 Task: Look for space in Tucker, United States from 10th July, 2023 to 25th July, 2023 for 3 adults, 1 child in price range Rs.15000 to Rs.25000. Place can be shared room with 2 bedrooms having 3 beds and 2 bathrooms. Property type can be house, flat, guest house. Amenities needed are: wifi, TV, free parkinig on premises, gym, breakfast. Booking option can be shelf check-in. Required host language is English.
Action: Mouse moved to (530, 130)
Screenshot: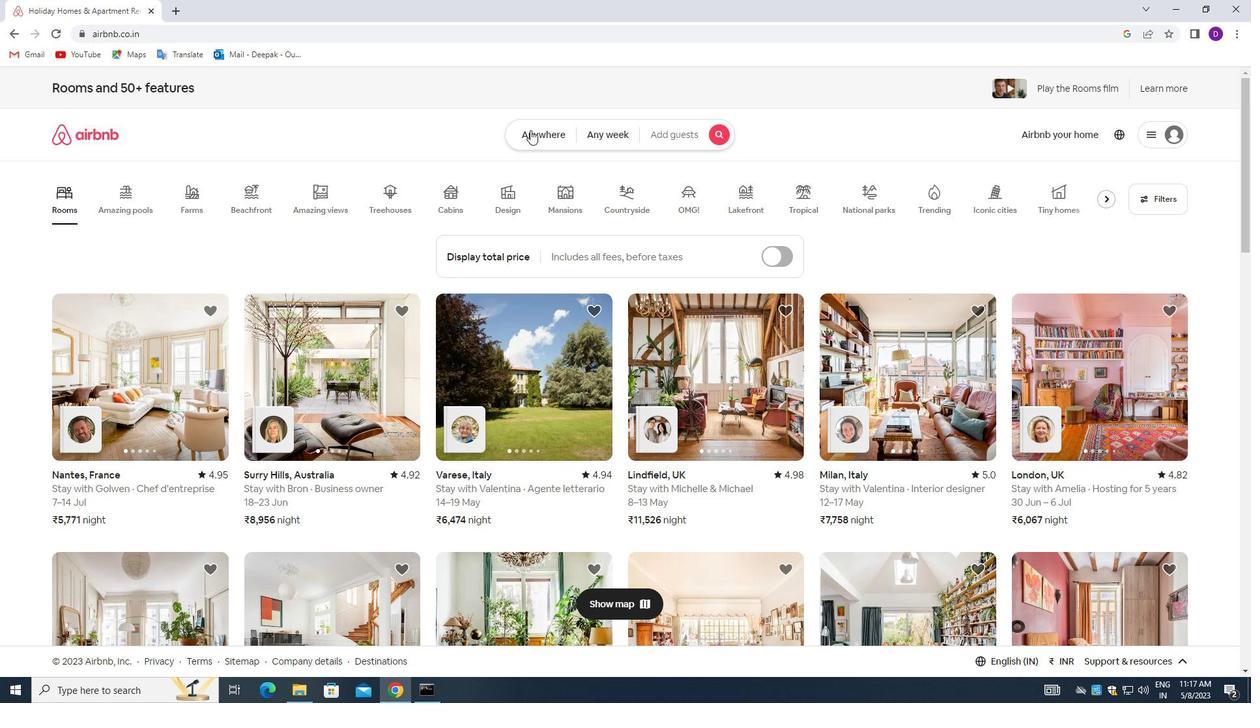 
Action: Mouse pressed left at (530, 130)
Screenshot: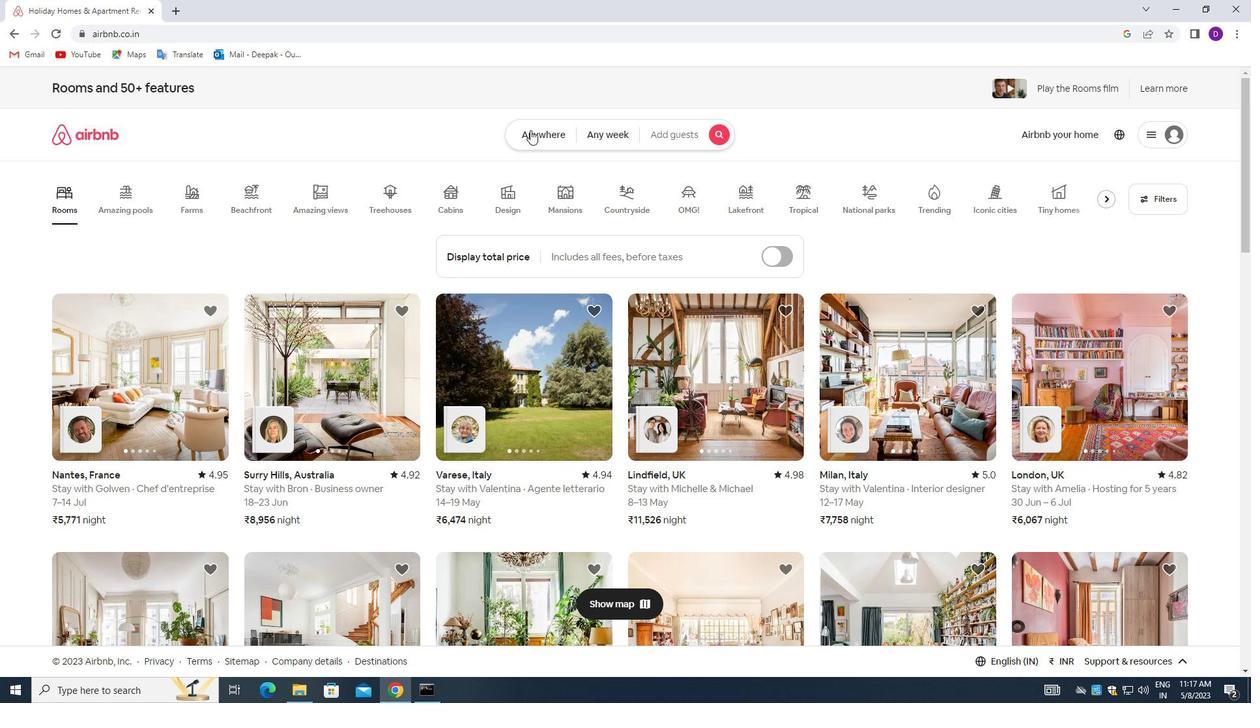 
Action: Mouse moved to (482, 183)
Screenshot: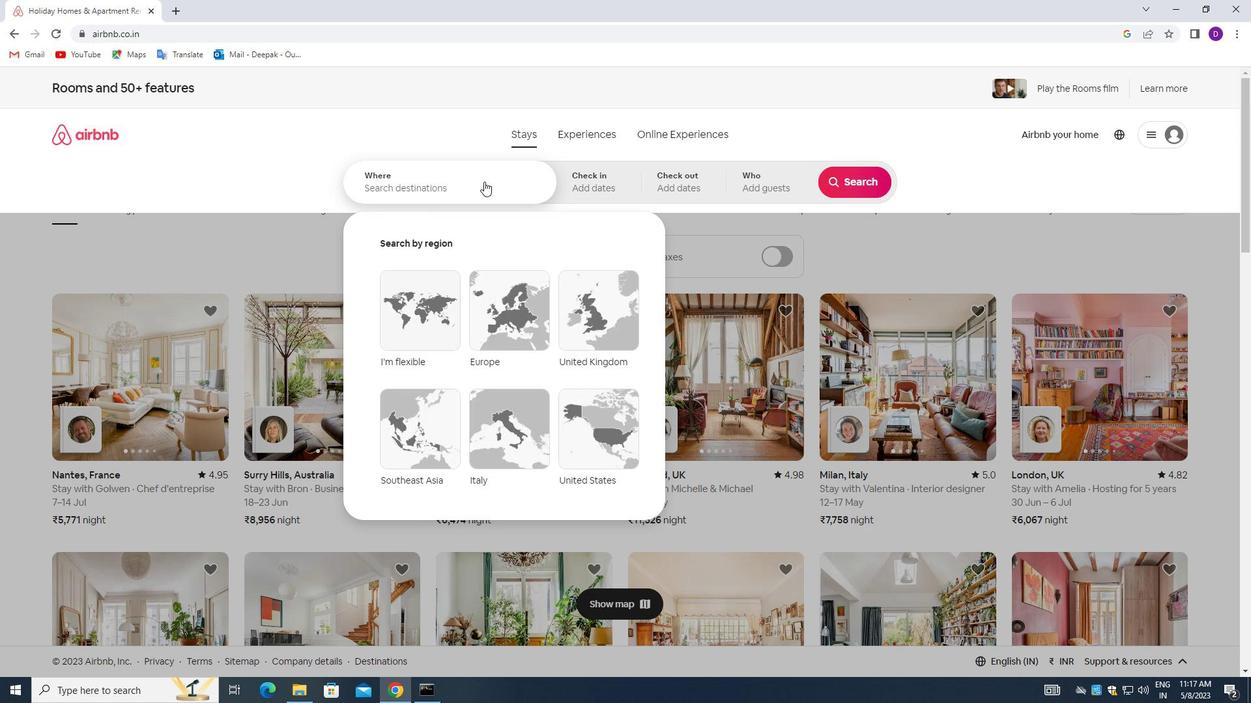 
Action: Mouse pressed left at (482, 183)
Screenshot: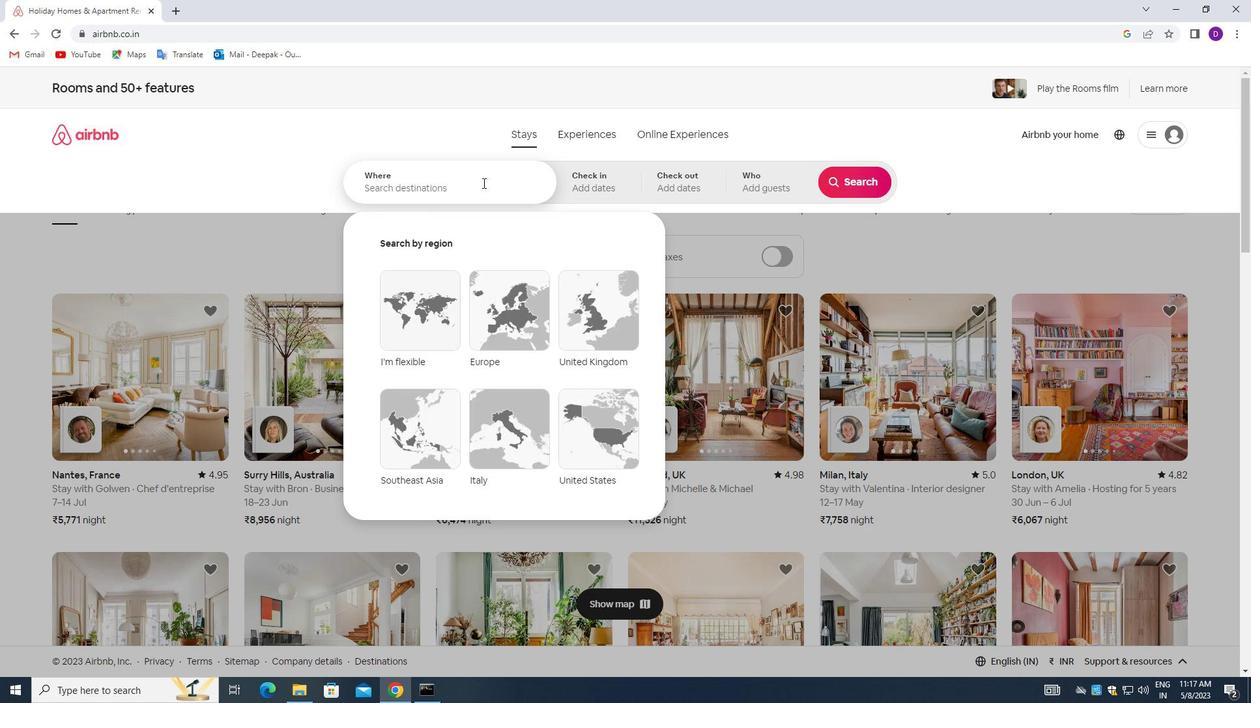 
Action: Mouse moved to (318, 240)
Screenshot: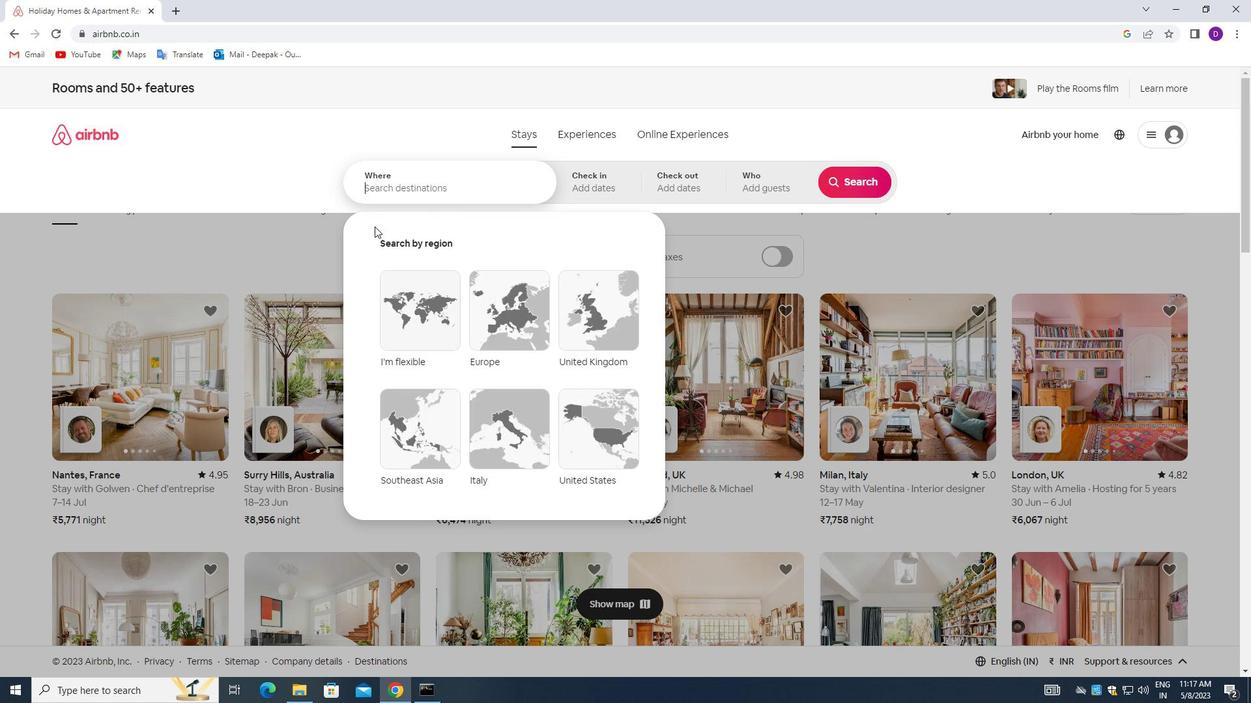 
Action: Key pressed <Key.shift_r>Tucker,<Key.space><Key.shift>UNITED<Key.space><Key.shift_r>STATES<Key.enter>
Screenshot: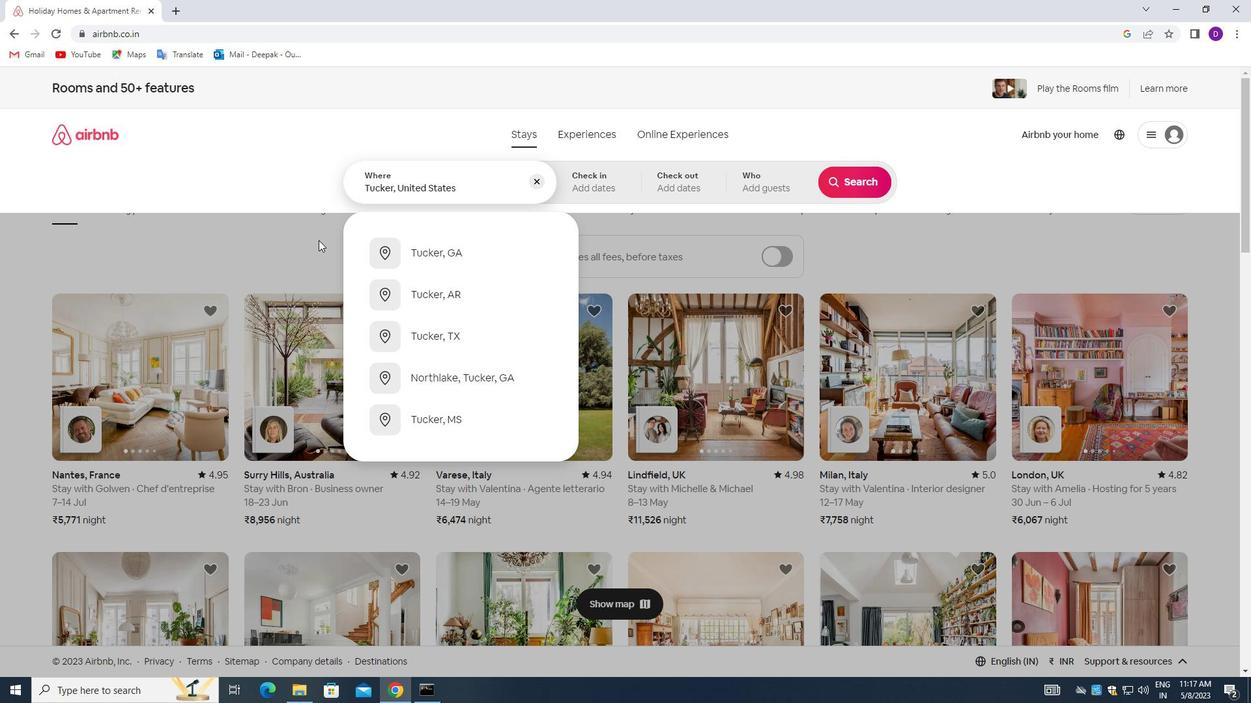 
Action: Mouse moved to (851, 288)
Screenshot: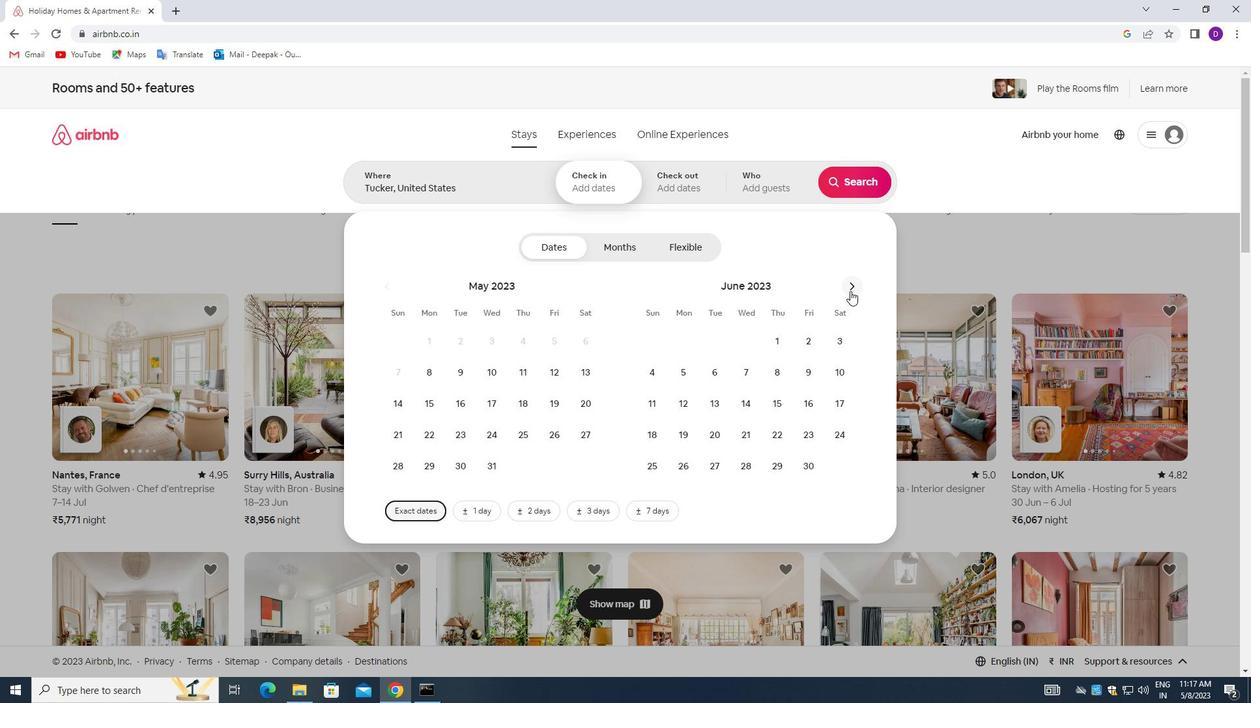 
Action: Mouse pressed left at (851, 288)
Screenshot: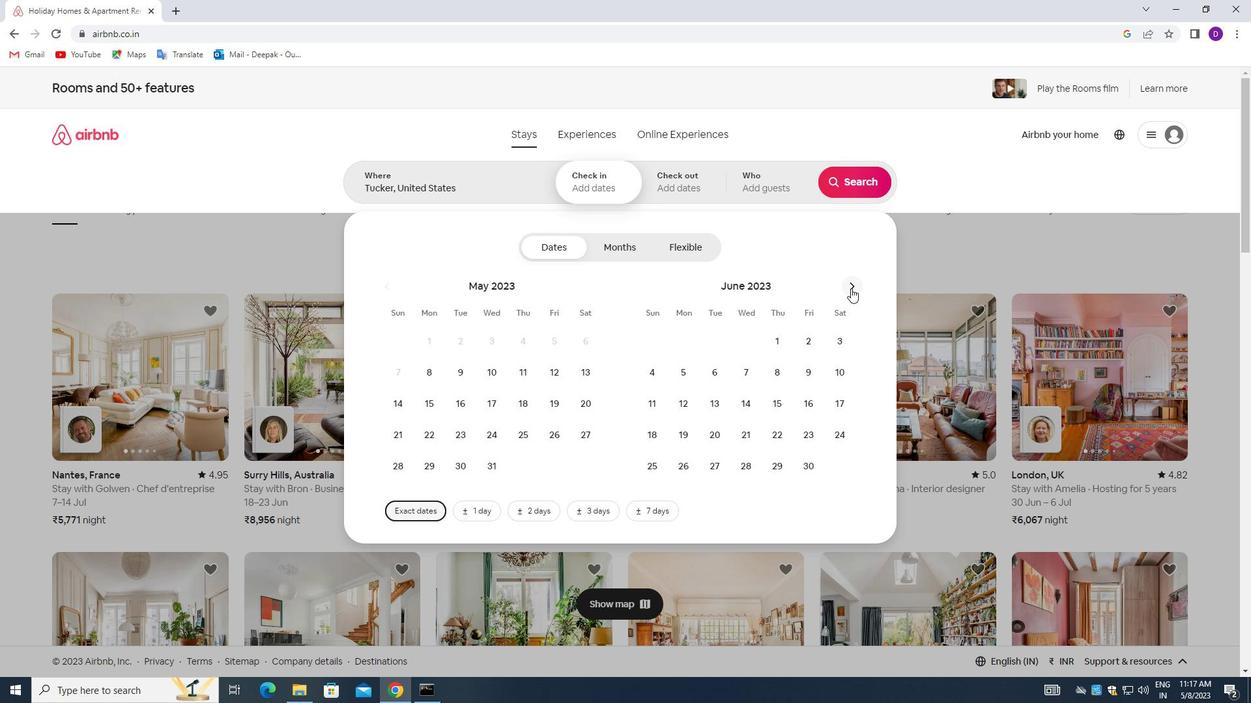 
Action: Mouse moved to (692, 403)
Screenshot: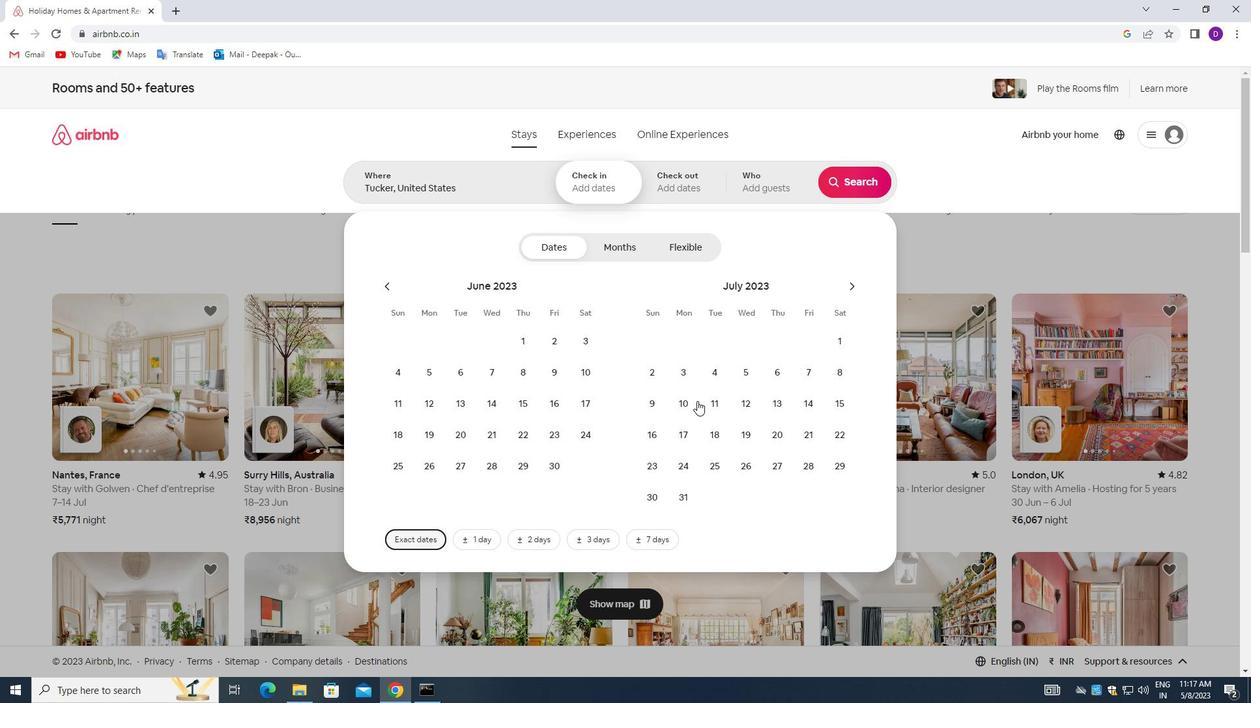 
Action: Mouse pressed left at (692, 403)
Screenshot: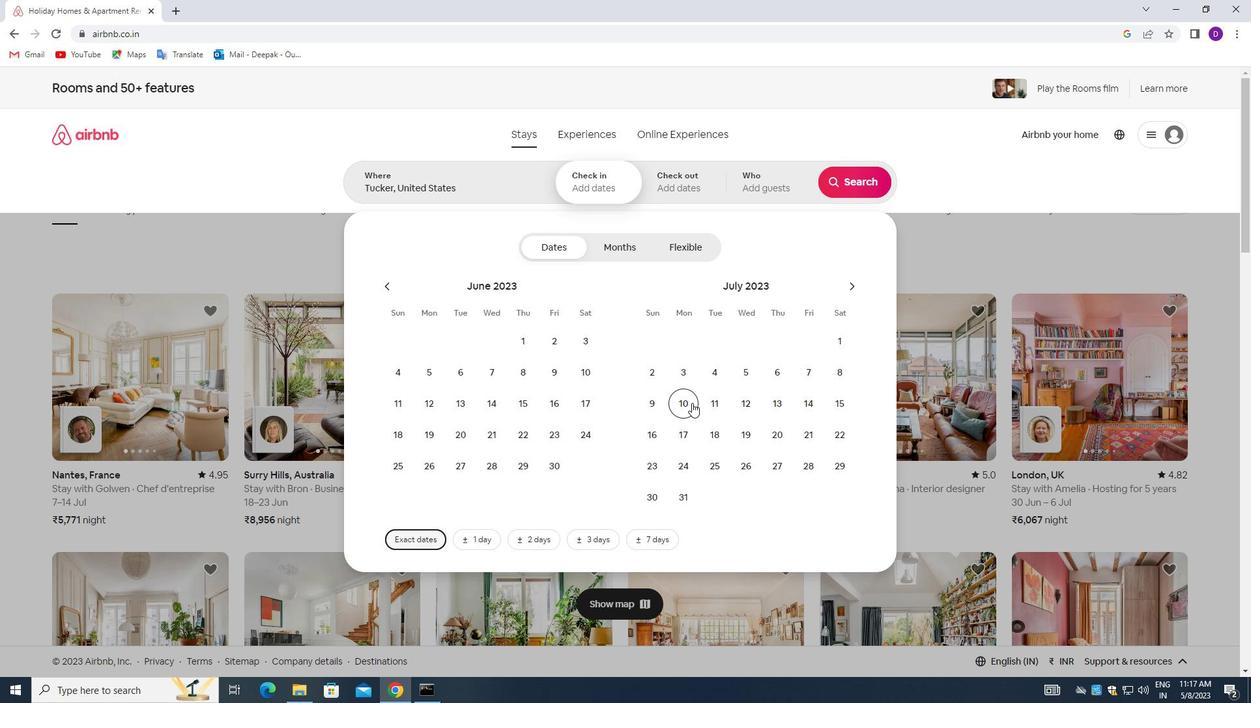 
Action: Mouse moved to (724, 459)
Screenshot: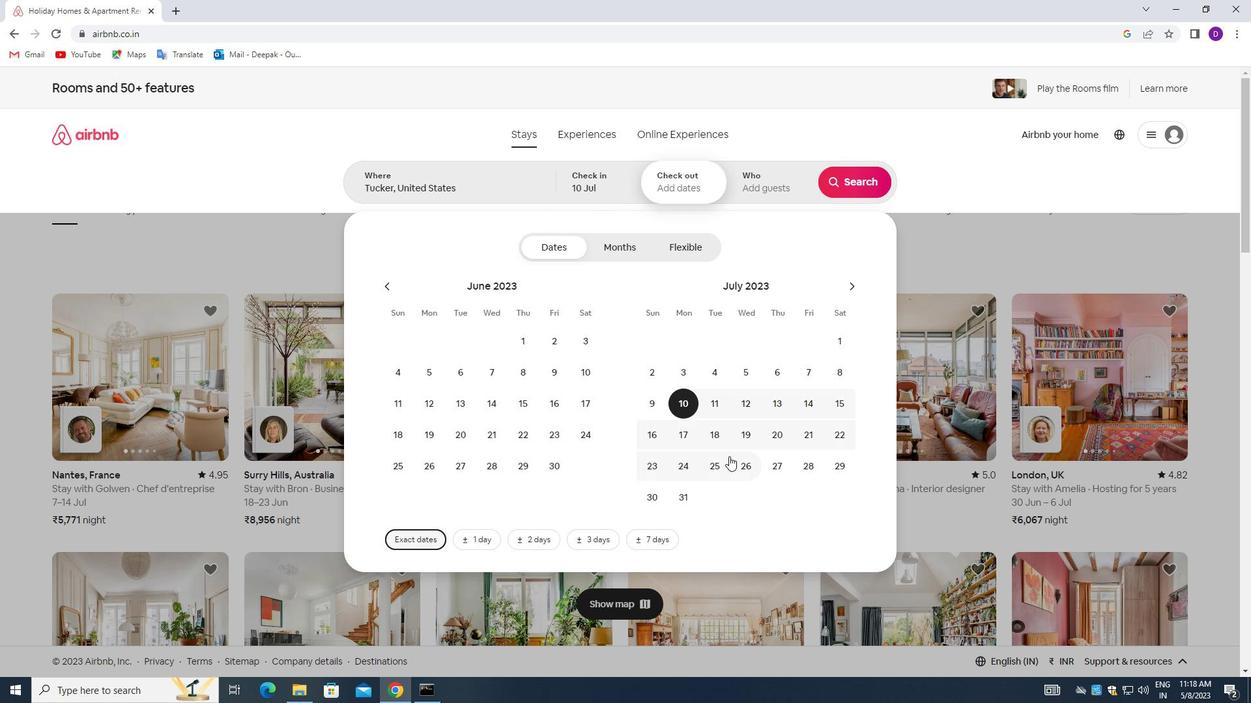 
Action: Mouse pressed left at (724, 459)
Screenshot: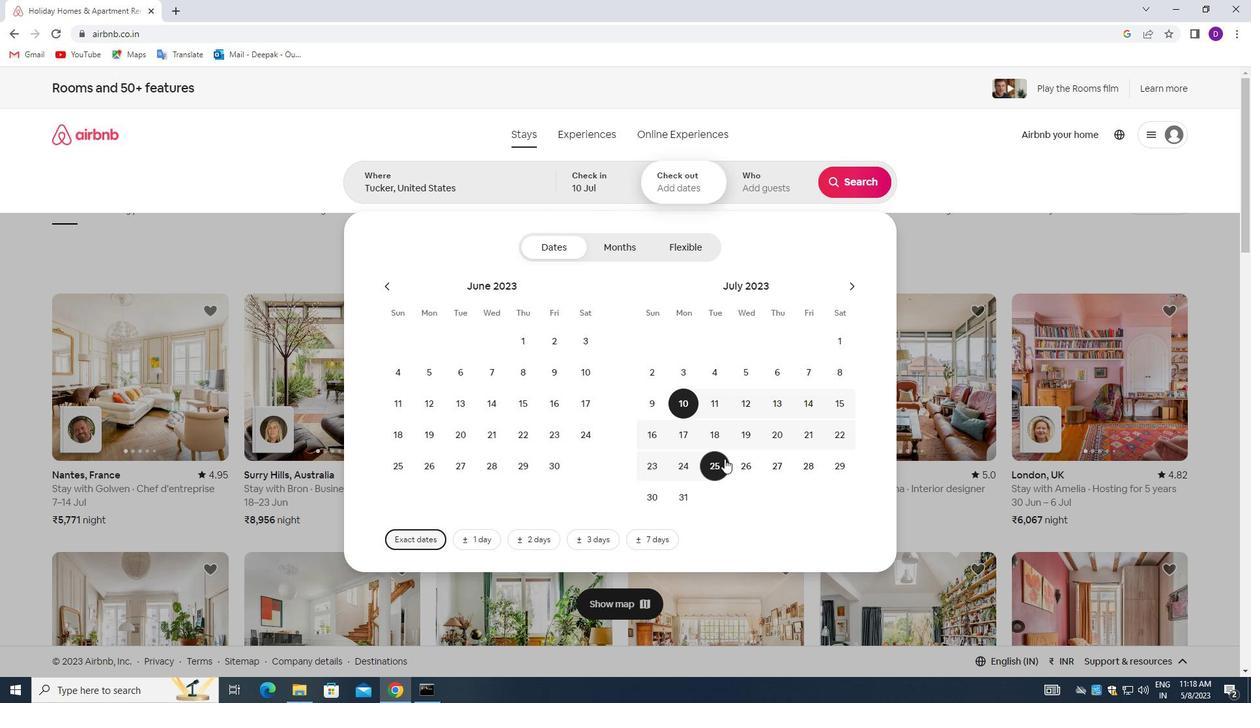 
Action: Mouse moved to (761, 188)
Screenshot: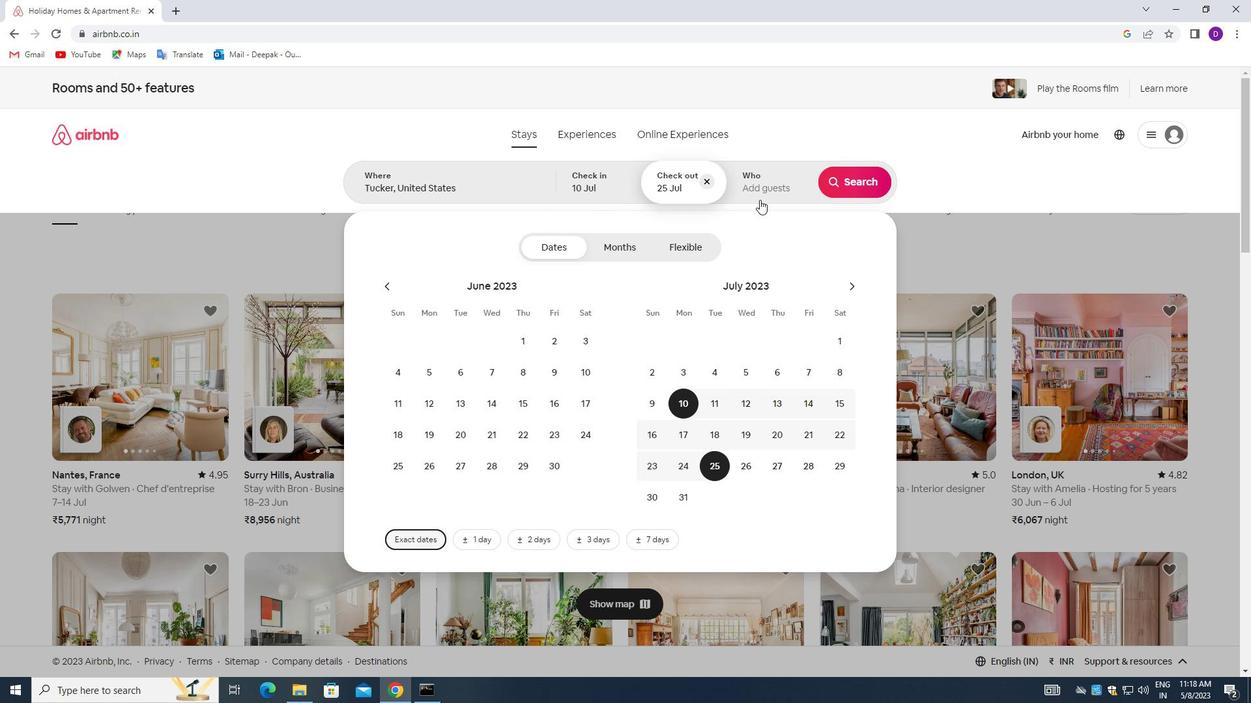 
Action: Mouse pressed left at (761, 188)
Screenshot: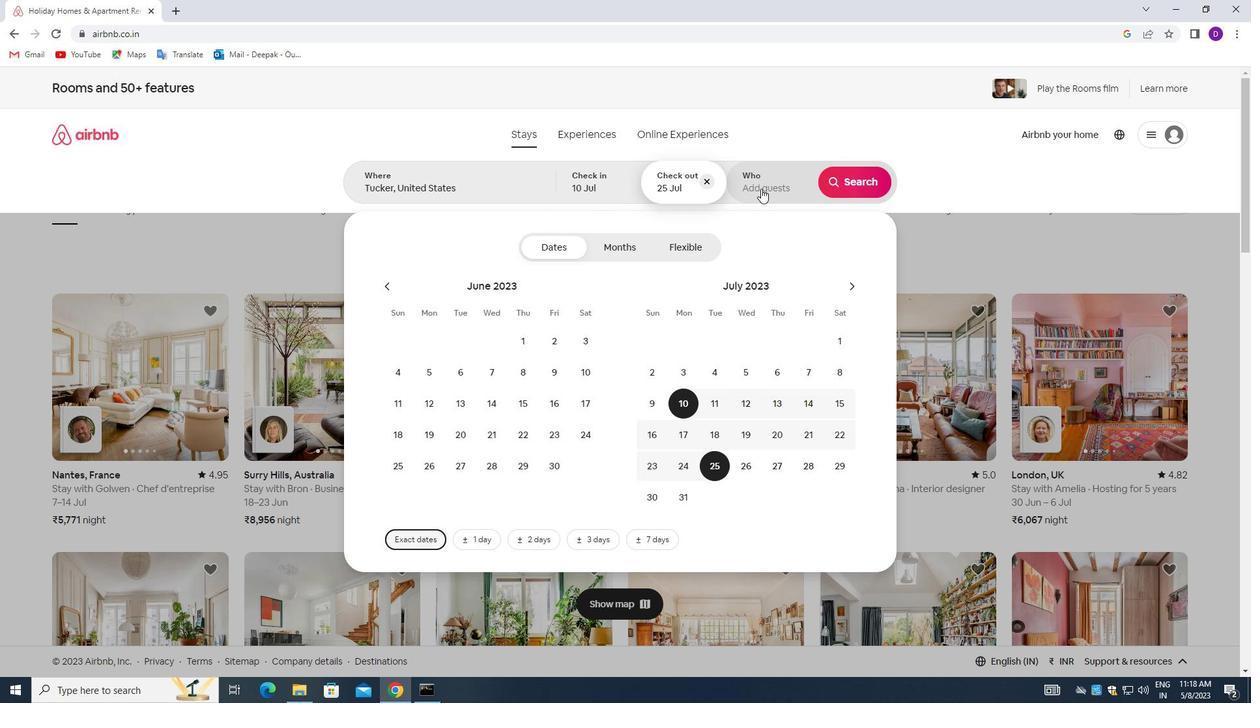 
Action: Mouse moved to (856, 255)
Screenshot: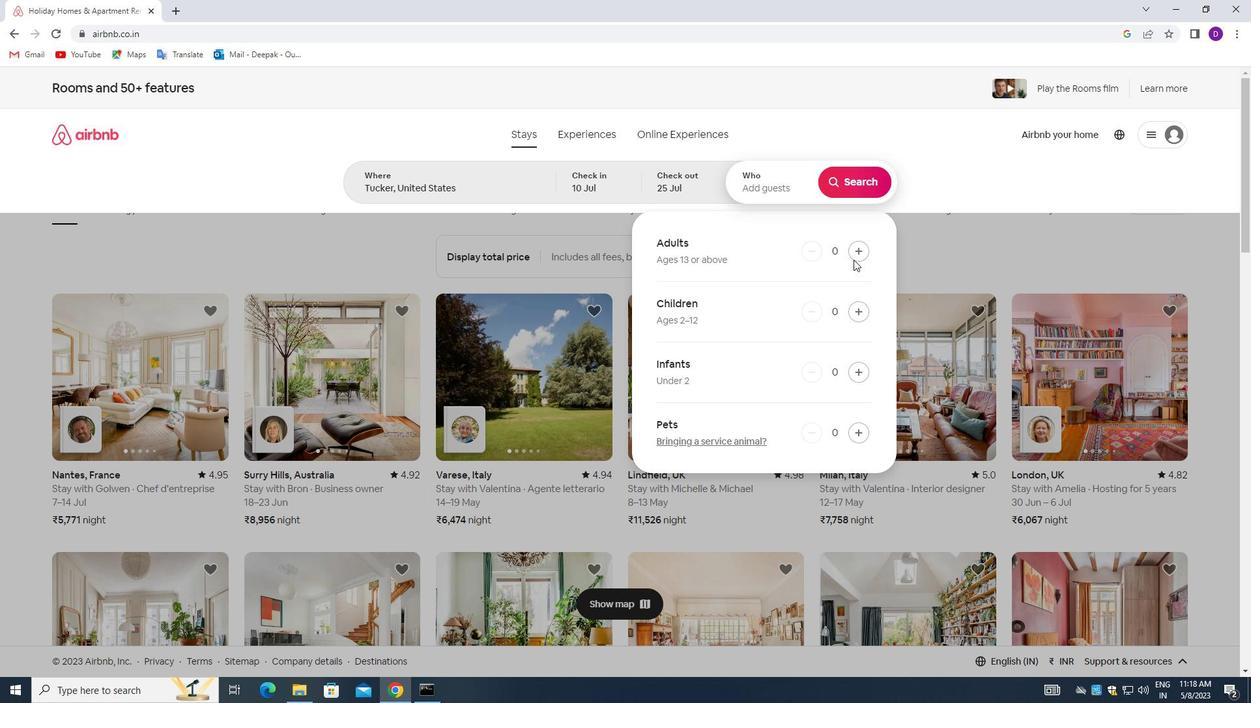 
Action: Mouse pressed left at (856, 255)
Screenshot: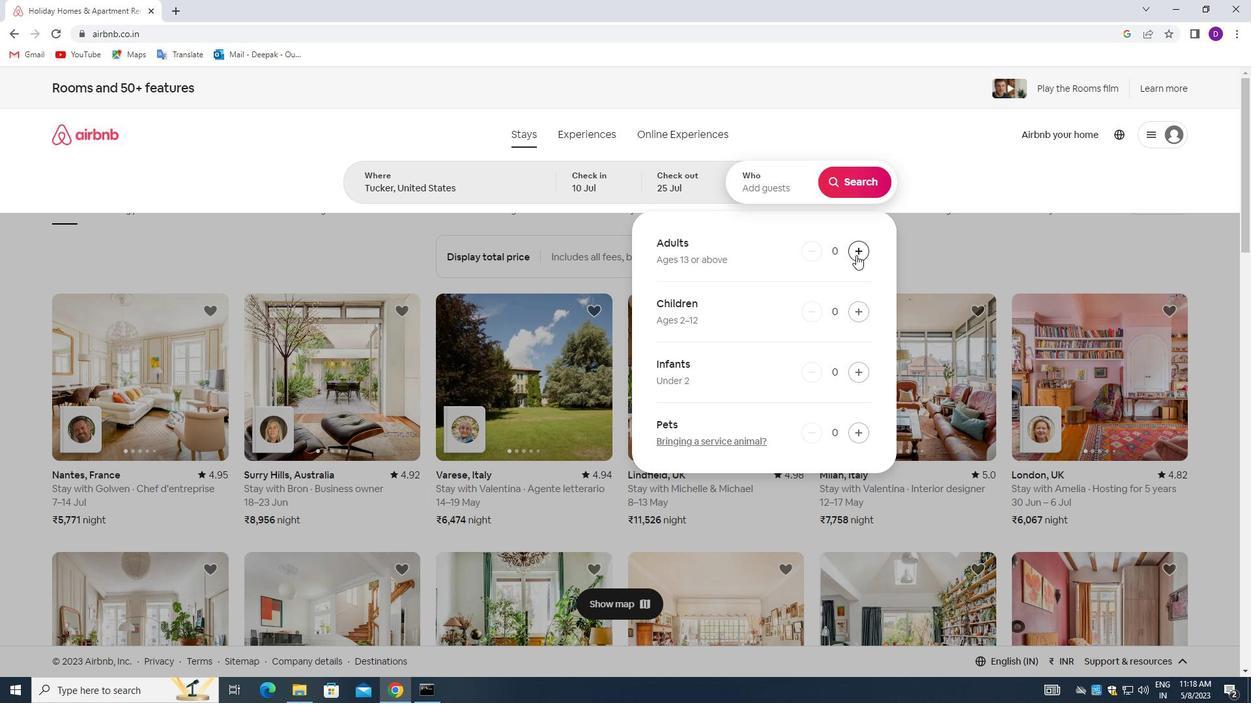 
Action: Mouse pressed left at (856, 255)
Screenshot: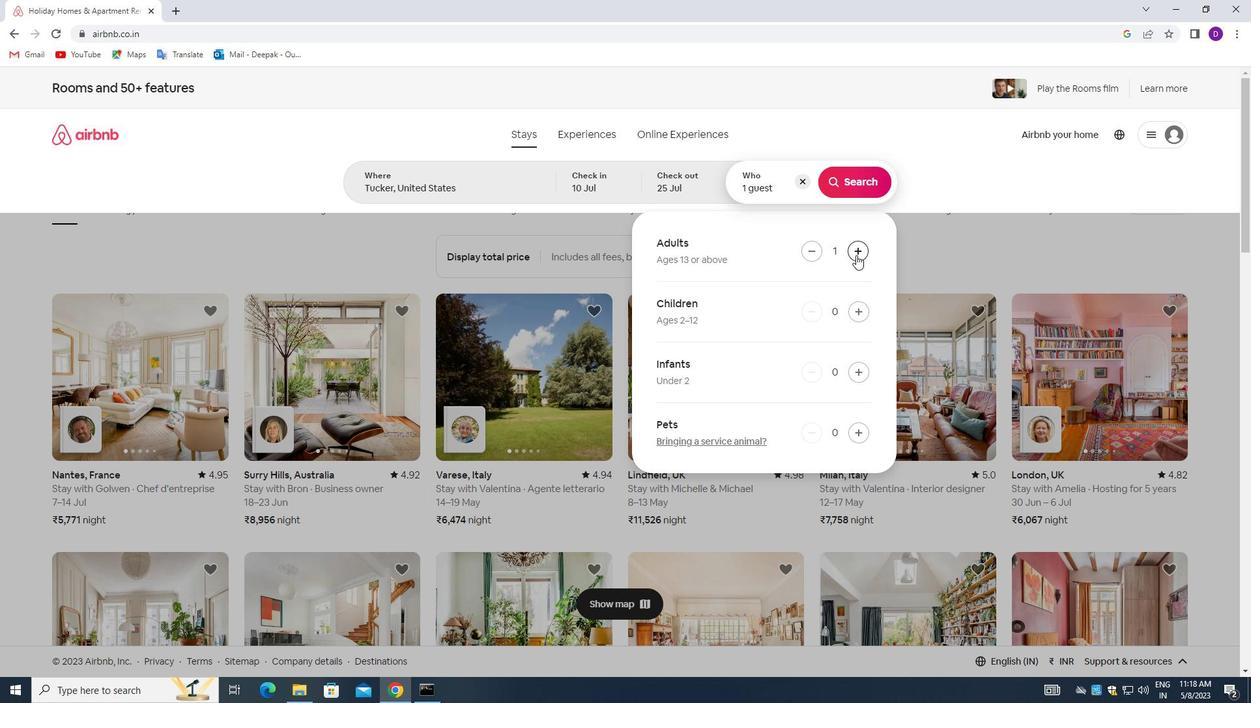 
Action: Mouse pressed left at (856, 255)
Screenshot: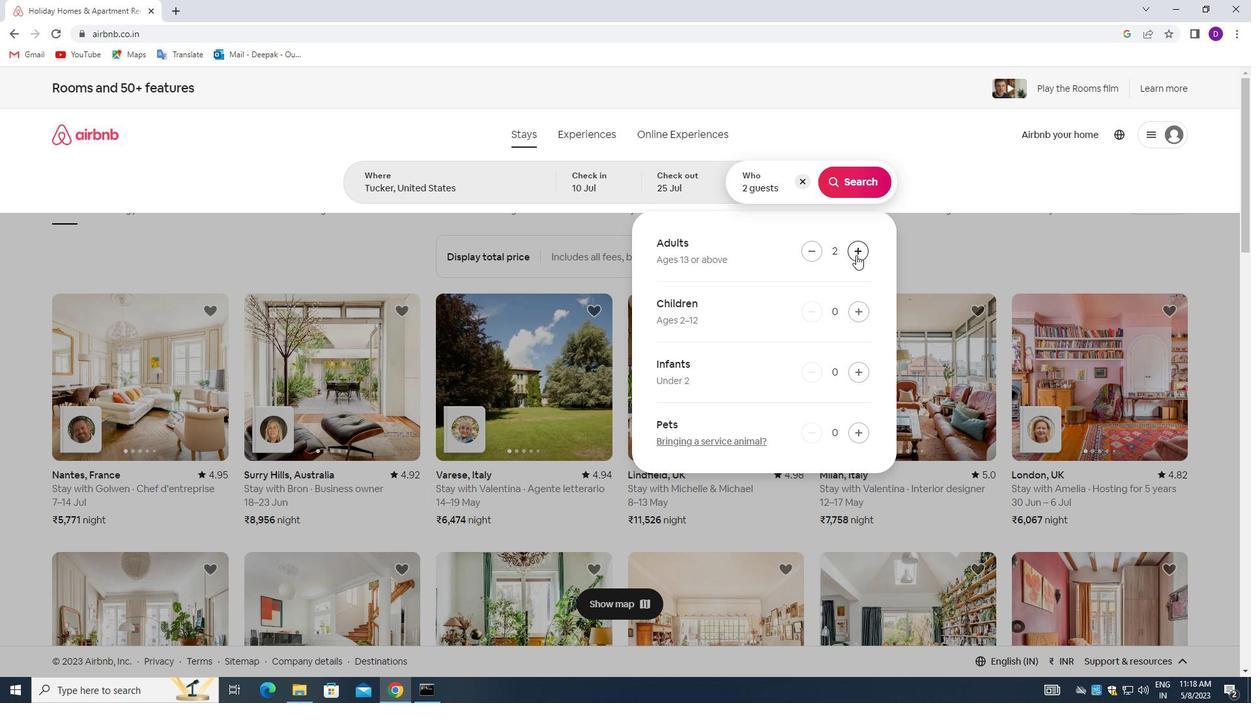 
Action: Mouse moved to (862, 315)
Screenshot: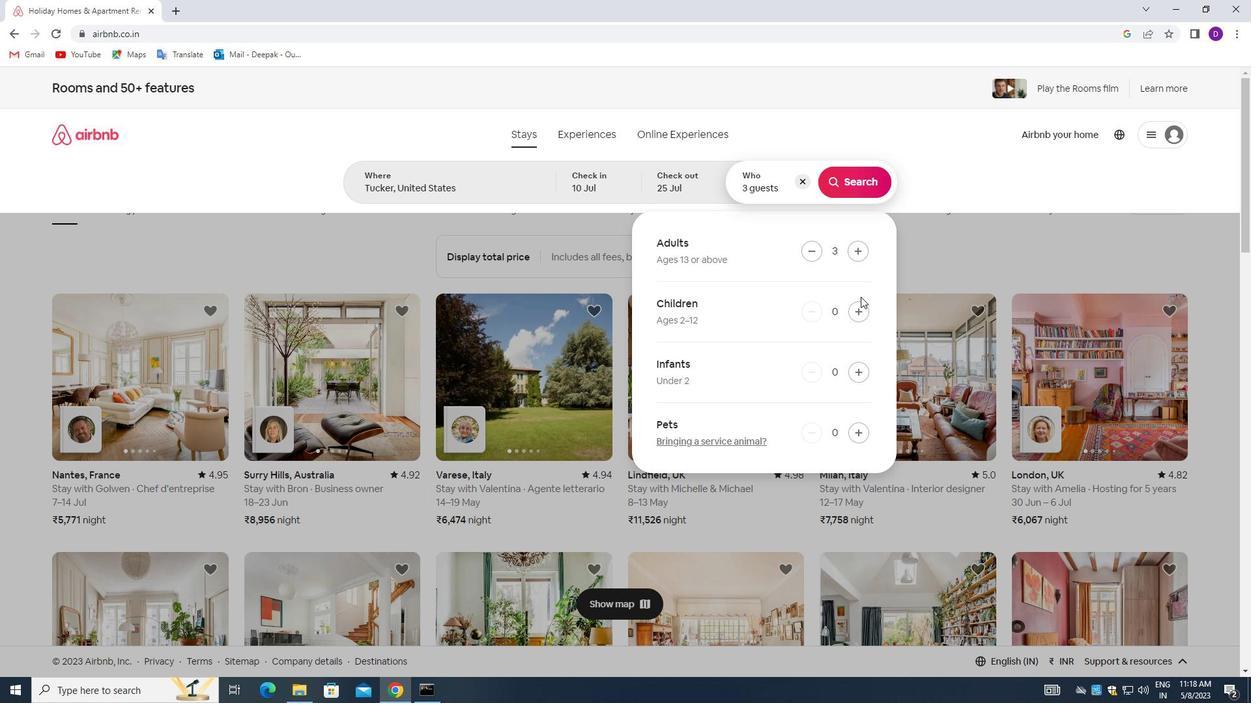
Action: Mouse pressed left at (862, 315)
Screenshot: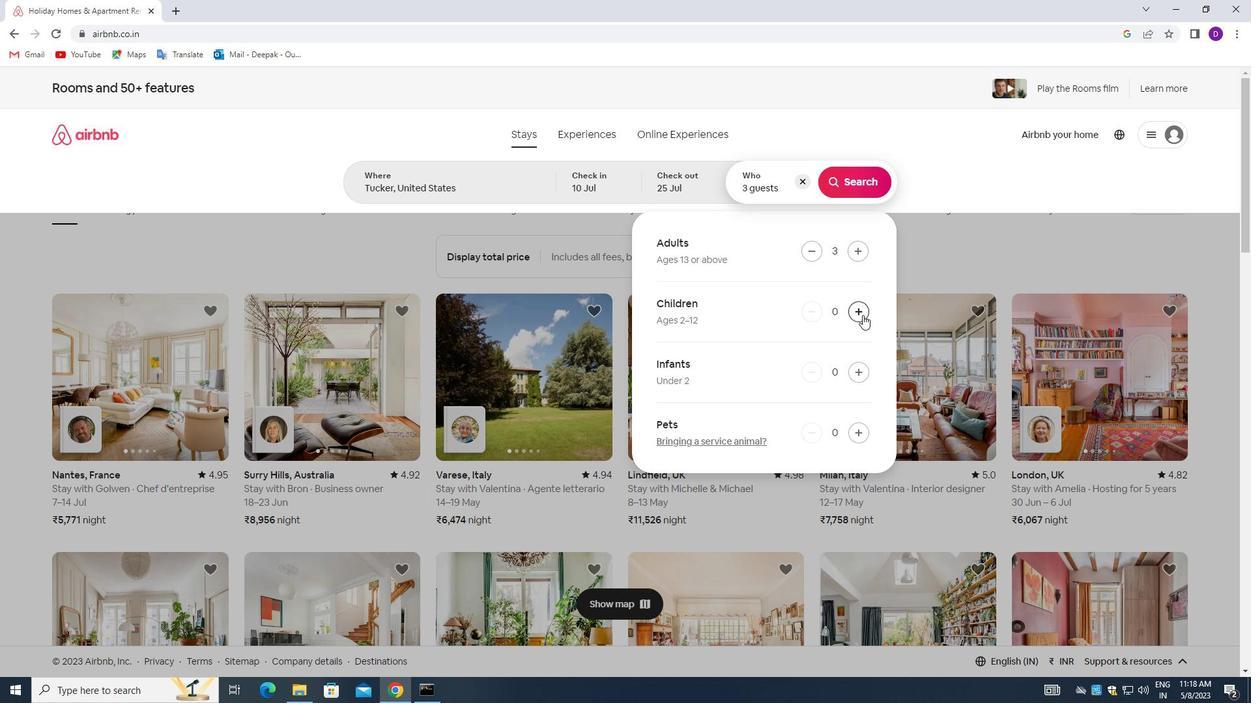 
Action: Mouse moved to (838, 175)
Screenshot: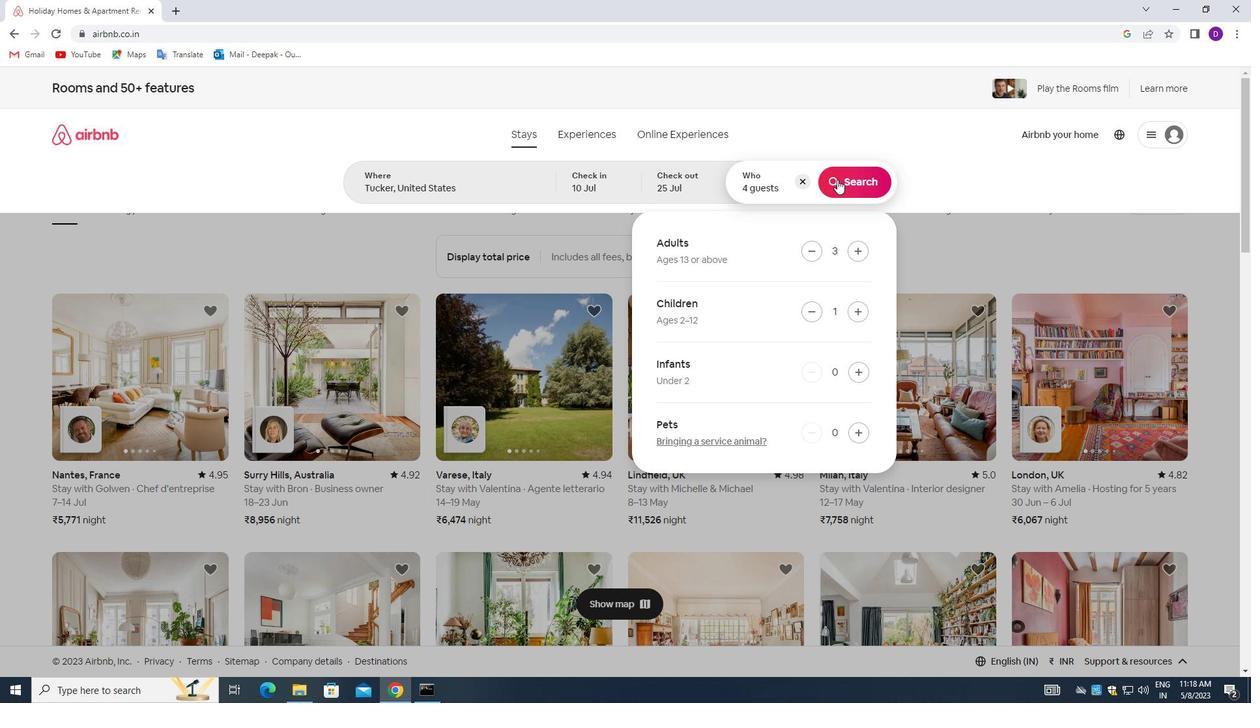 
Action: Mouse pressed left at (838, 175)
Screenshot: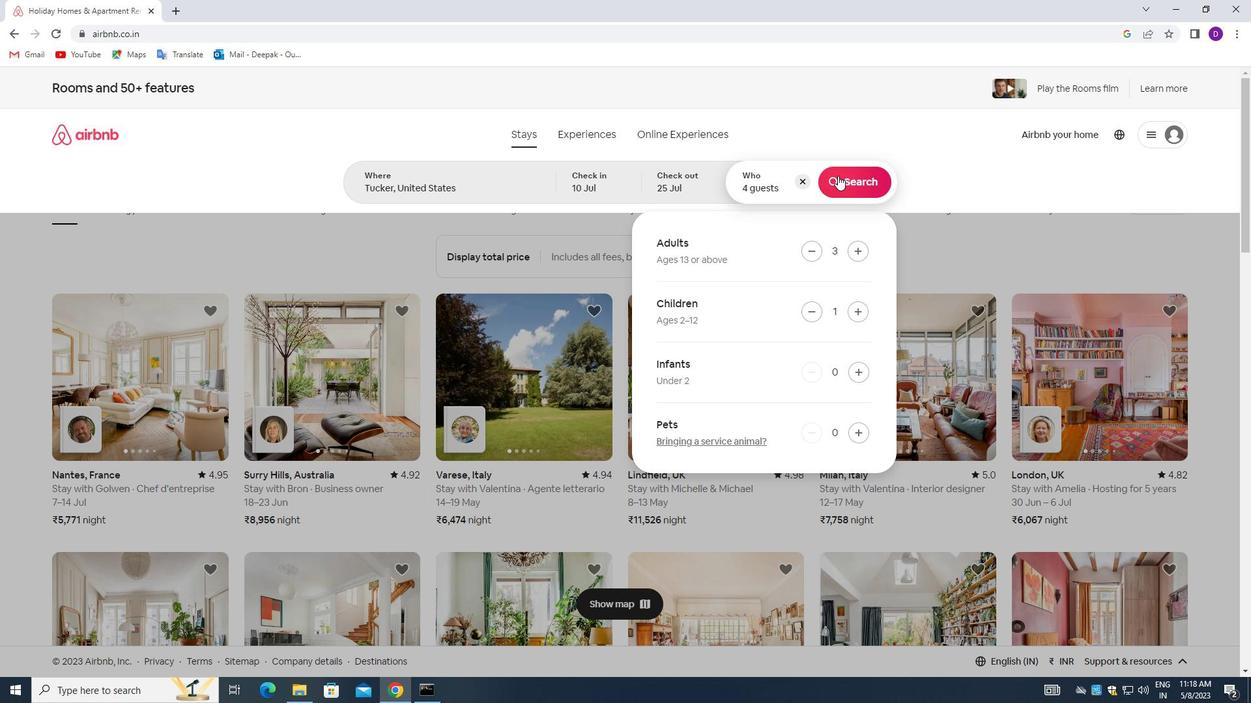 
Action: Mouse moved to (1184, 147)
Screenshot: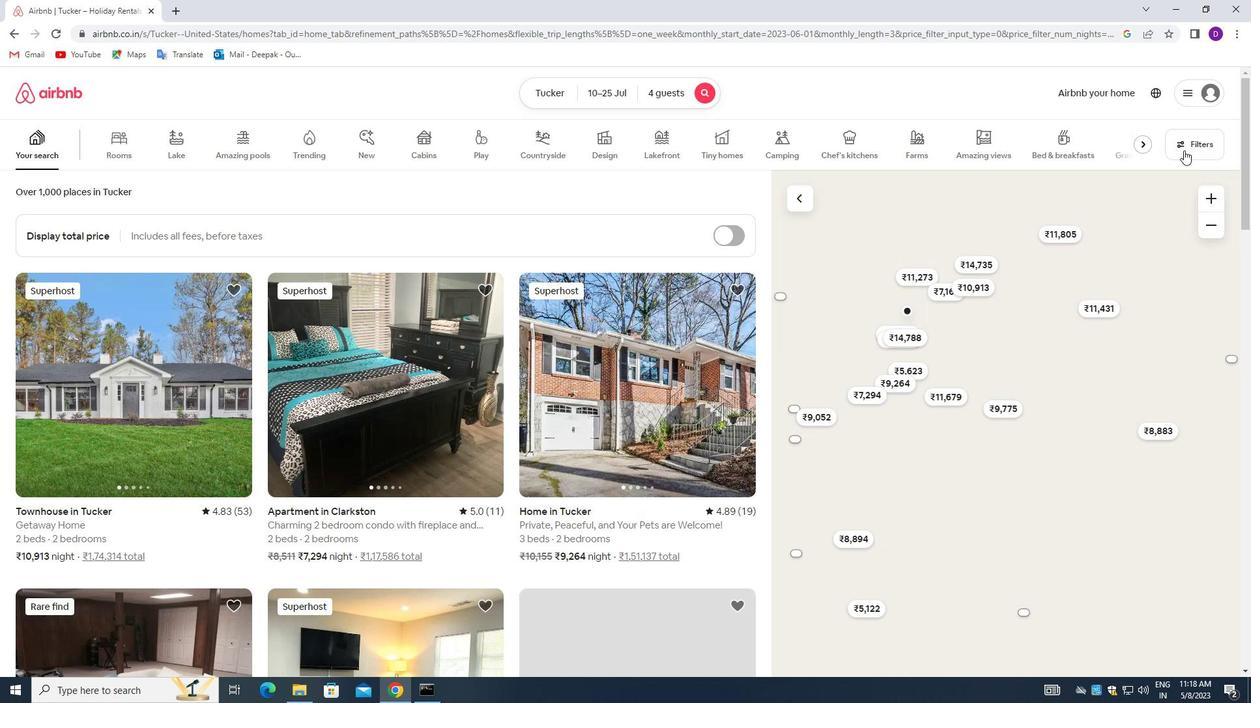 
Action: Mouse pressed left at (1184, 147)
Screenshot: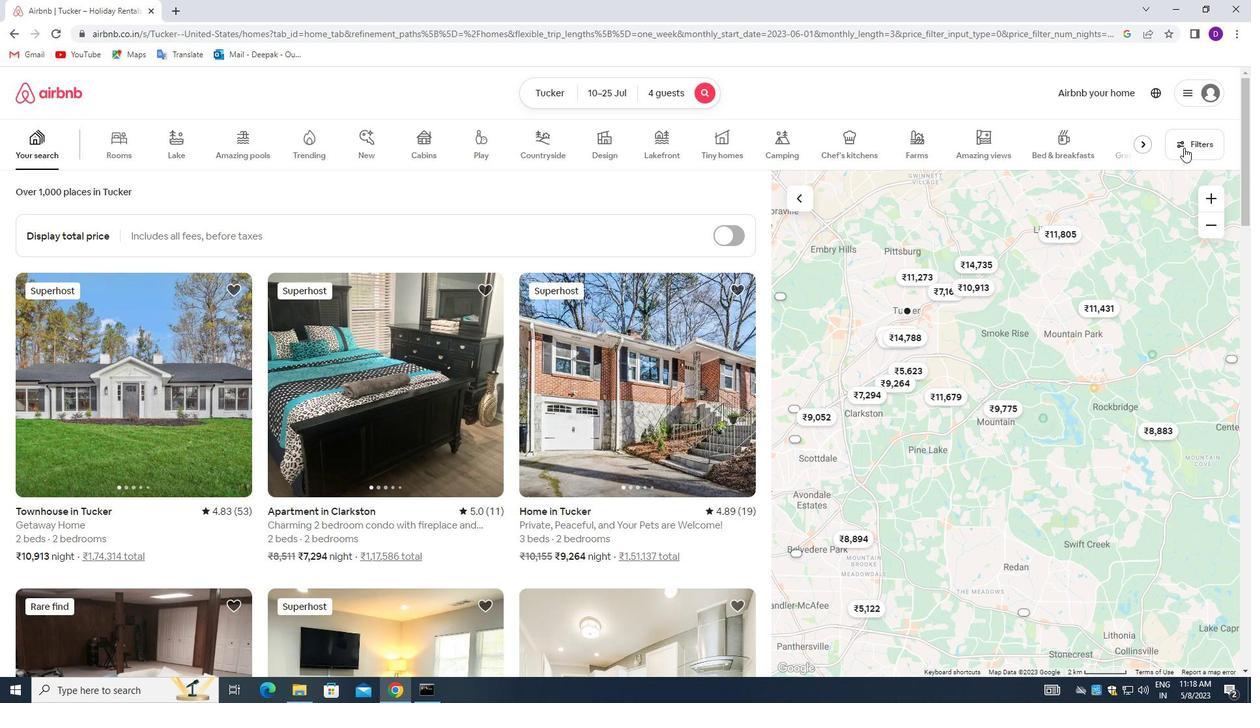 
Action: Mouse moved to (458, 467)
Screenshot: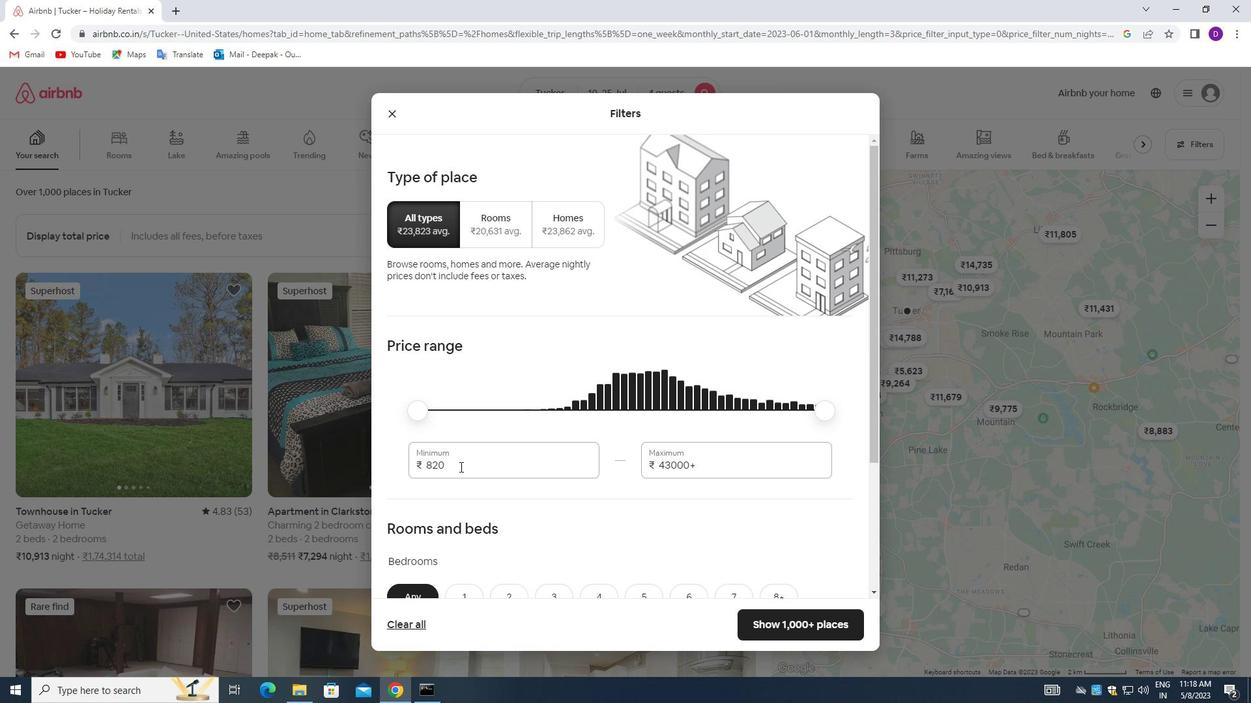 
Action: Mouse pressed left at (458, 467)
Screenshot: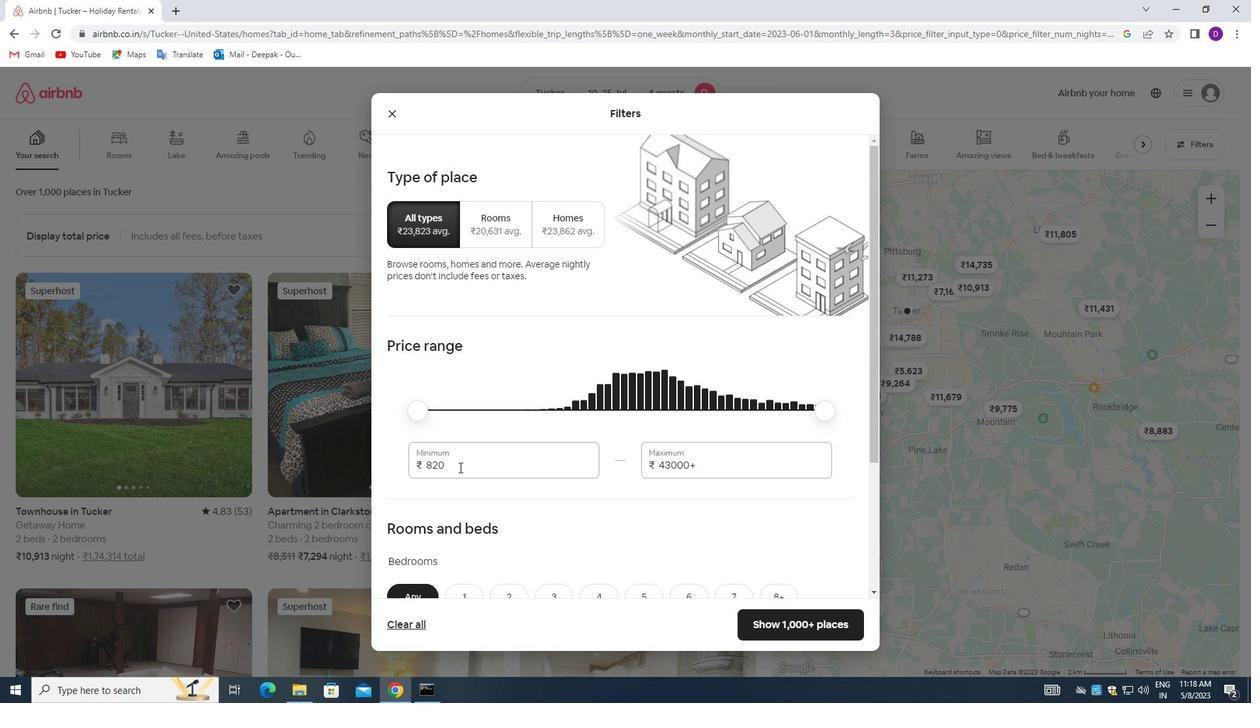 
Action: Mouse pressed left at (458, 467)
Screenshot: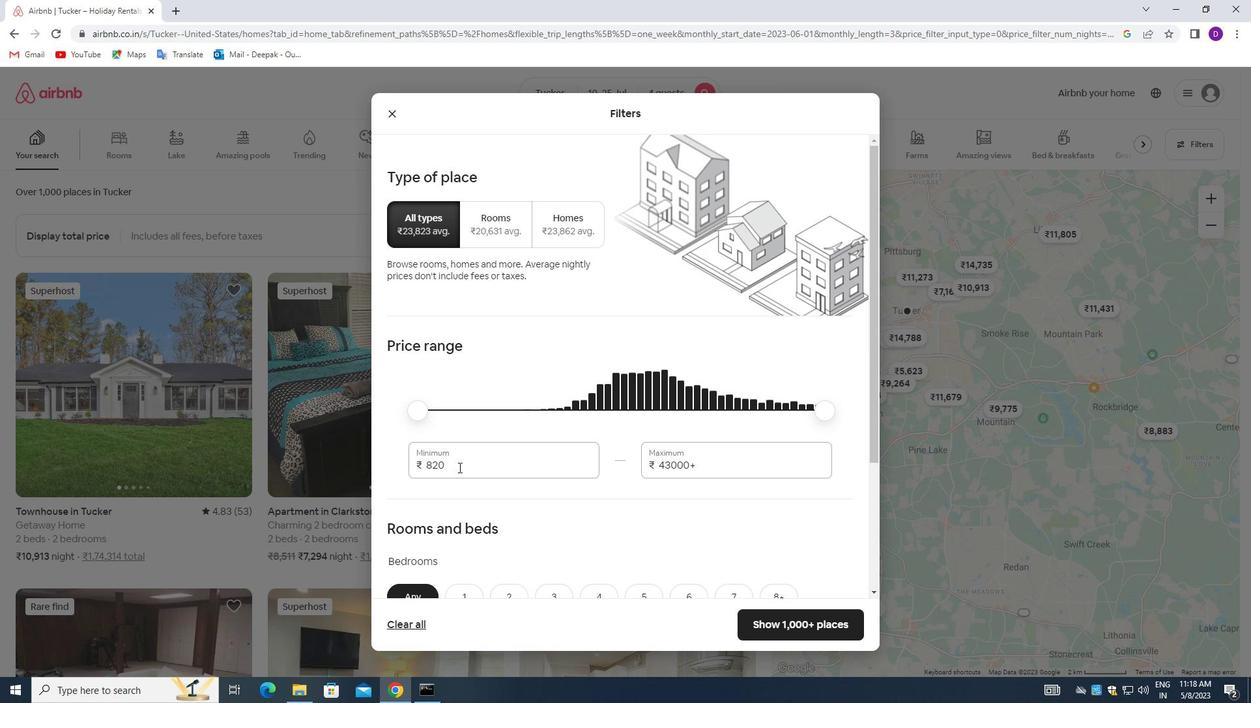 
Action: Key pressed 15000<Key.tab>25000
Screenshot: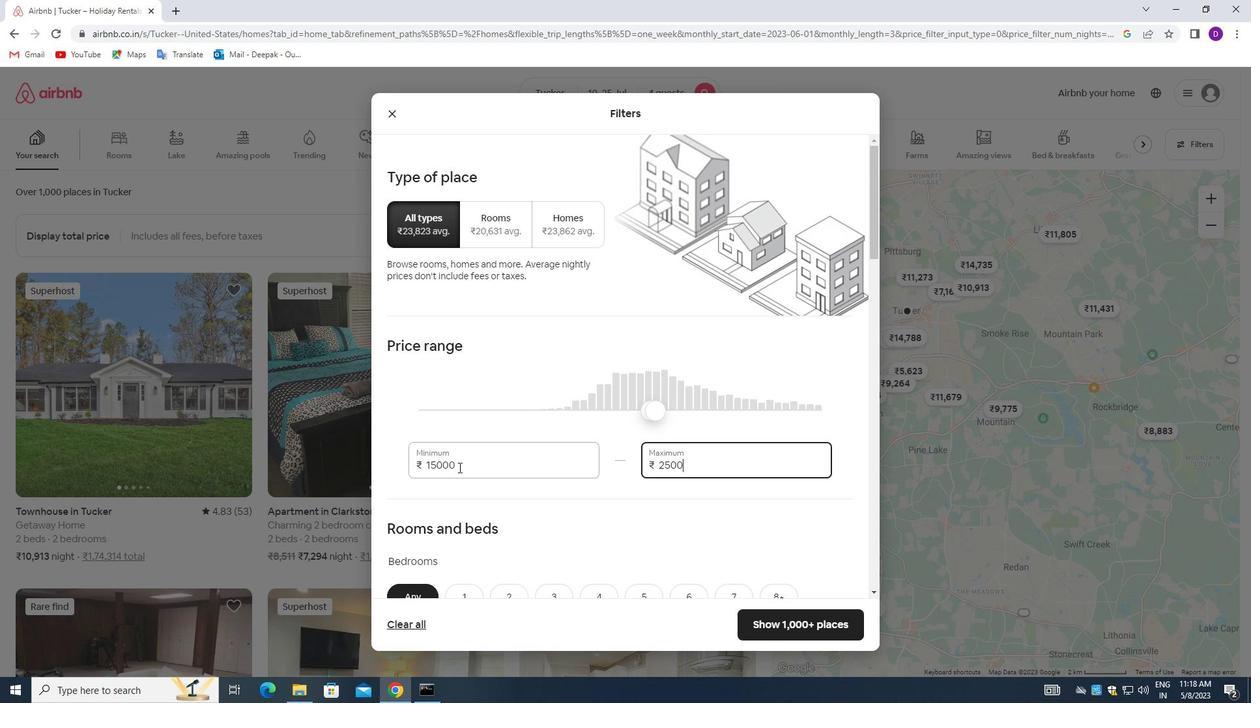 
Action: Mouse moved to (627, 432)
Screenshot: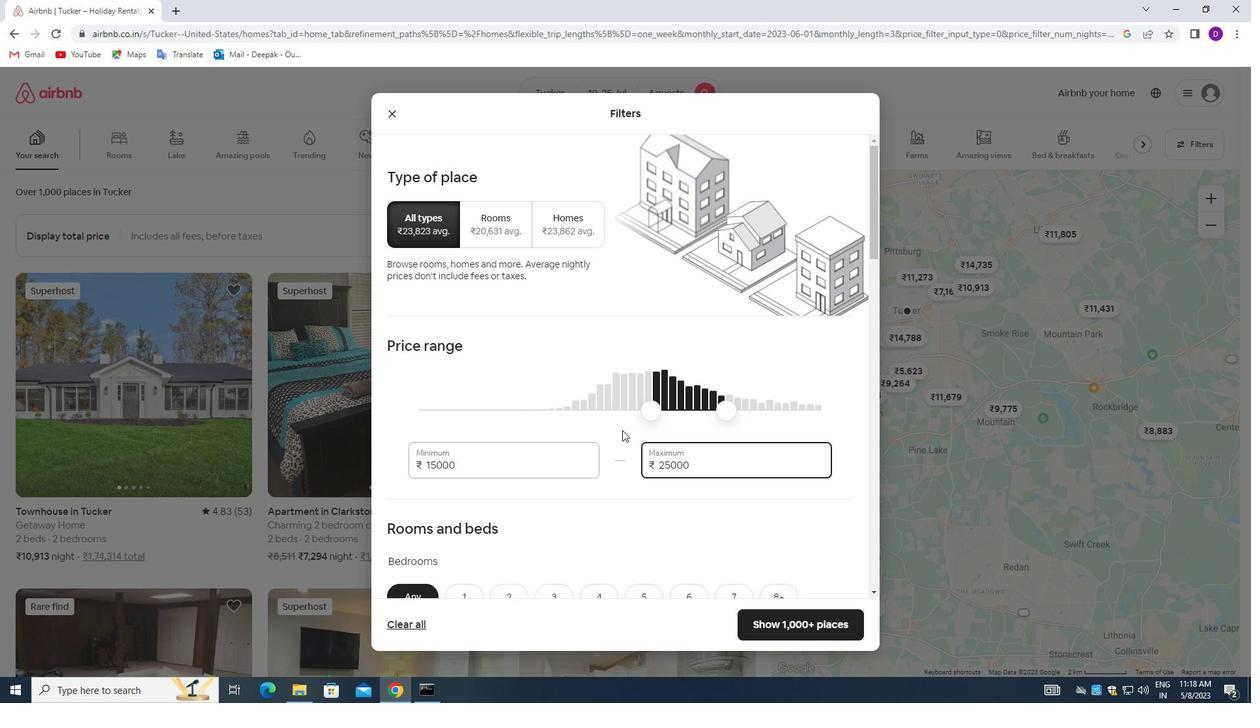 
Action: Mouse scrolled (627, 431) with delta (0, 0)
Screenshot: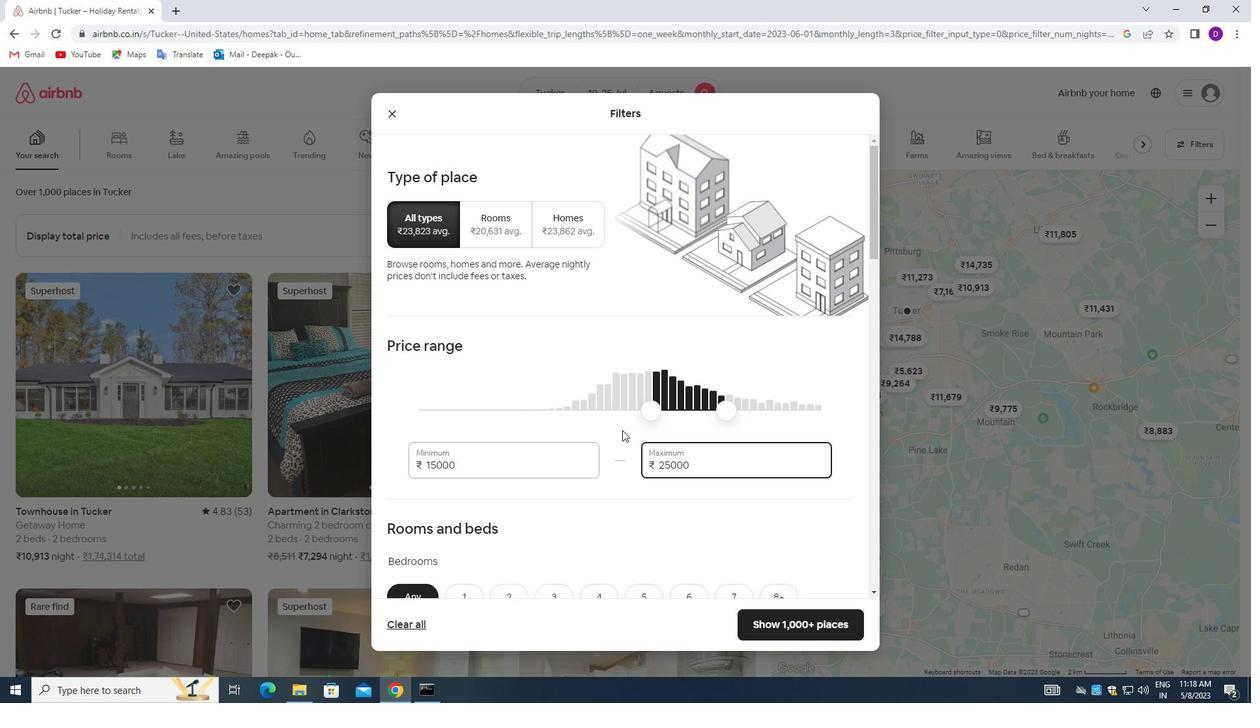 
Action: Mouse moved to (628, 432)
Screenshot: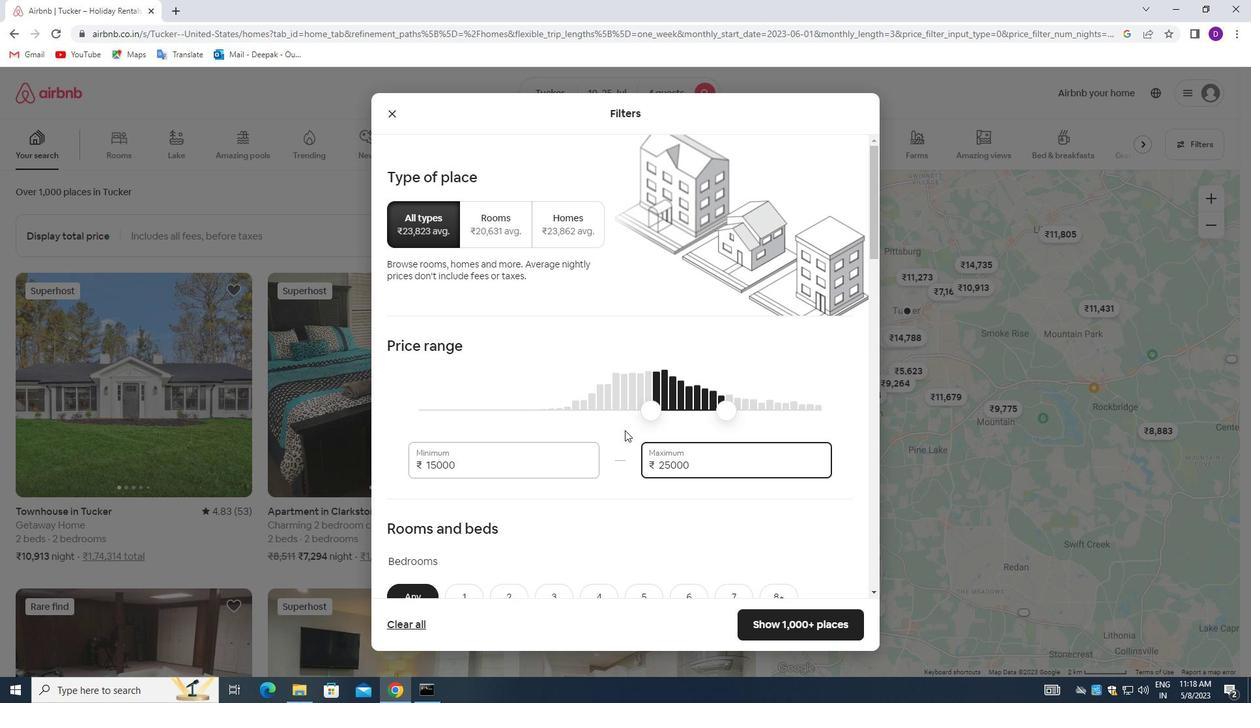 
Action: Mouse scrolled (628, 432) with delta (0, 0)
Screenshot: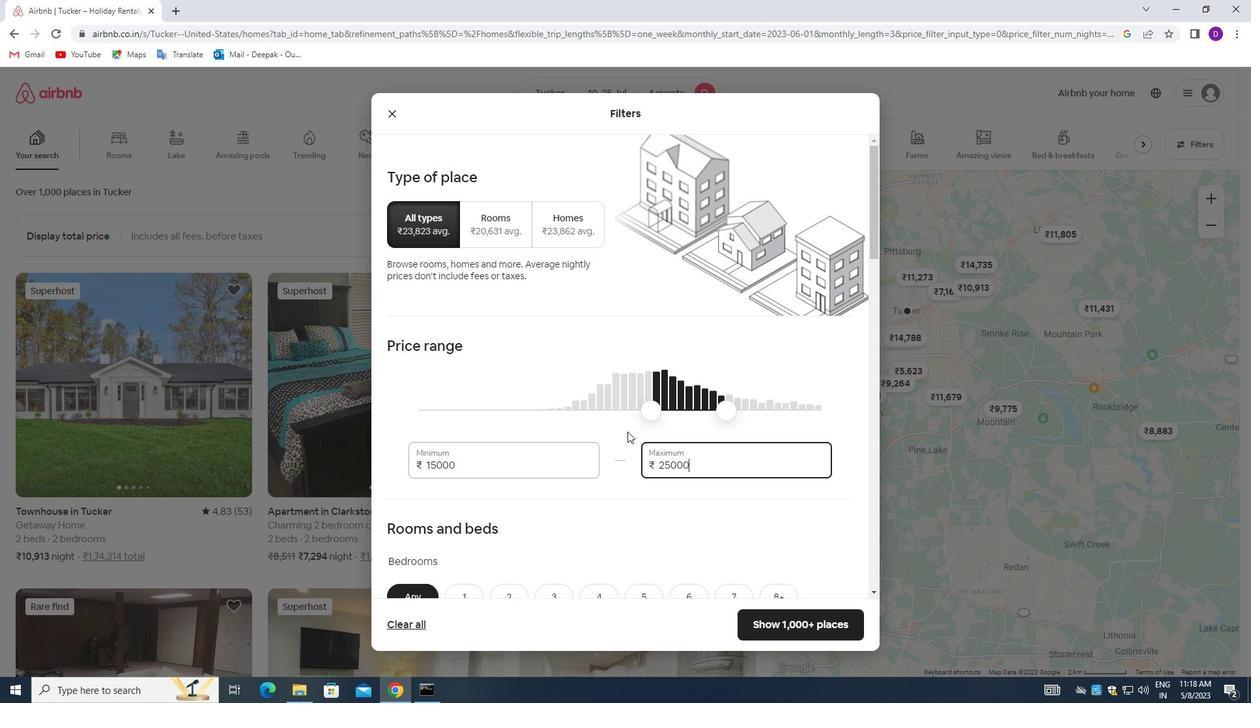 
Action: Mouse scrolled (628, 432) with delta (0, 0)
Screenshot: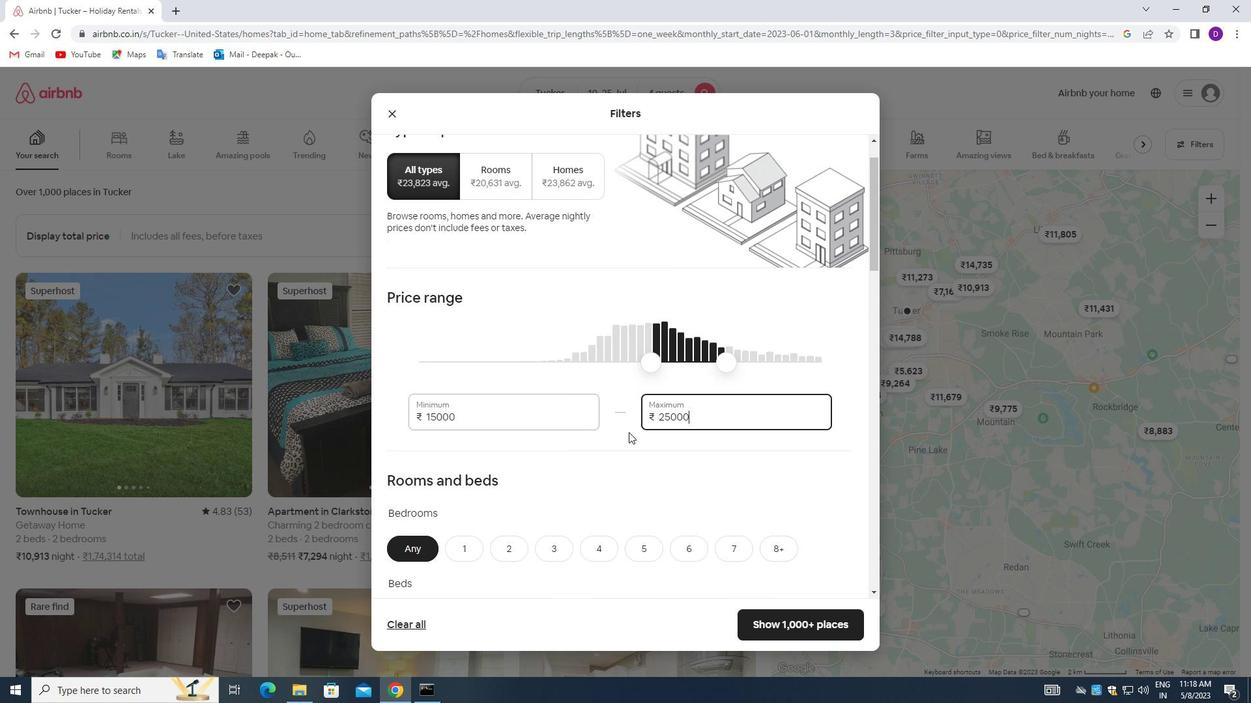 
Action: Mouse moved to (628, 436)
Screenshot: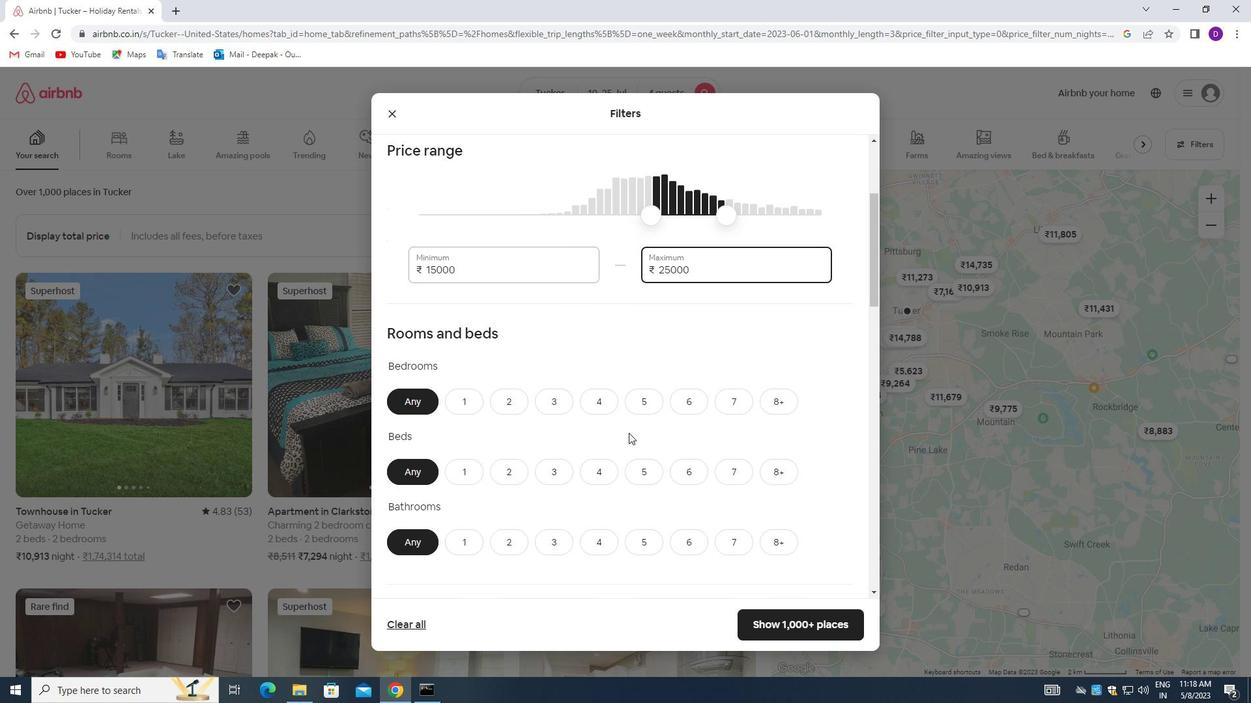 
Action: Mouse scrolled (628, 435) with delta (0, 0)
Screenshot: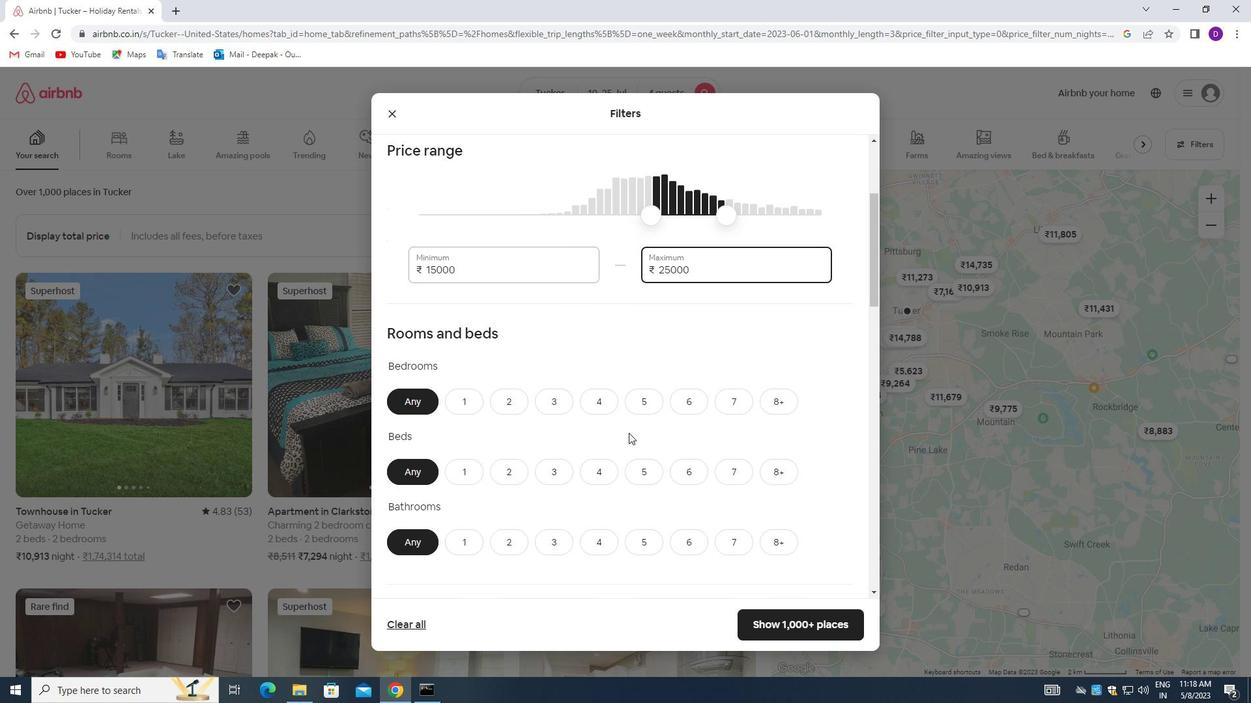 
Action: Mouse moved to (509, 349)
Screenshot: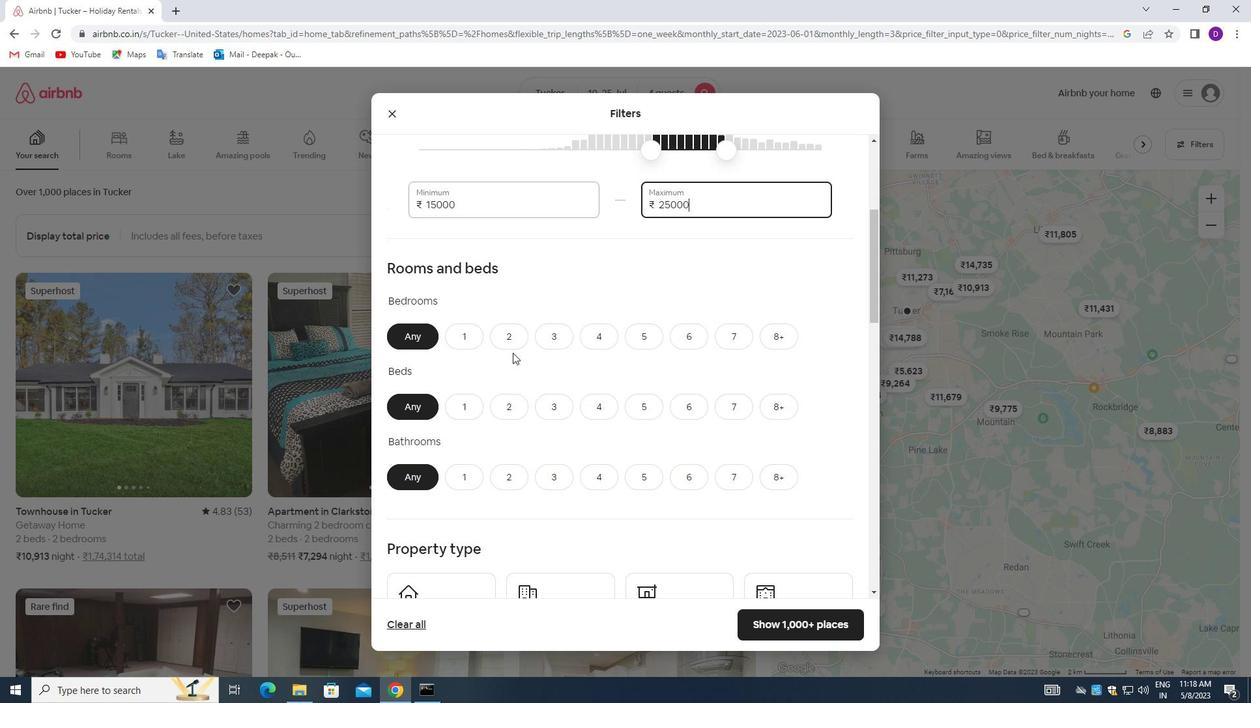 
Action: Mouse pressed left at (509, 349)
Screenshot: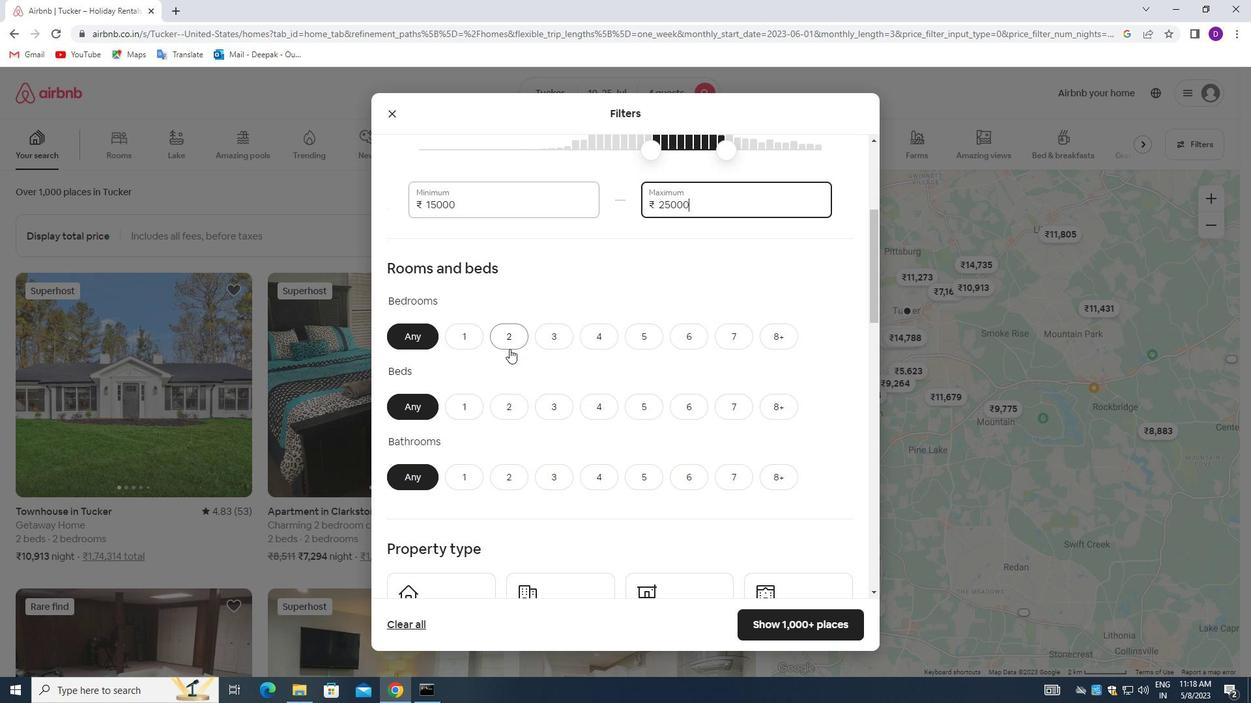 
Action: Mouse moved to (557, 407)
Screenshot: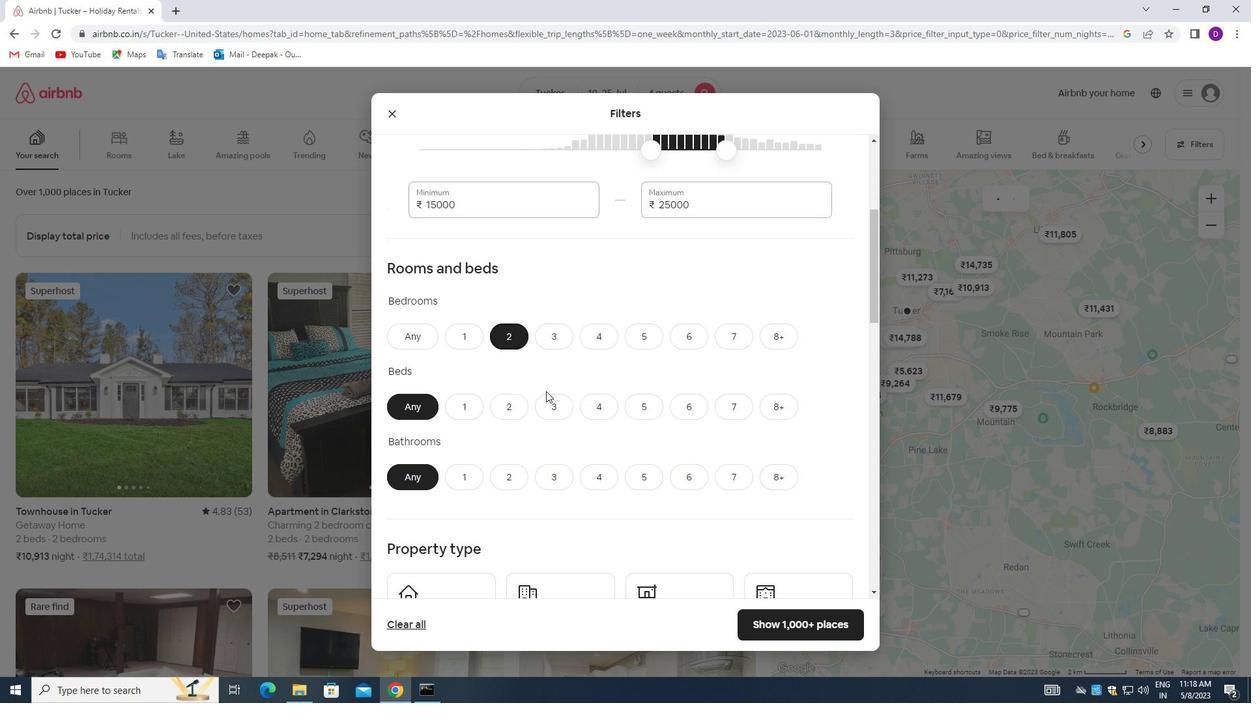 
Action: Mouse pressed left at (557, 407)
Screenshot: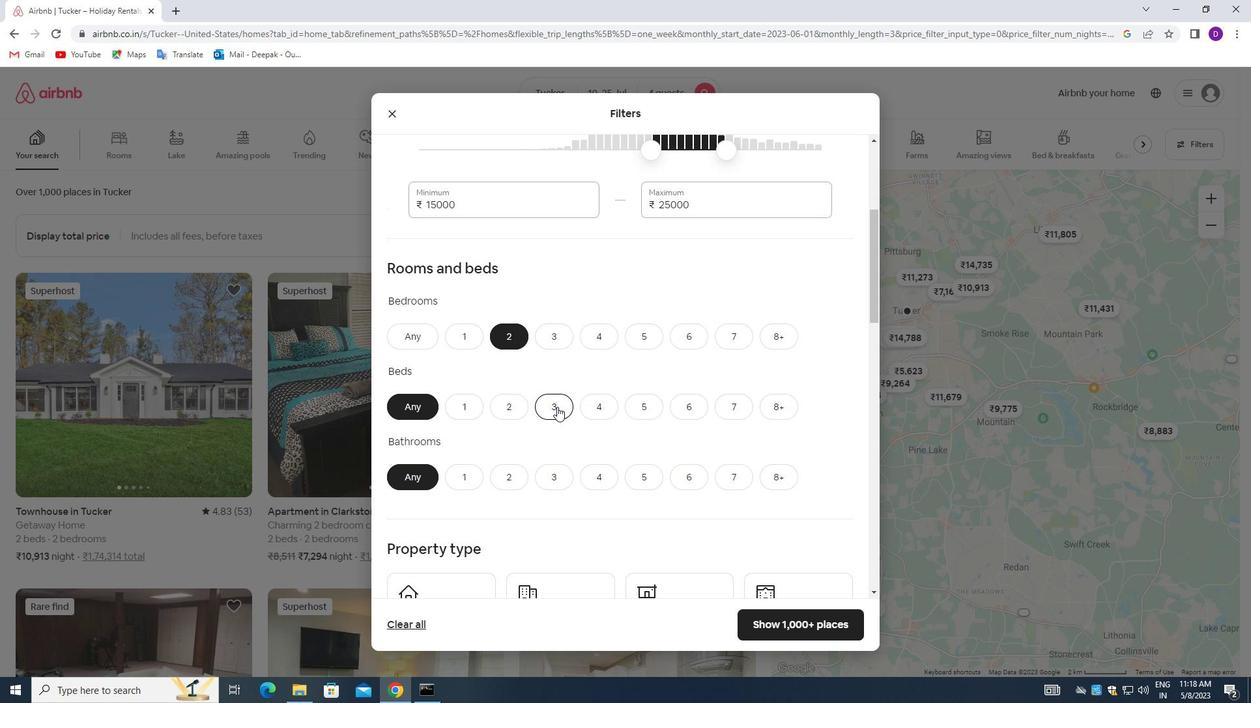 
Action: Mouse moved to (498, 473)
Screenshot: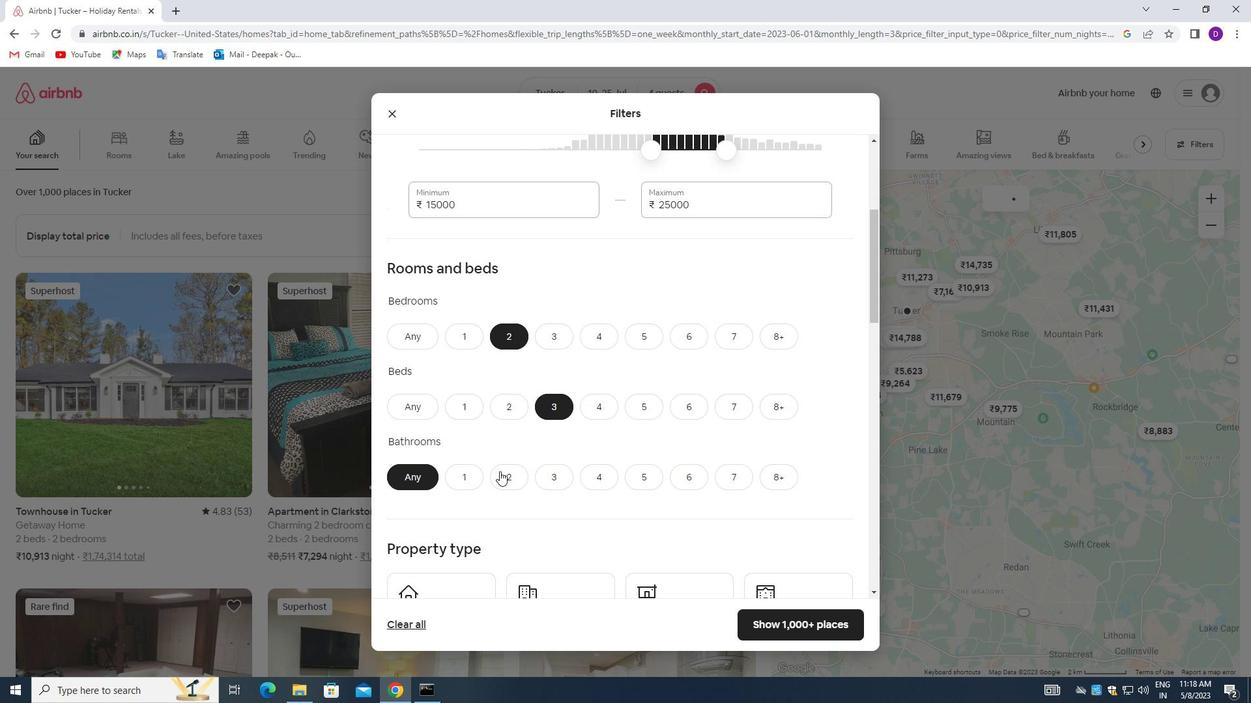 
Action: Mouse pressed left at (498, 473)
Screenshot: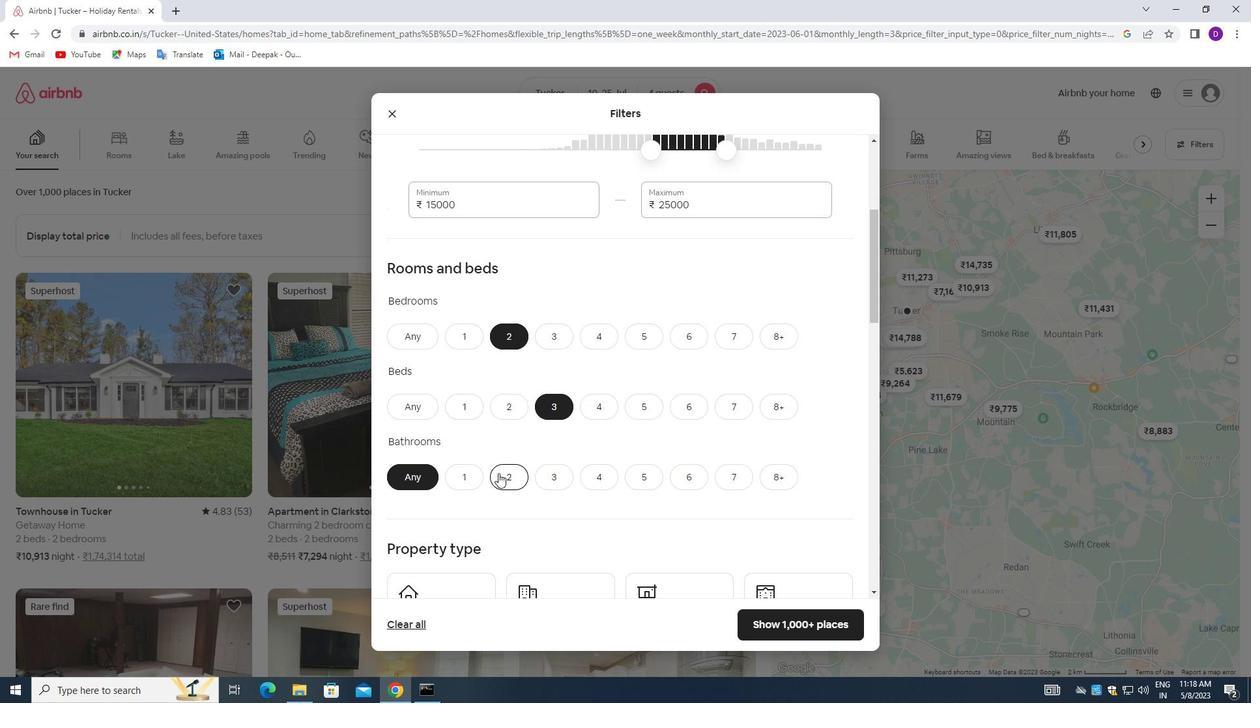 
Action: Mouse moved to (620, 400)
Screenshot: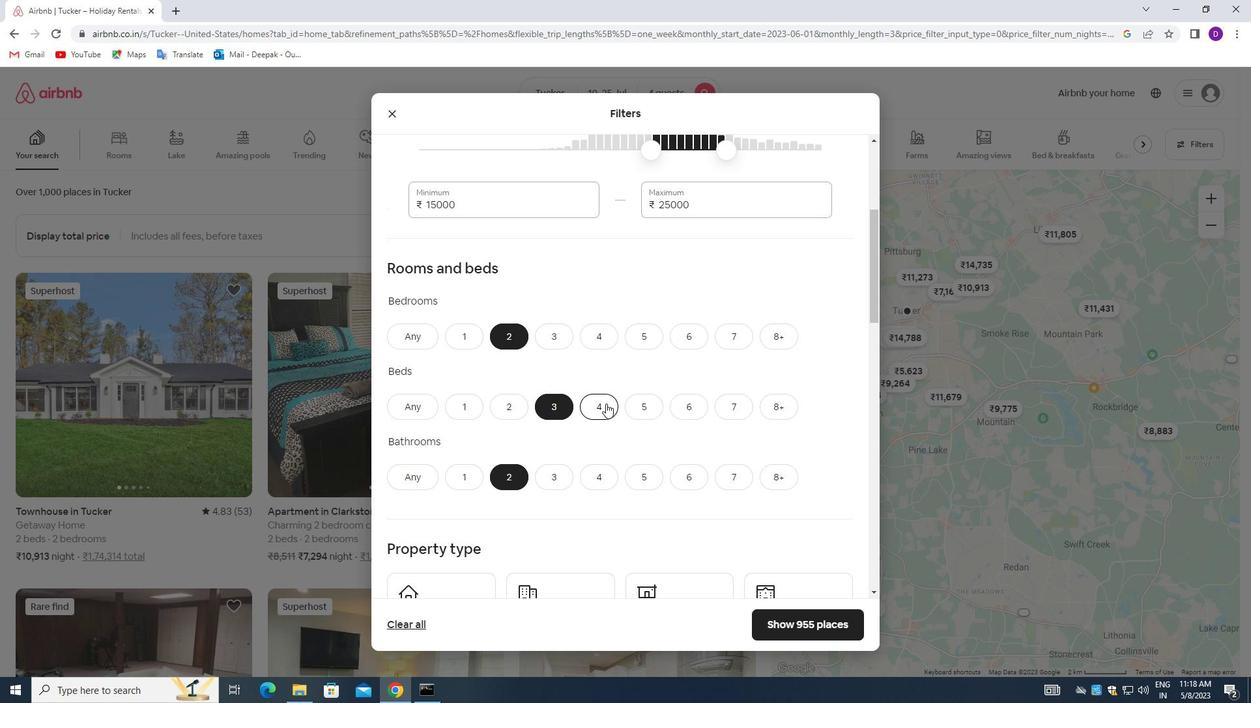 
Action: Mouse scrolled (620, 399) with delta (0, 0)
Screenshot: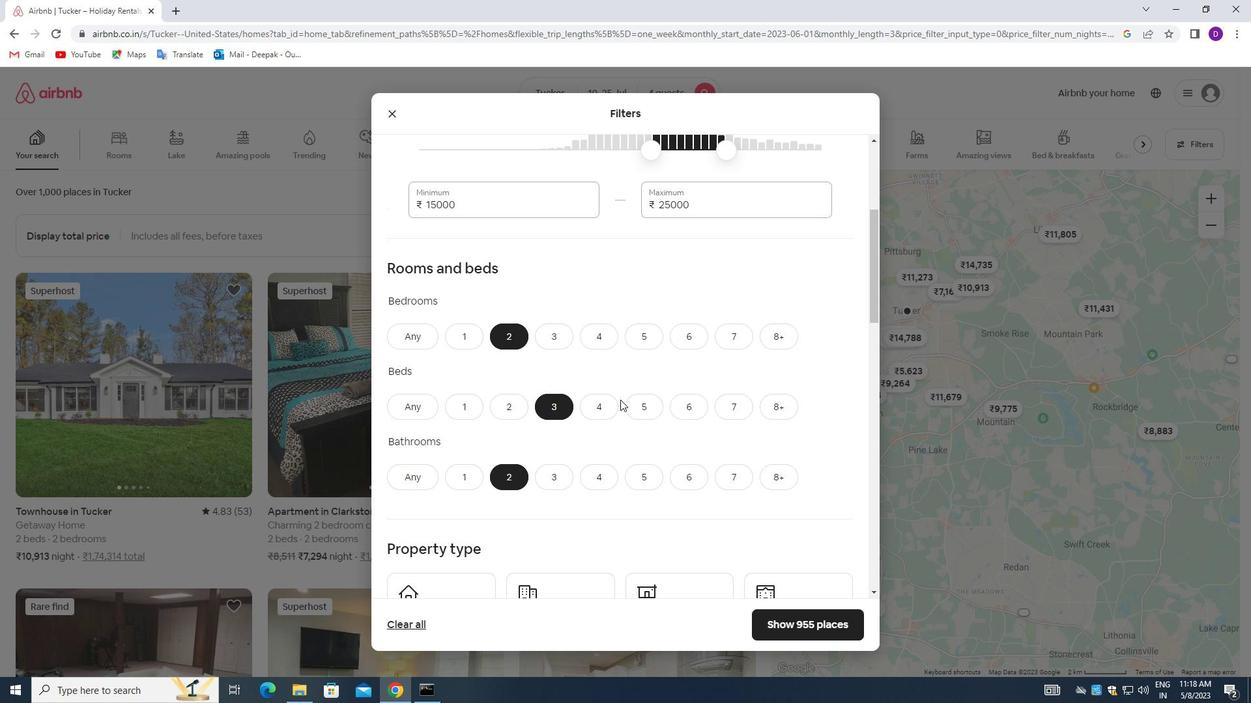
Action: Mouse scrolled (620, 399) with delta (0, 0)
Screenshot: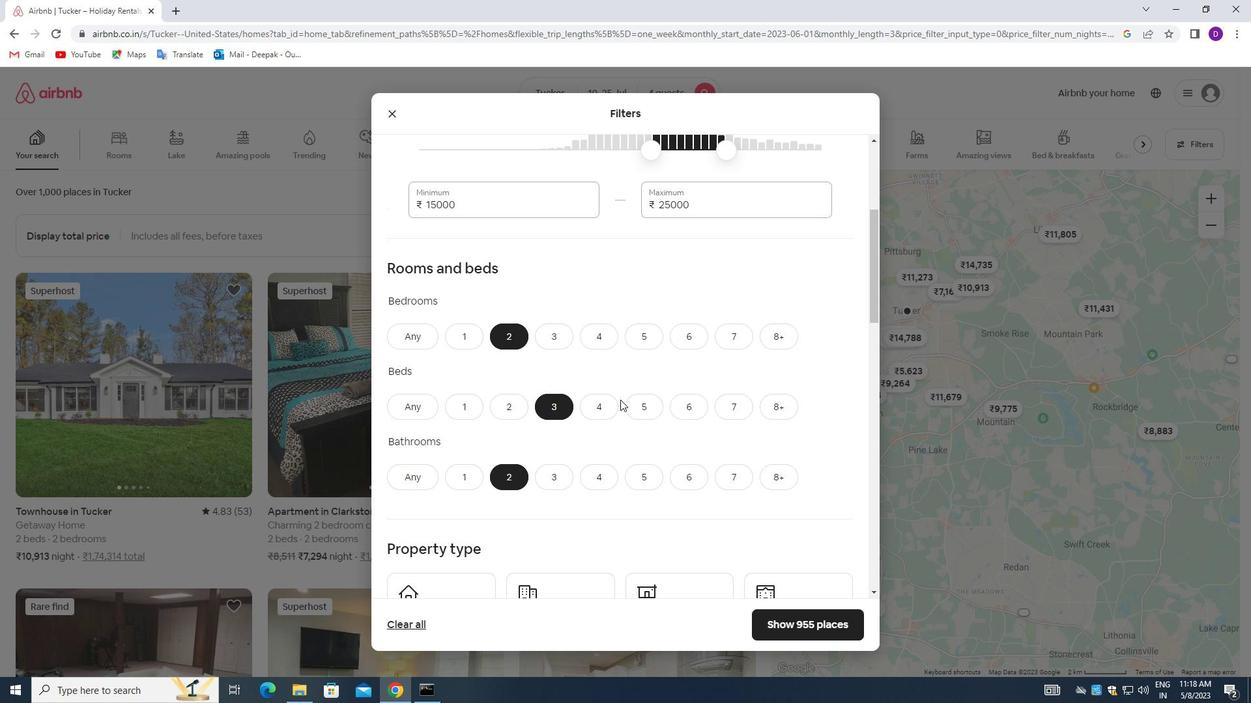 
Action: Mouse moved to (474, 465)
Screenshot: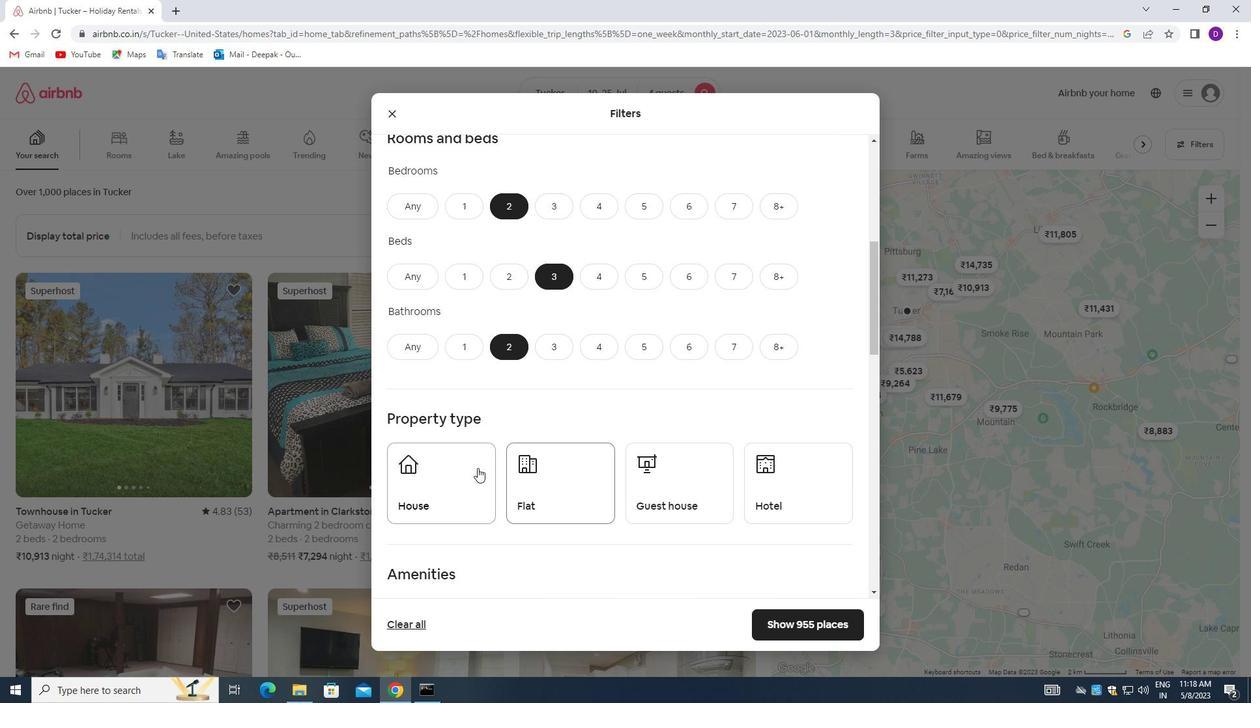 
Action: Mouse pressed left at (474, 465)
Screenshot: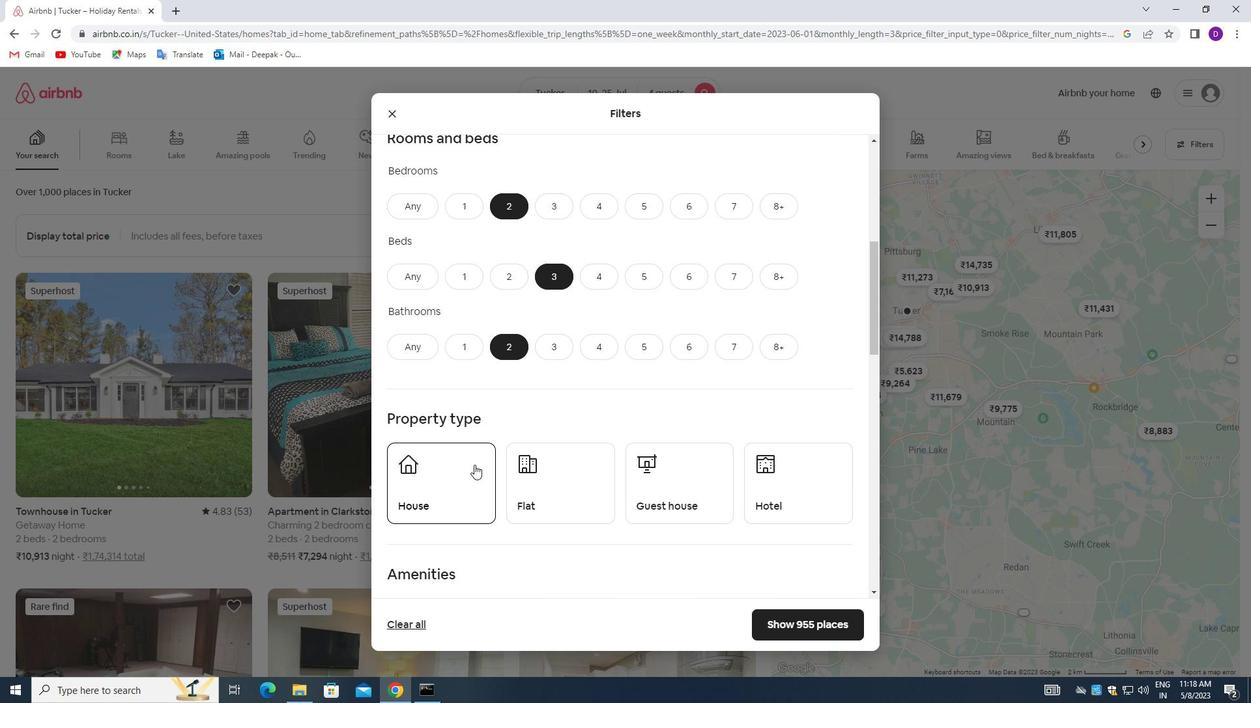 
Action: Mouse moved to (559, 490)
Screenshot: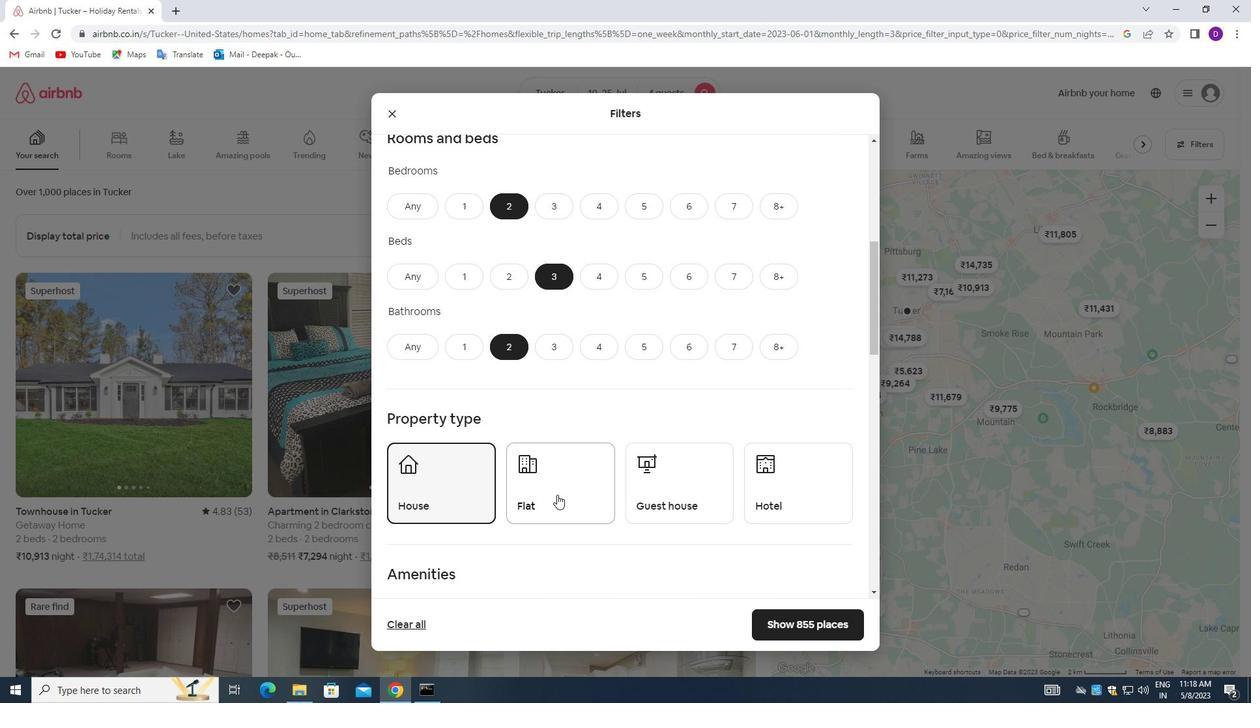 
Action: Mouse pressed left at (559, 490)
Screenshot: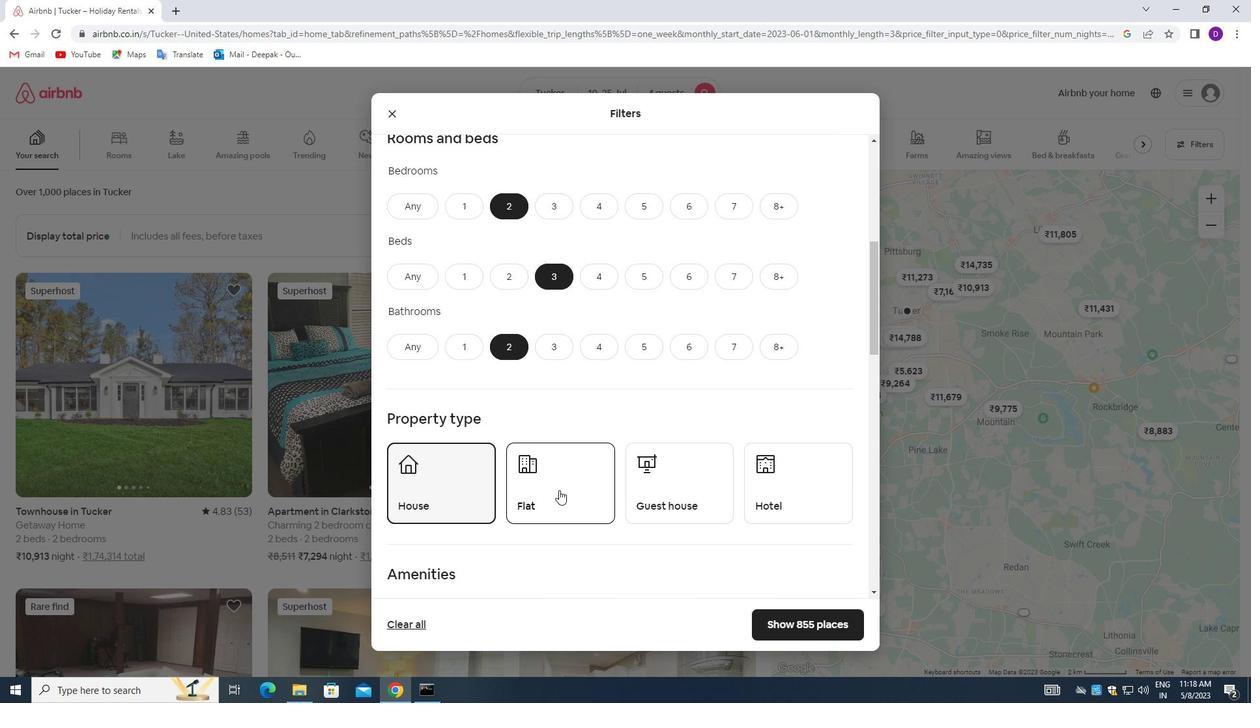 
Action: Mouse moved to (677, 484)
Screenshot: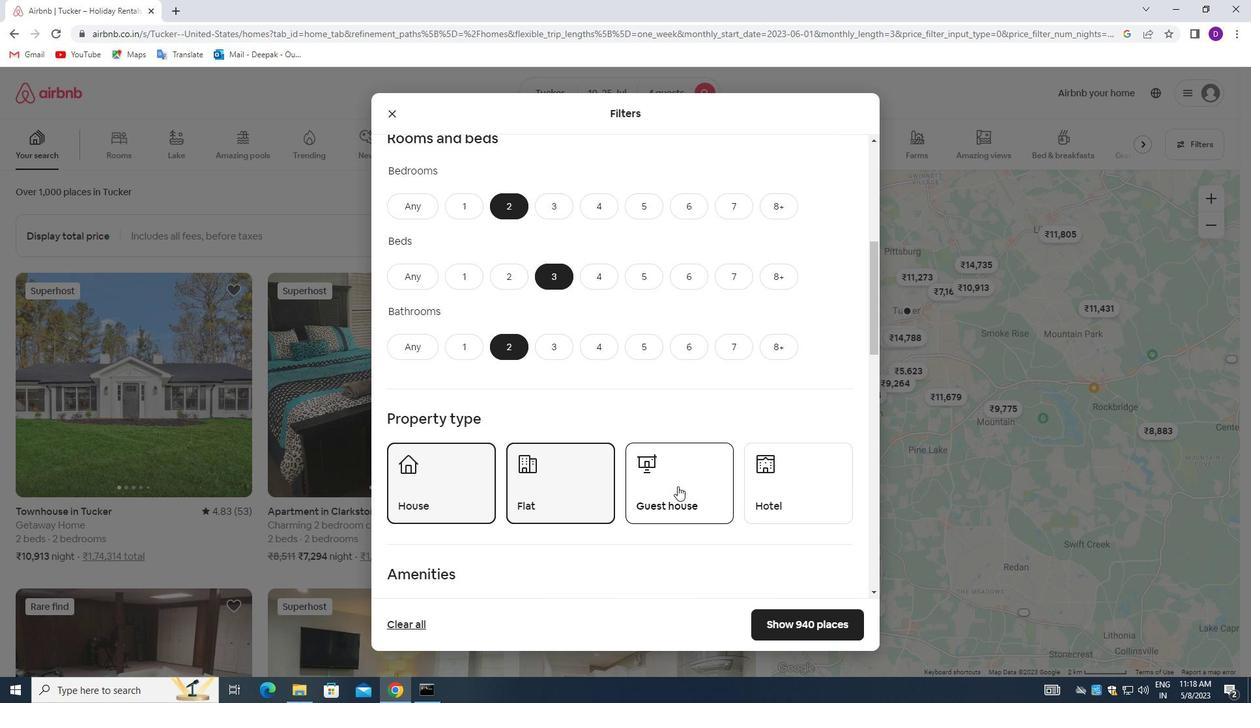 
Action: Mouse pressed left at (677, 484)
Screenshot: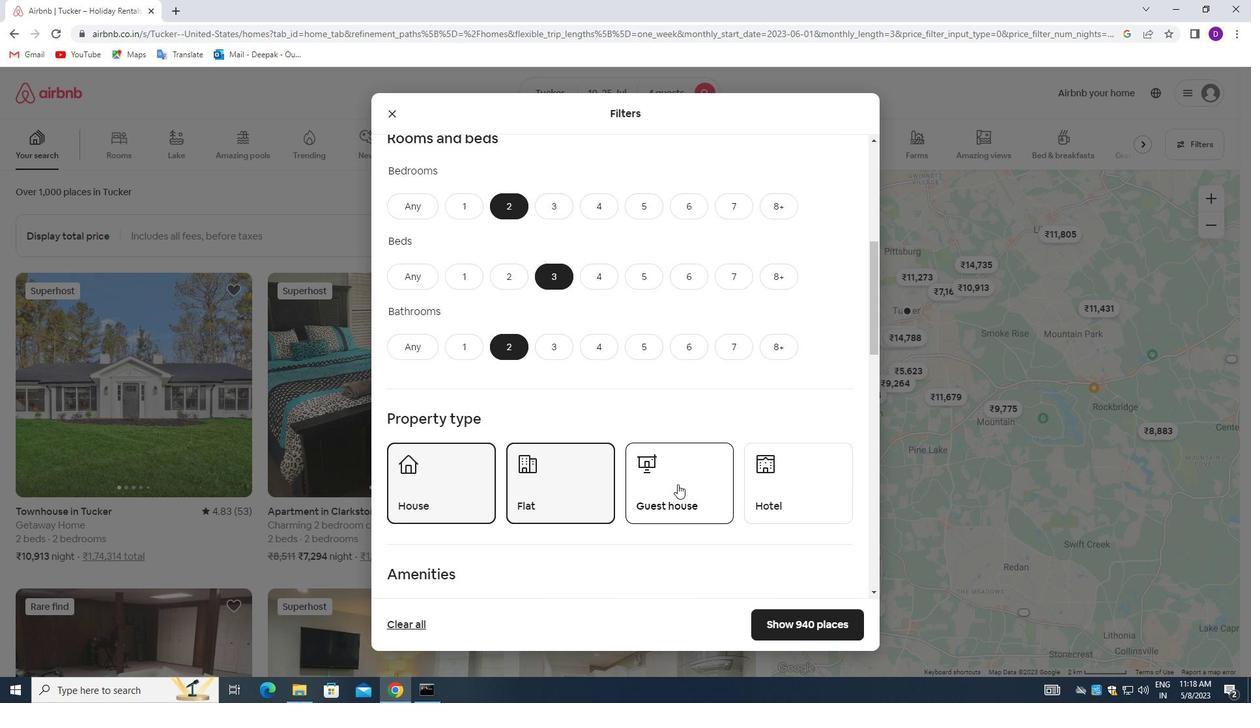 
Action: Mouse moved to (639, 461)
Screenshot: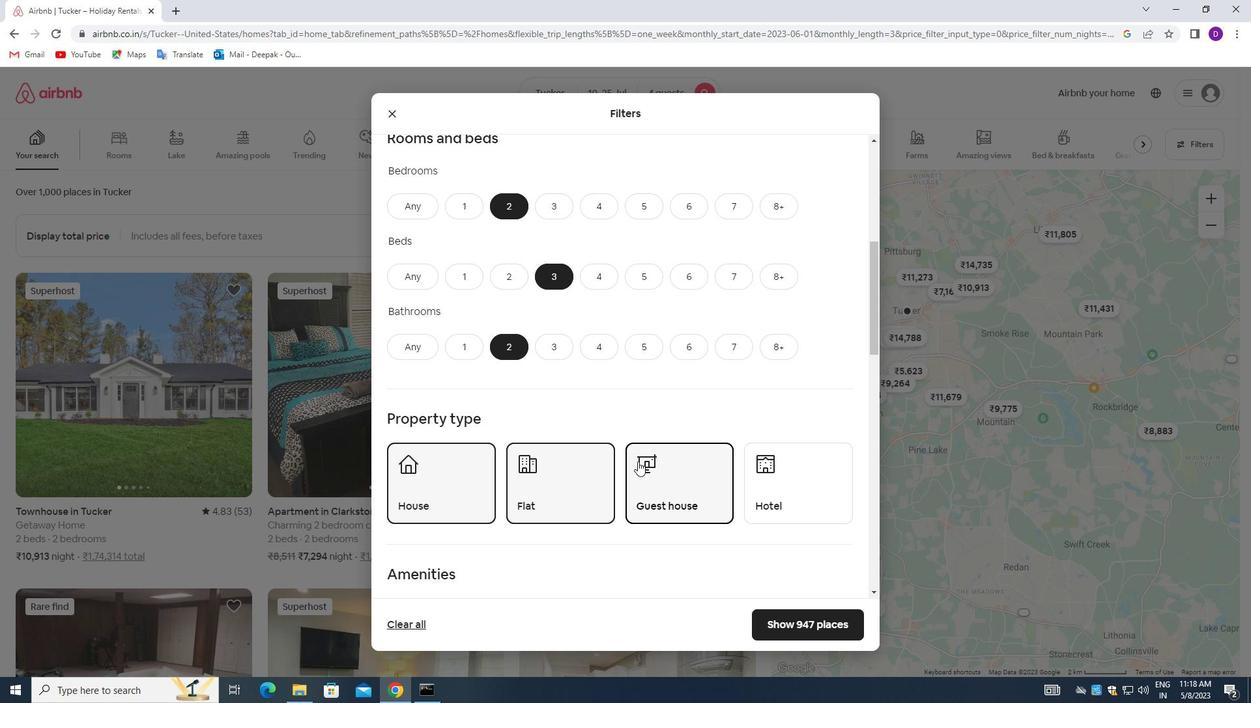
Action: Mouse scrolled (639, 460) with delta (0, 0)
Screenshot: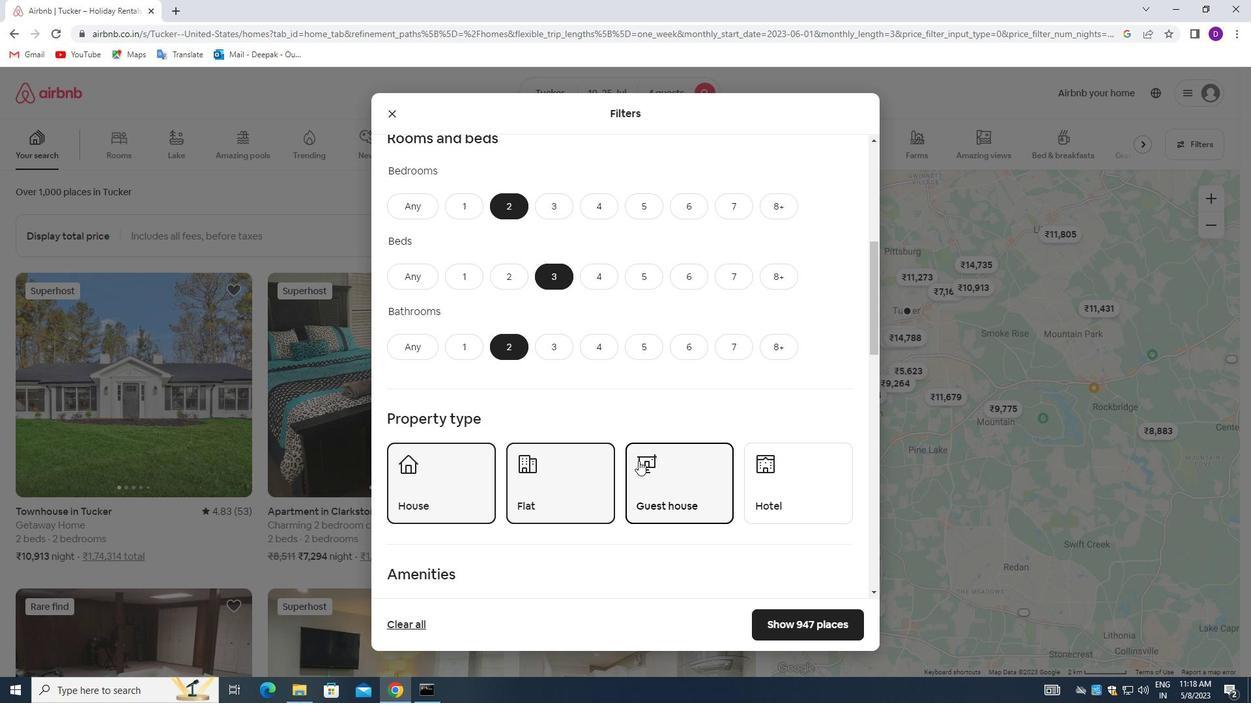 
Action: Mouse moved to (639, 460)
Screenshot: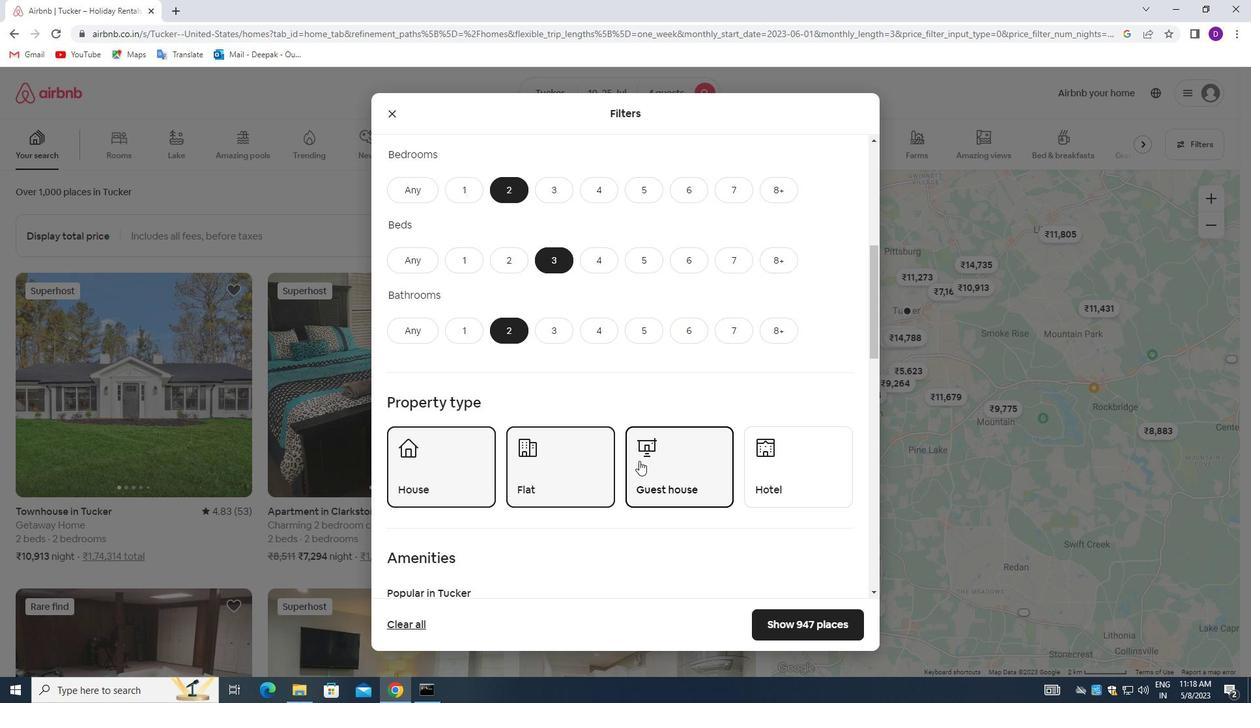 
Action: Mouse scrolled (639, 460) with delta (0, 0)
Screenshot: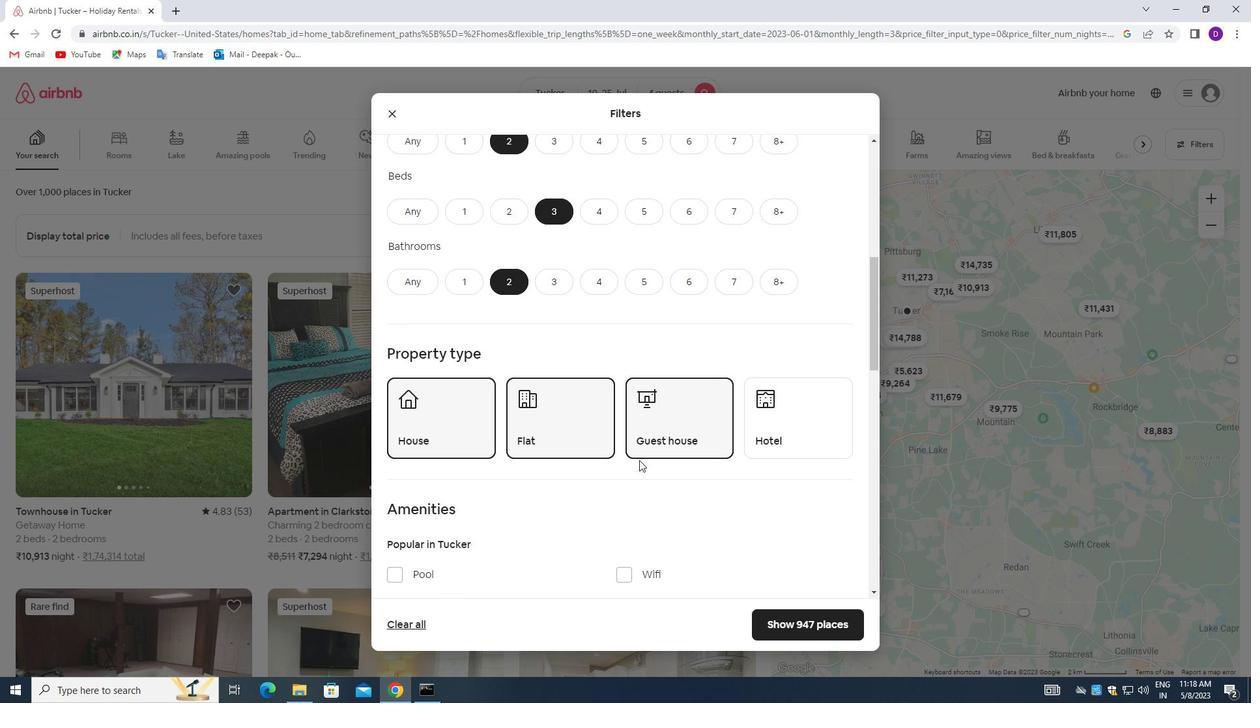 
Action: Mouse scrolled (639, 460) with delta (0, 0)
Screenshot: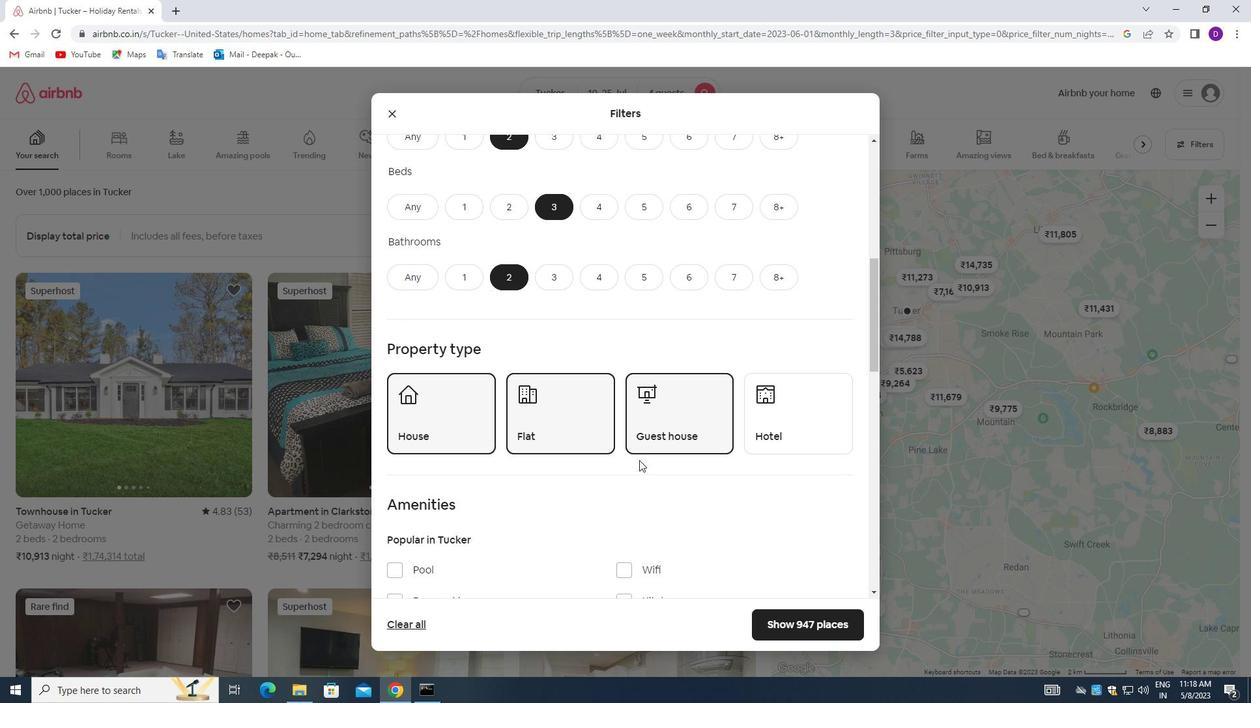 
Action: Mouse scrolled (639, 460) with delta (0, 0)
Screenshot: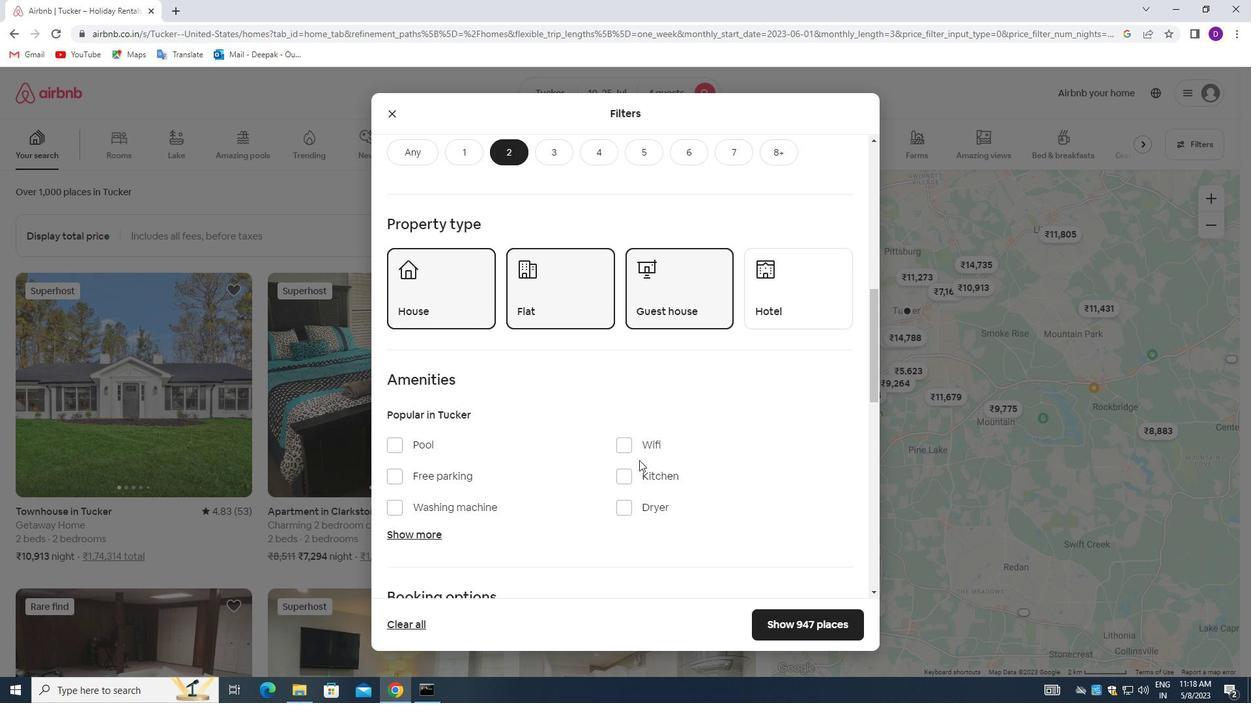 
Action: Mouse moved to (619, 376)
Screenshot: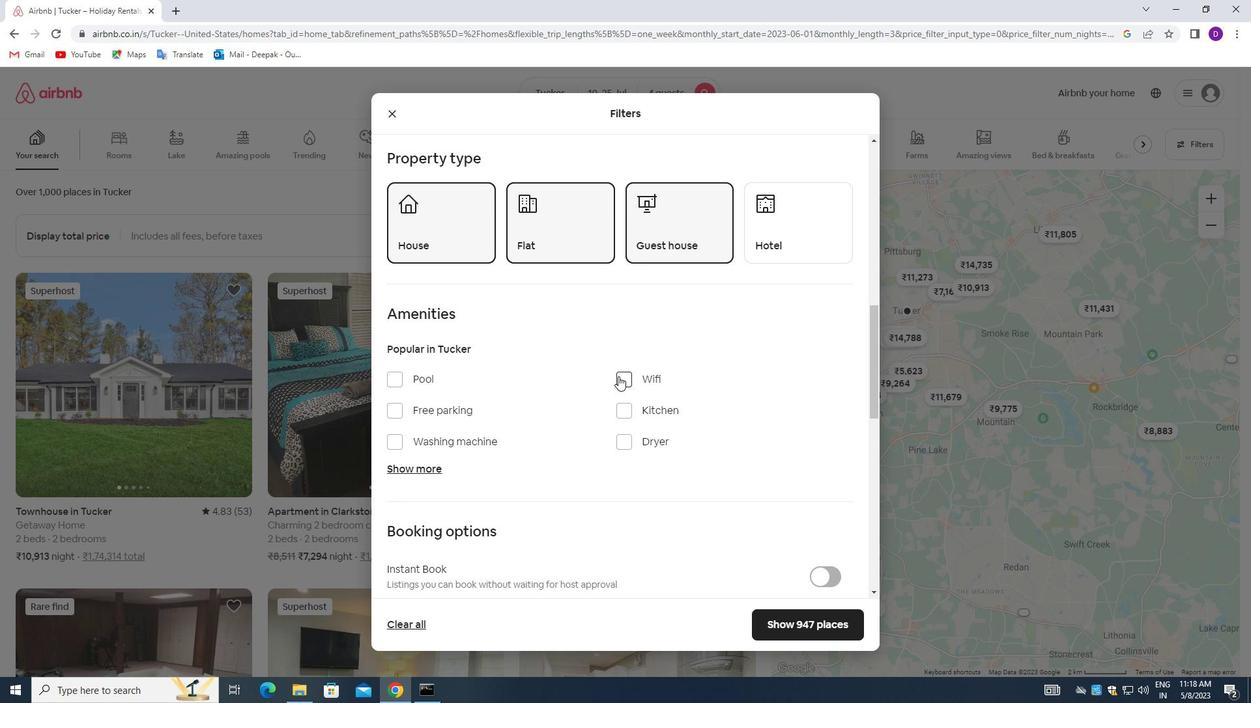 
Action: Mouse pressed left at (619, 376)
Screenshot: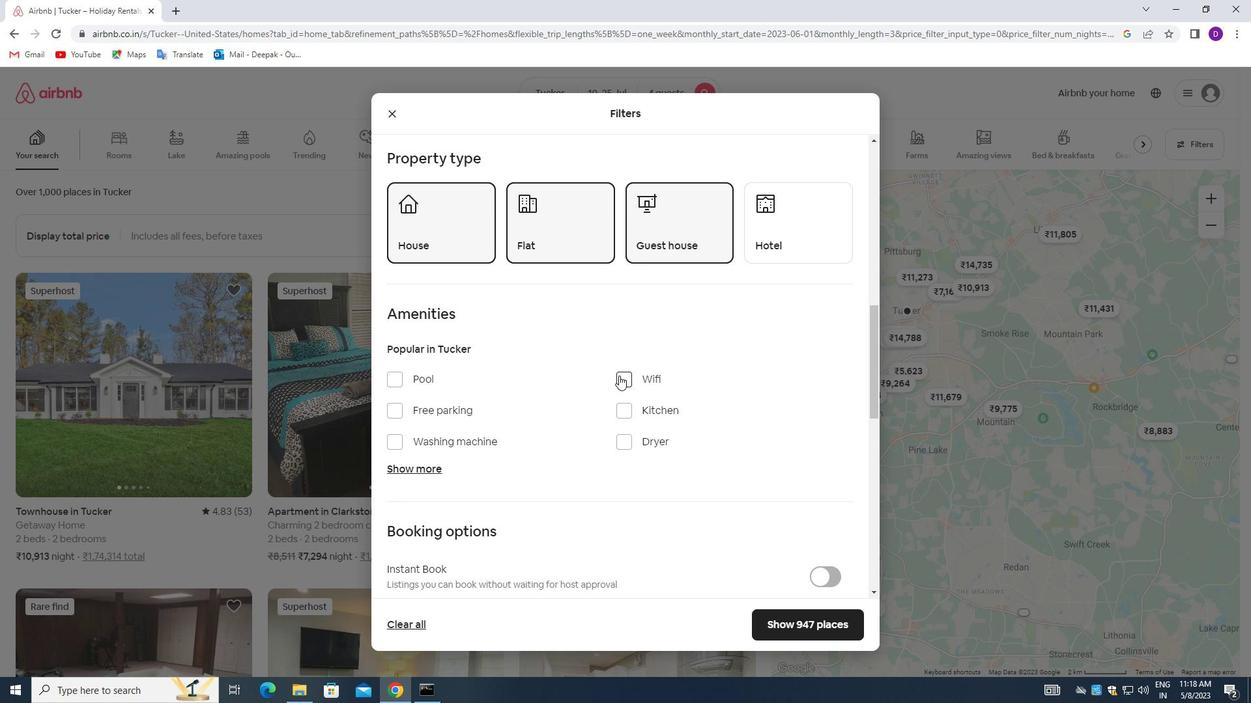 
Action: Mouse moved to (388, 413)
Screenshot: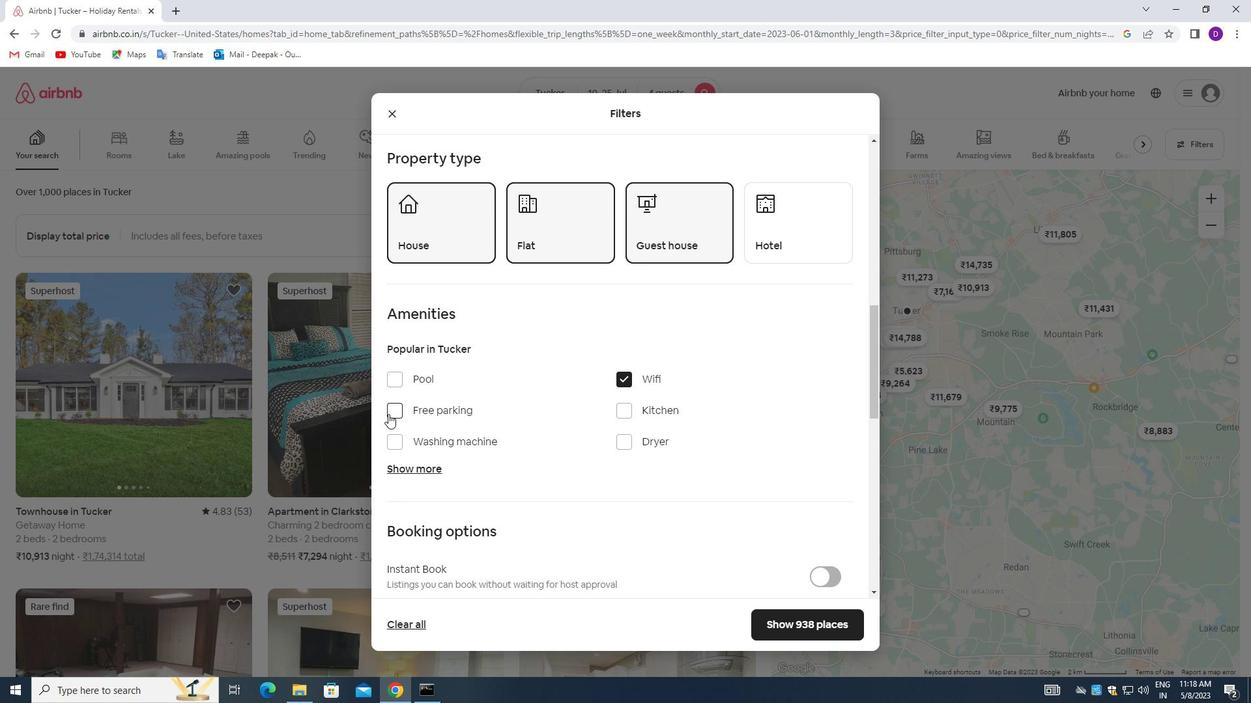 
Action: Mouse pressed left at (388, 413)
Screenshot: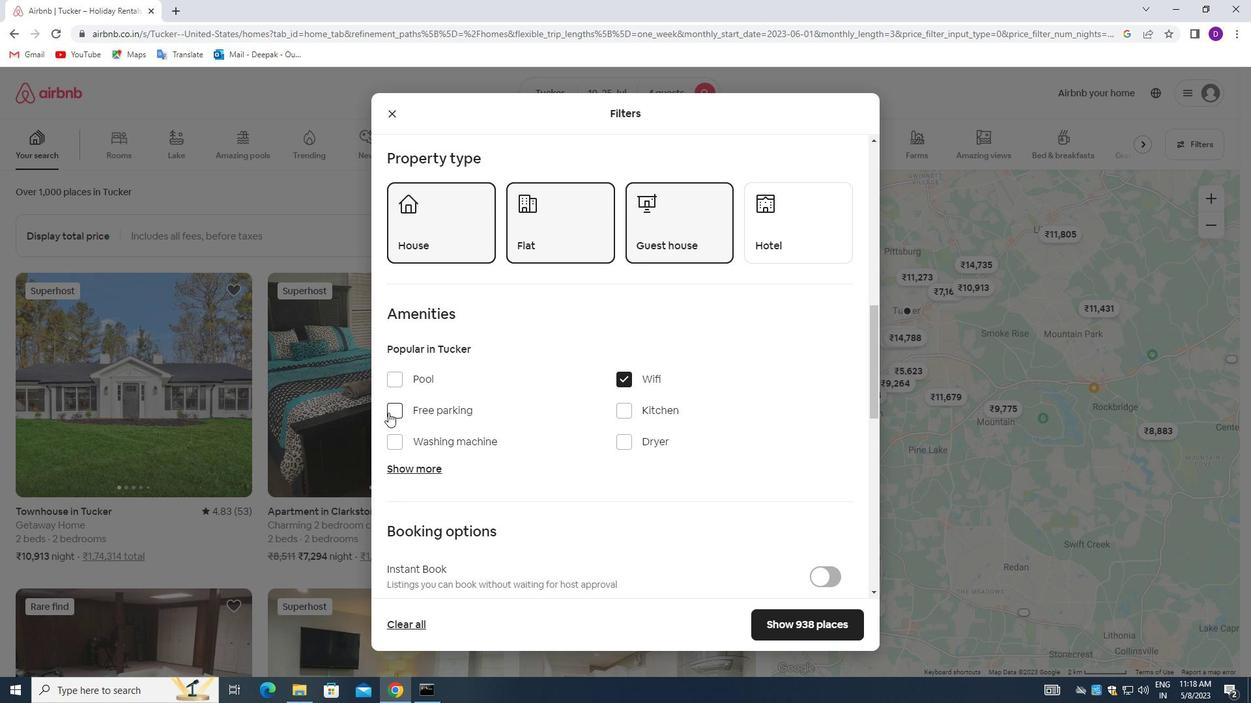 
Action: Mouse moved to (408, 468)
Screenshot: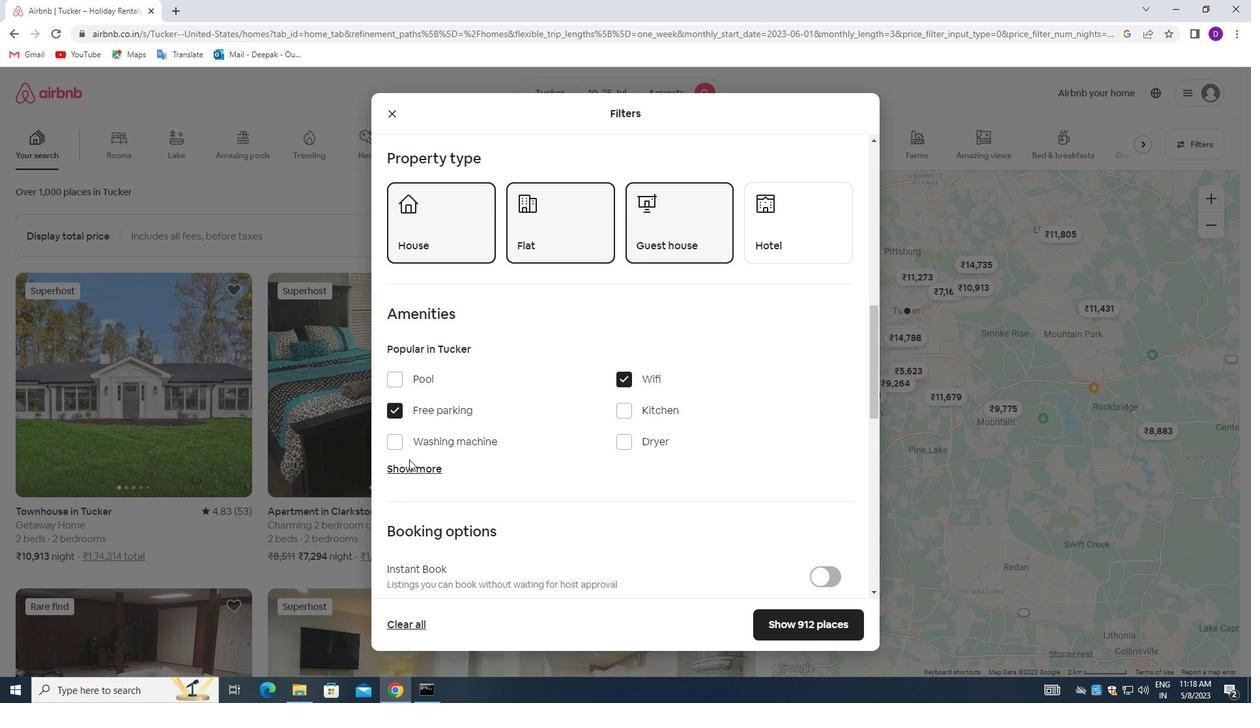
Action: Mouse pressed left at (408, 468)
Screenshot: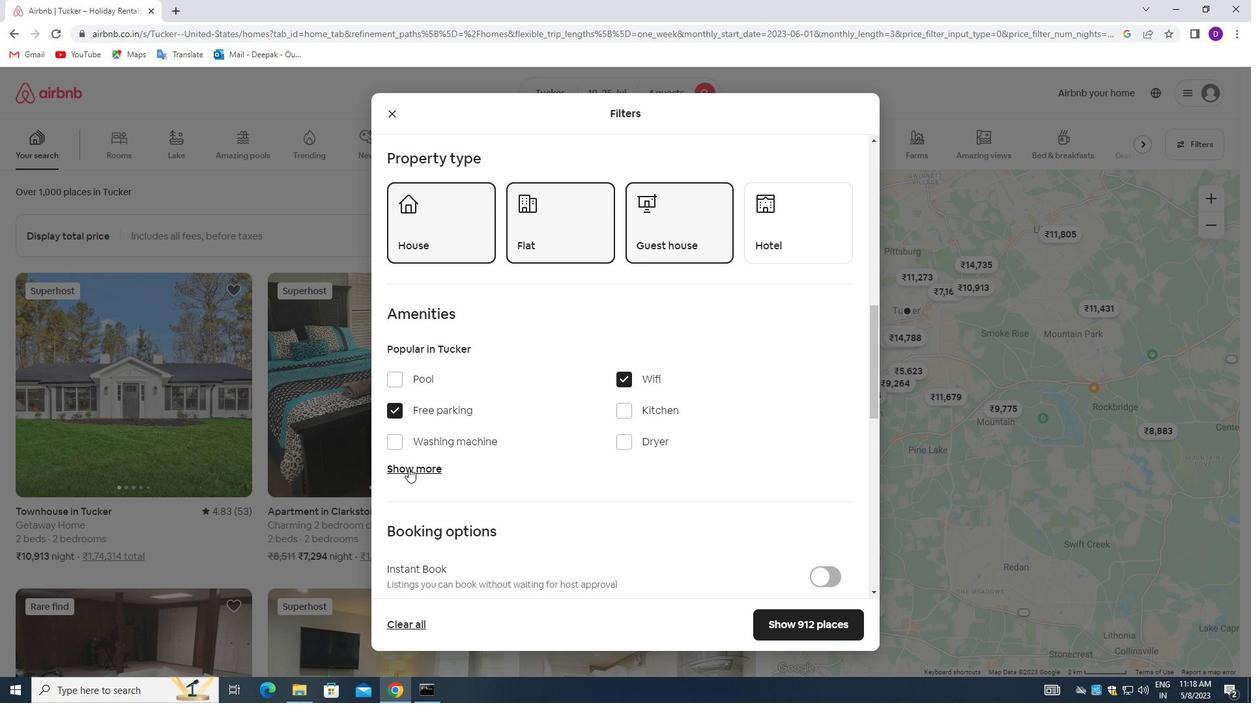 
Action: Mouse moved to (486, 474)
Screenshot: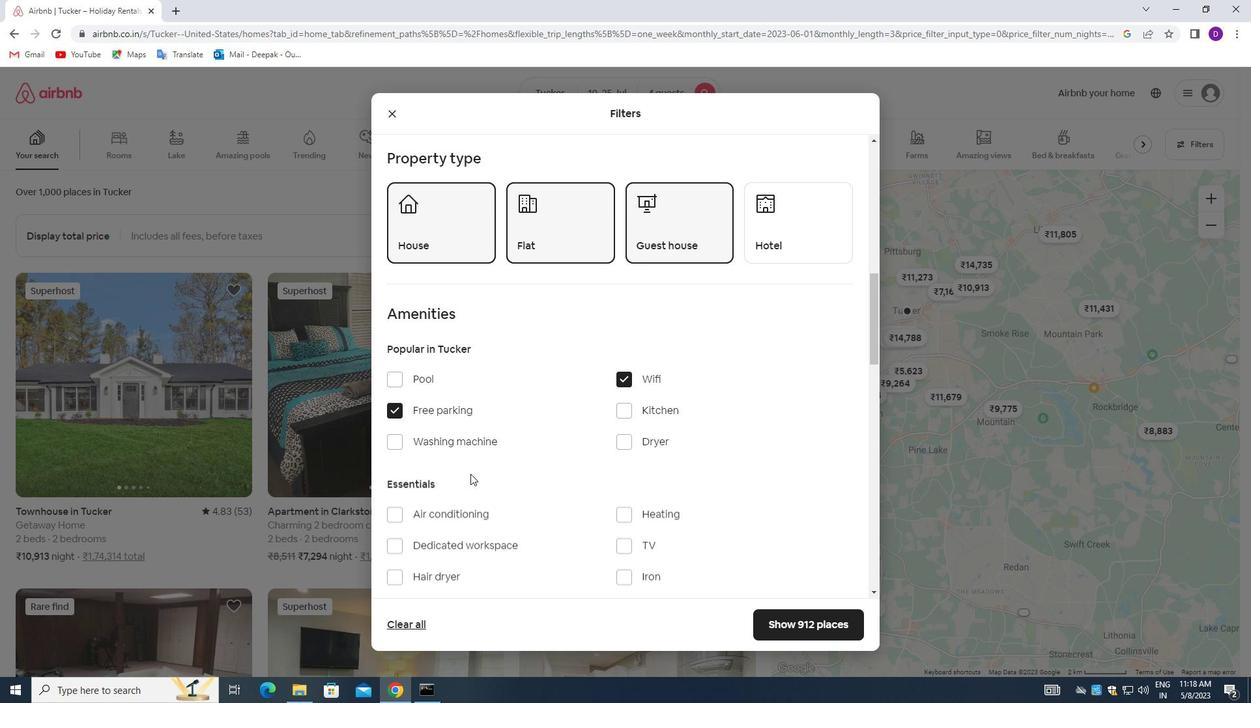 
Action: Mouse scrolled (486, 473) with delta (0, 0)
Screenshot: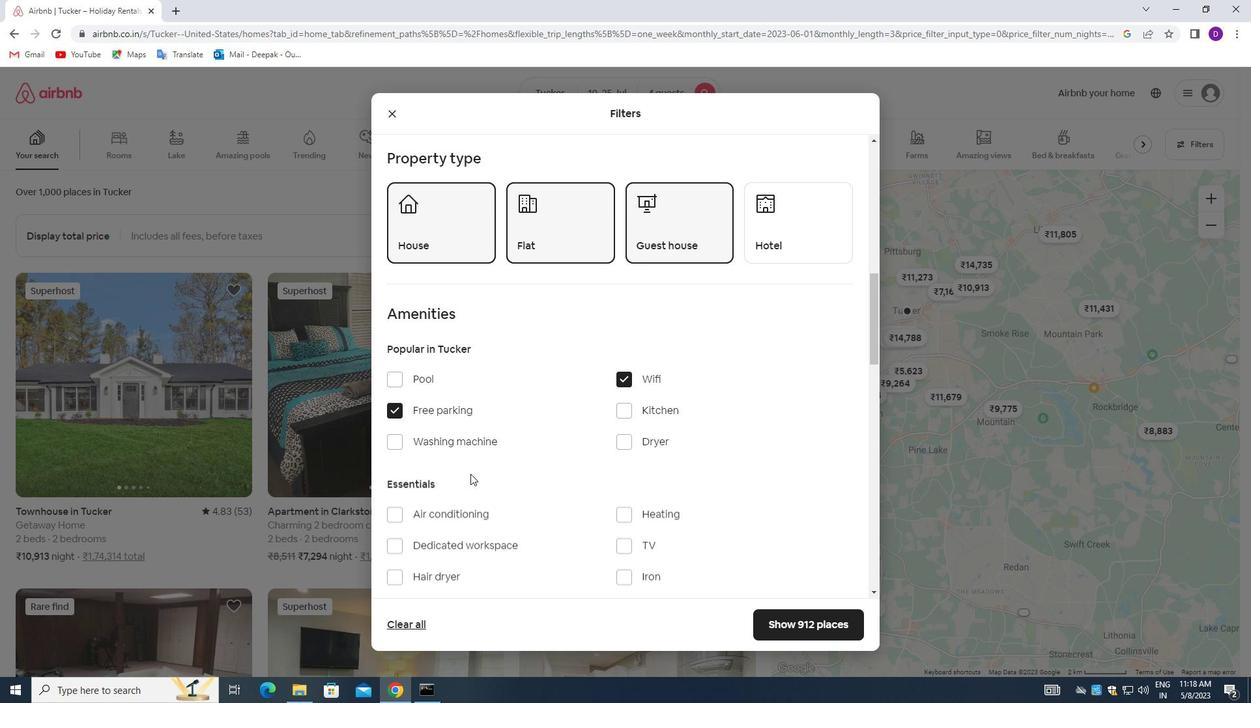 
Action: Mouse moved to (486, 473)
Screenshot: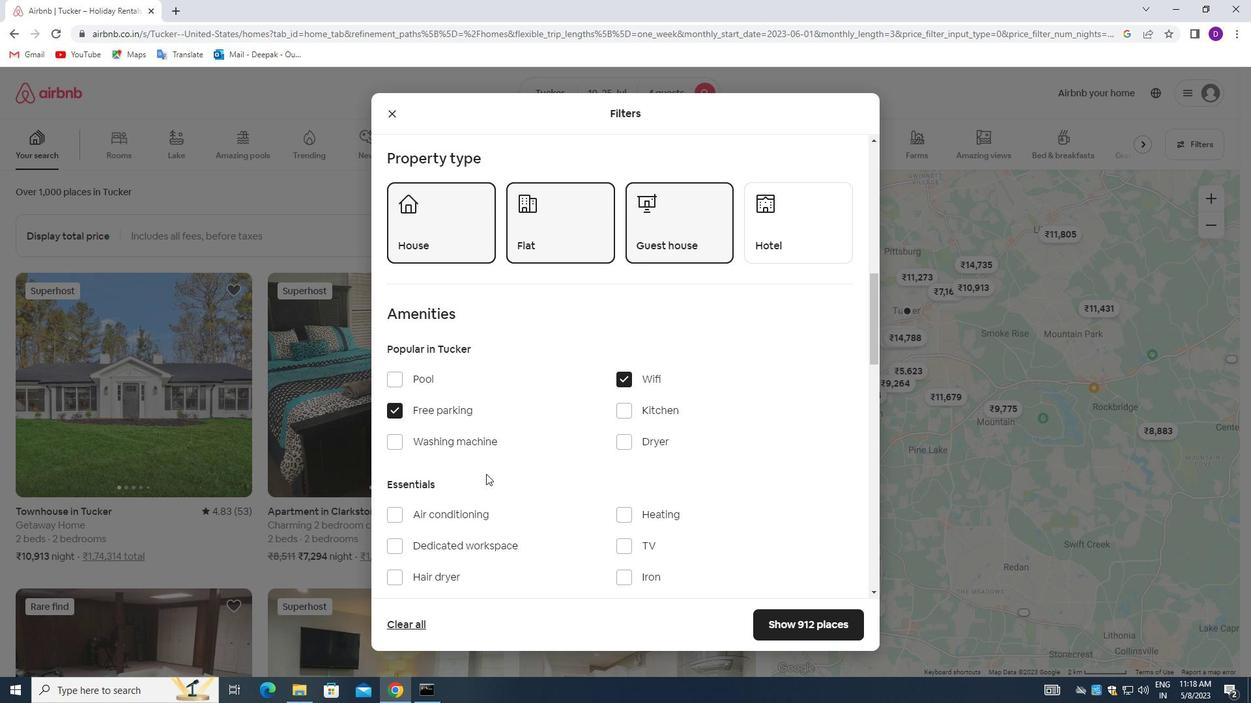
Action: Mouse scrolled (486, 473) with delta (0, 0)
Screenshot: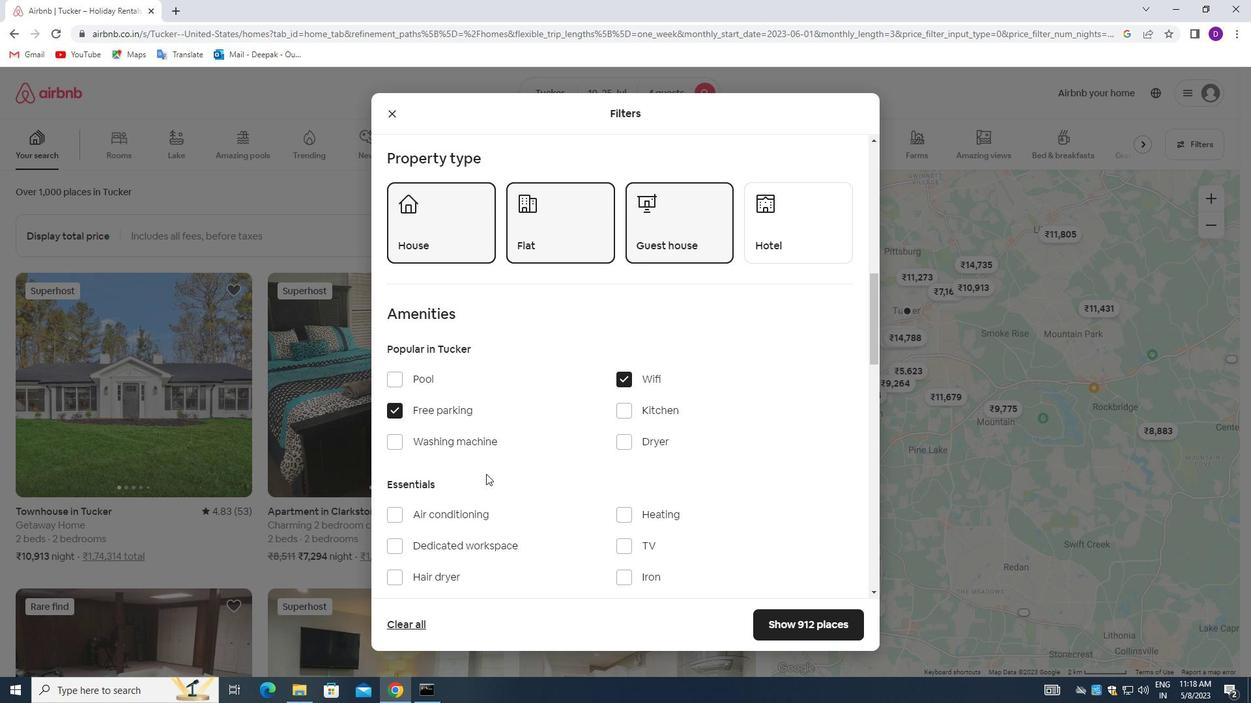 
Action: Mouse moved to (629, 411)
Screenshot: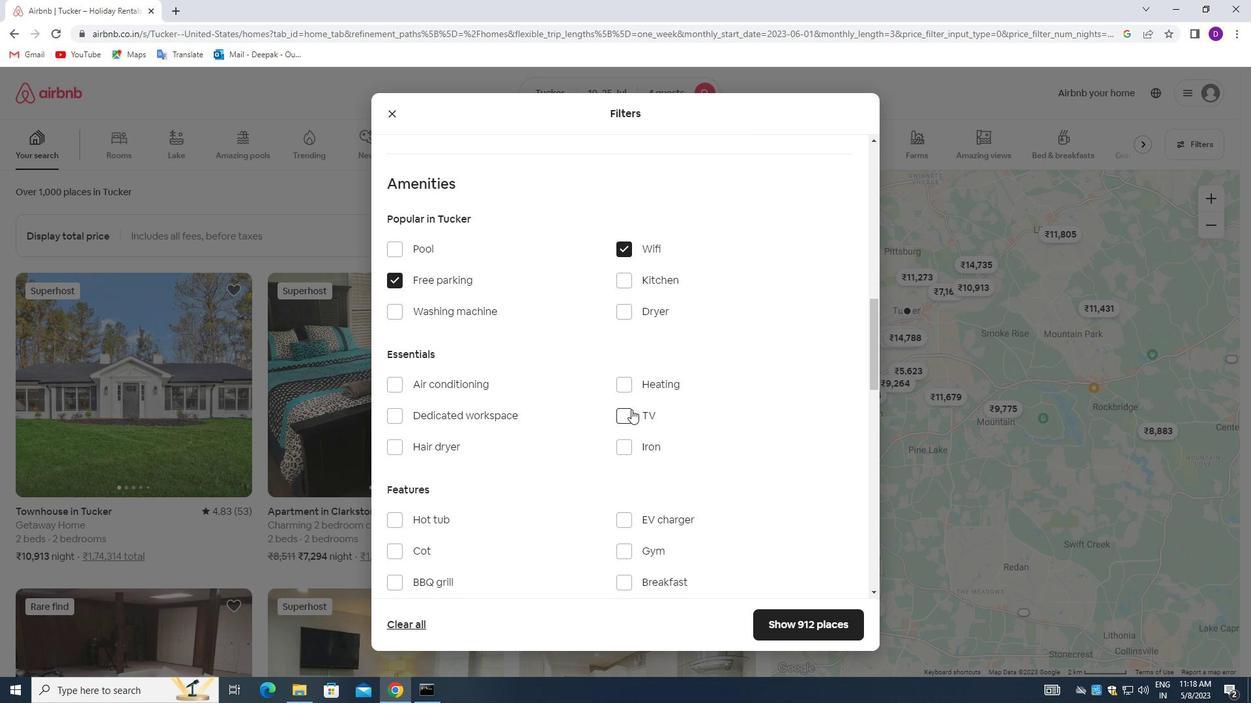 
Action: Mouse pressed left at (629, 411)
Screenshot: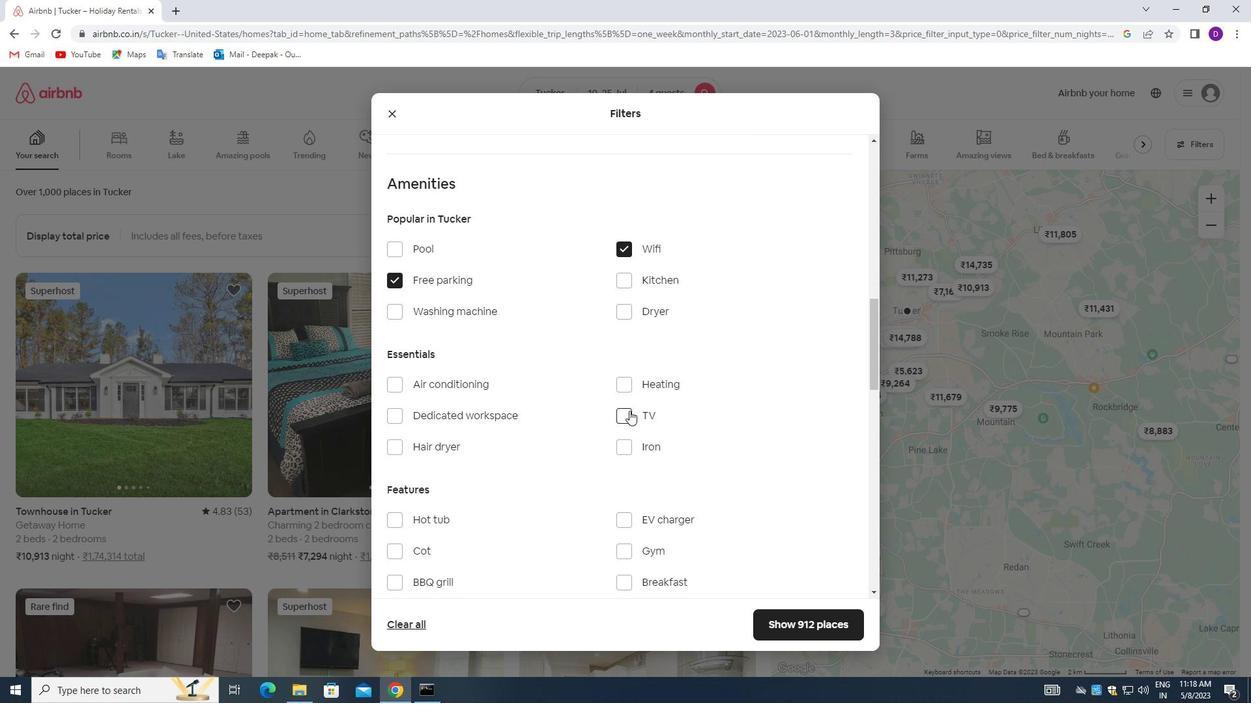 
Action: Mouse moved to (513, 454)
Screenshot: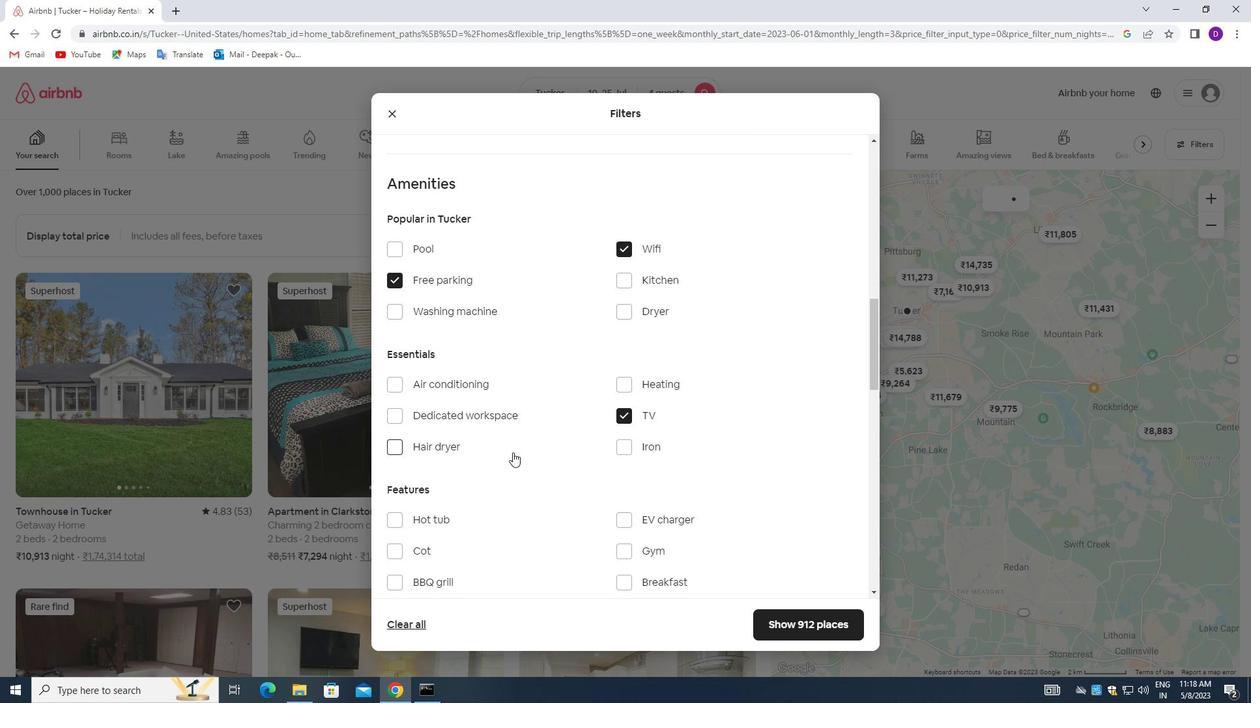 
Action: Mouse scrolled (513, 453) with delta (0, 0)
Screenshot: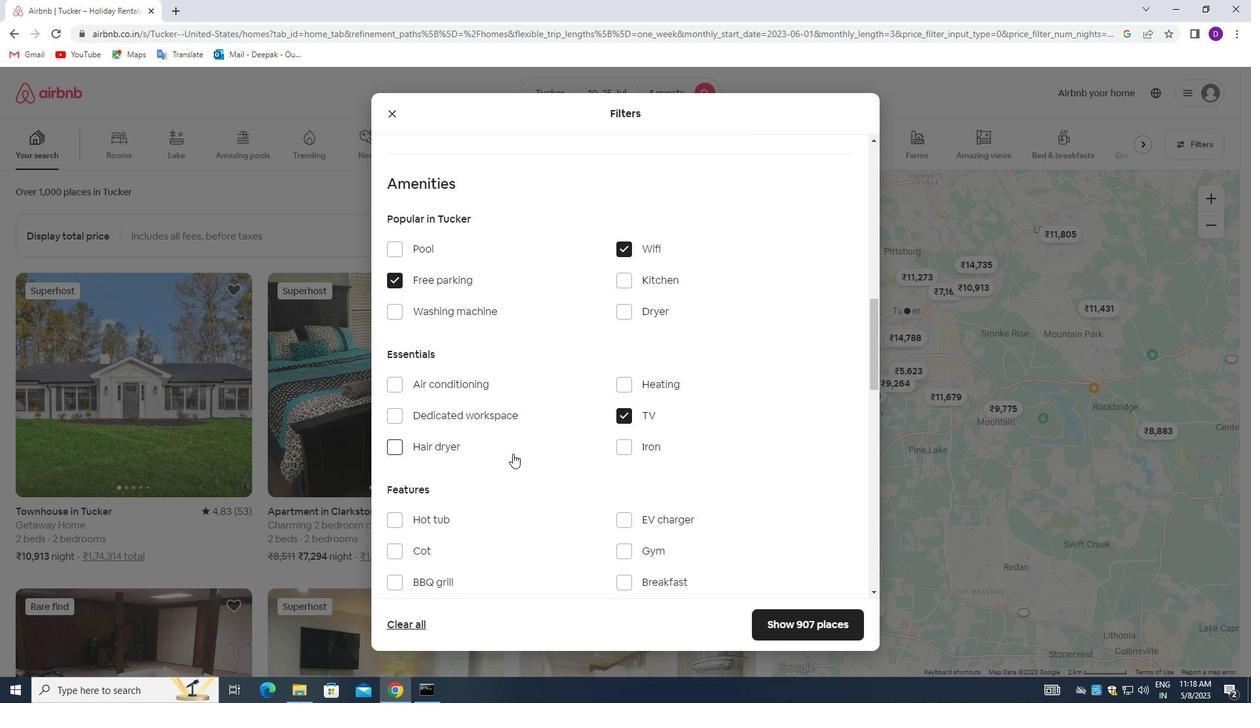 
Action: Mouse moved to (621, 484)
Screenshot: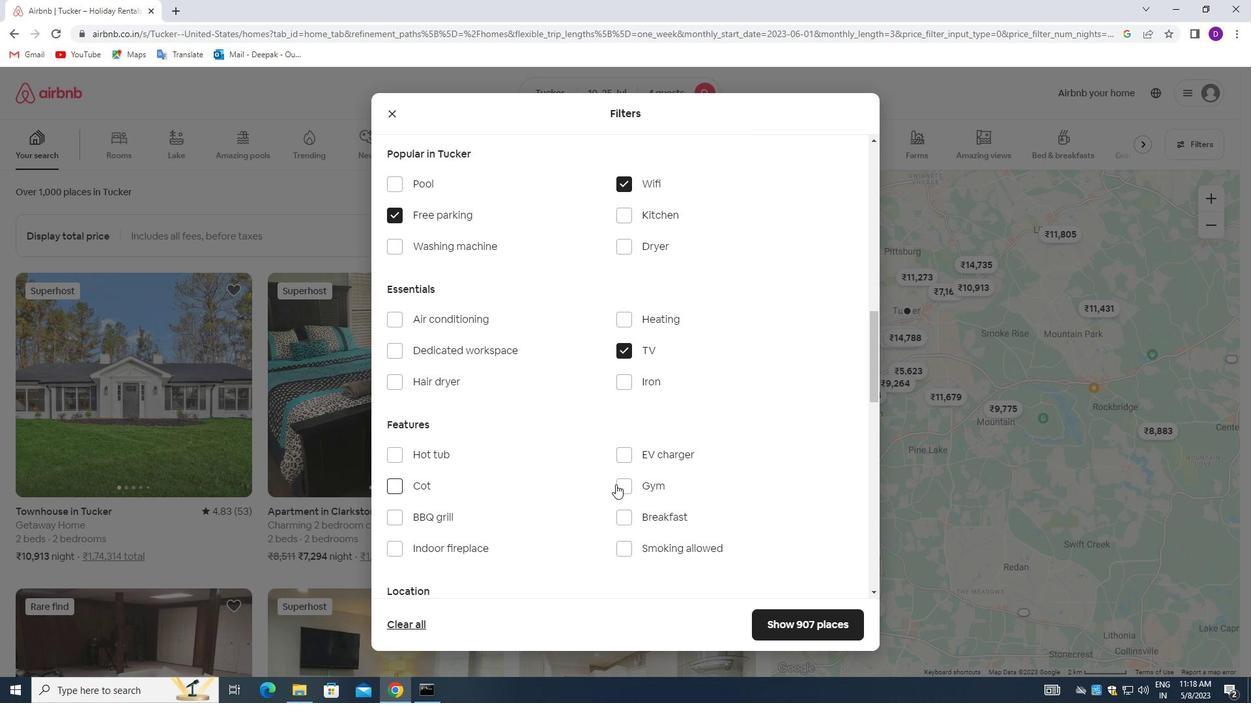 
Action: Mouse pressed left at (621, 484)
Screenshot: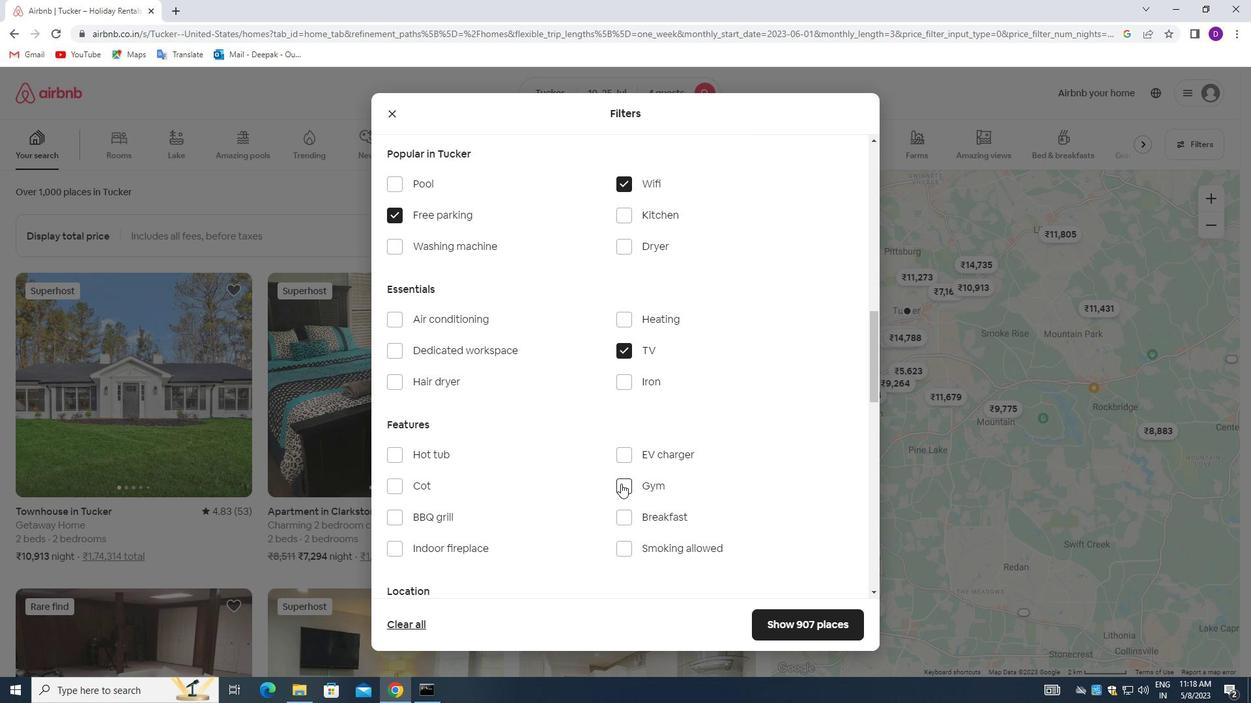 
Action: Mouse moved to (621, 516)
Screenshot: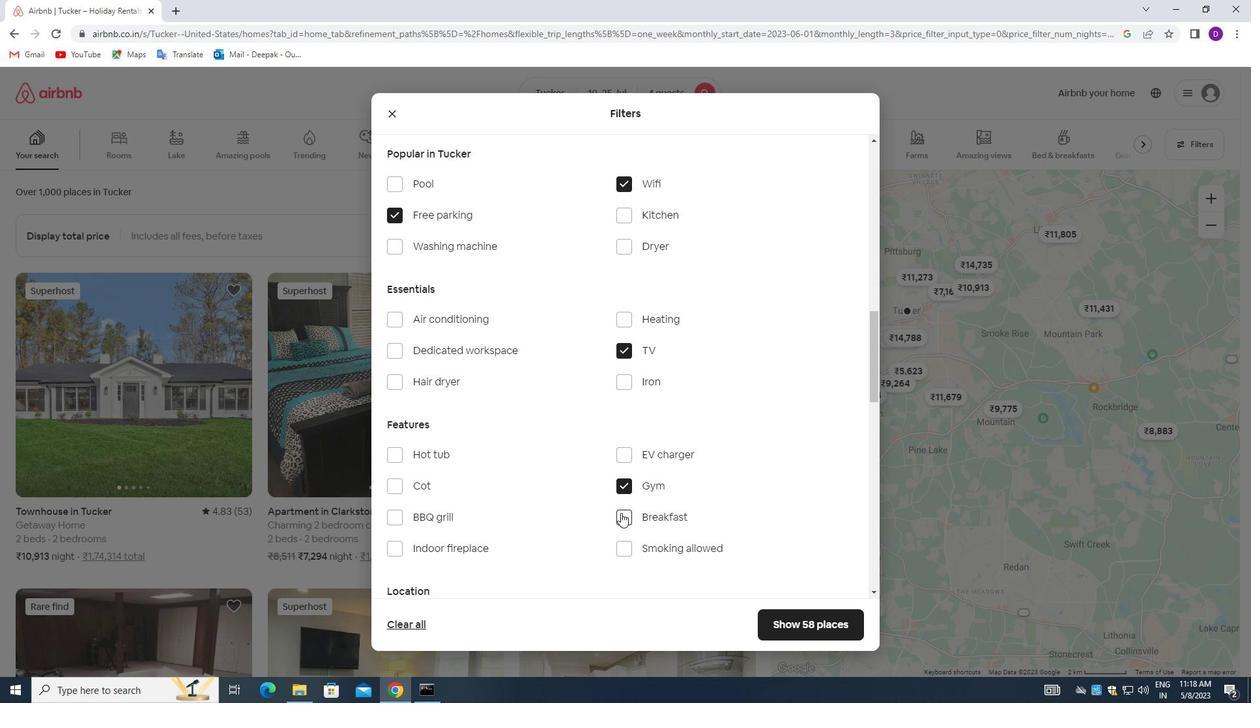 
Action: Mouse pressed left at (621, 516)
Screenshot: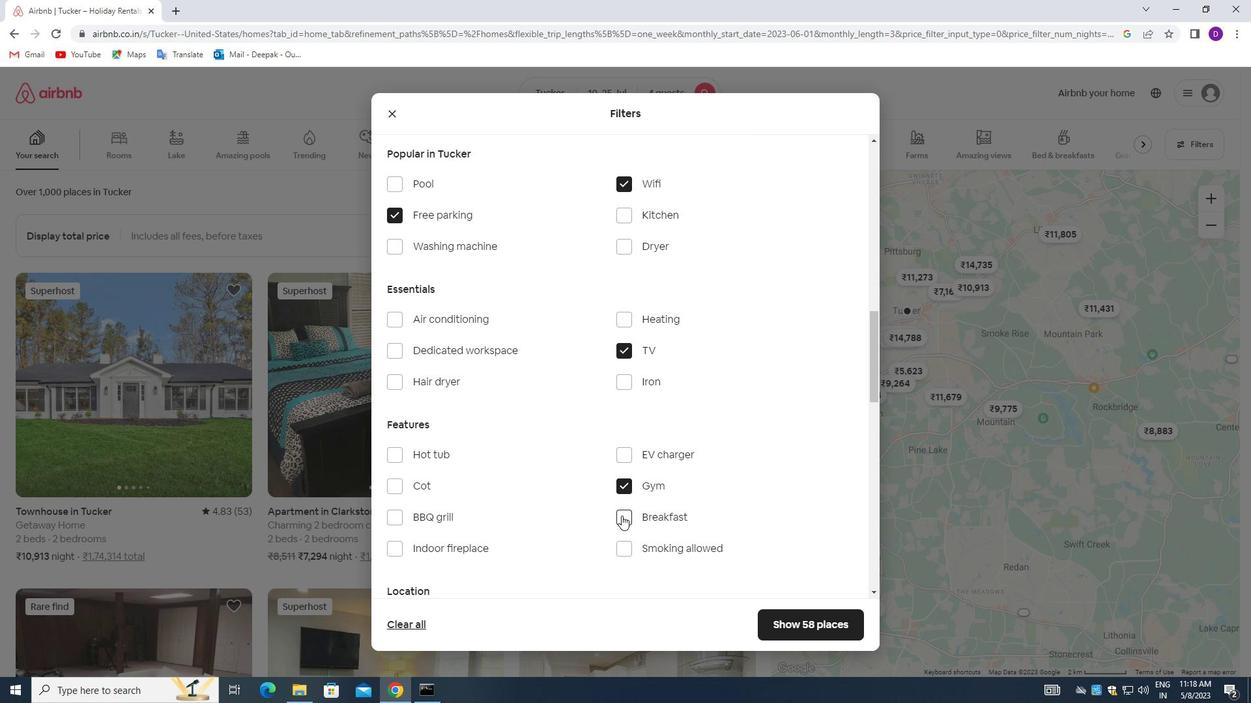 
Action: Mouse moved to (518, 440)
Screenshot: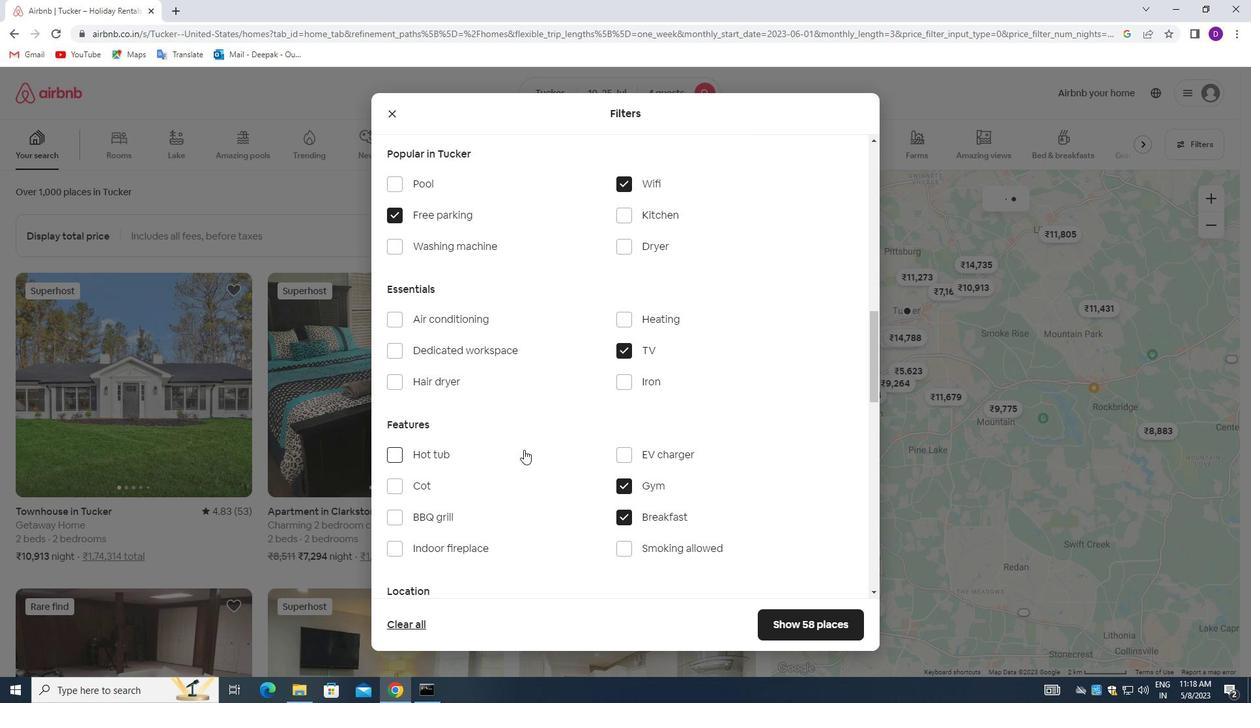 
Action: Mouse scrolled (518, 441) with delta (0, 0)
Screenshot: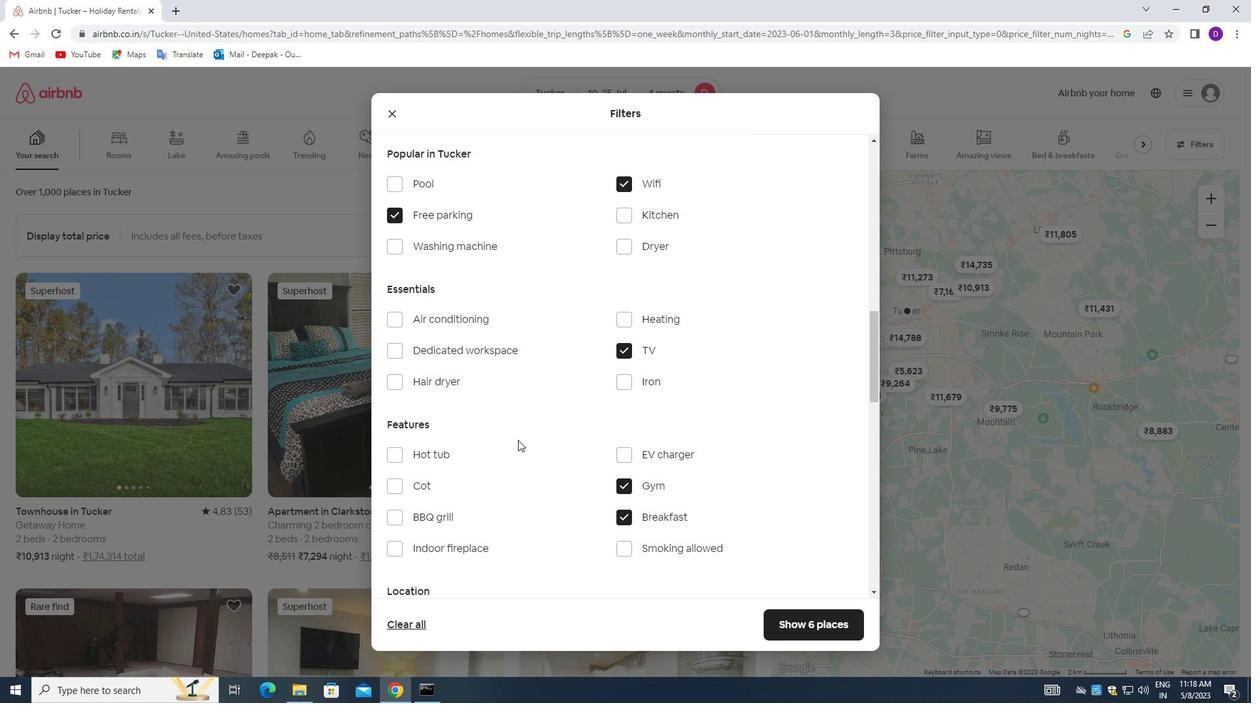 
Action: Mouse moved to (519, 440)
Screenshot: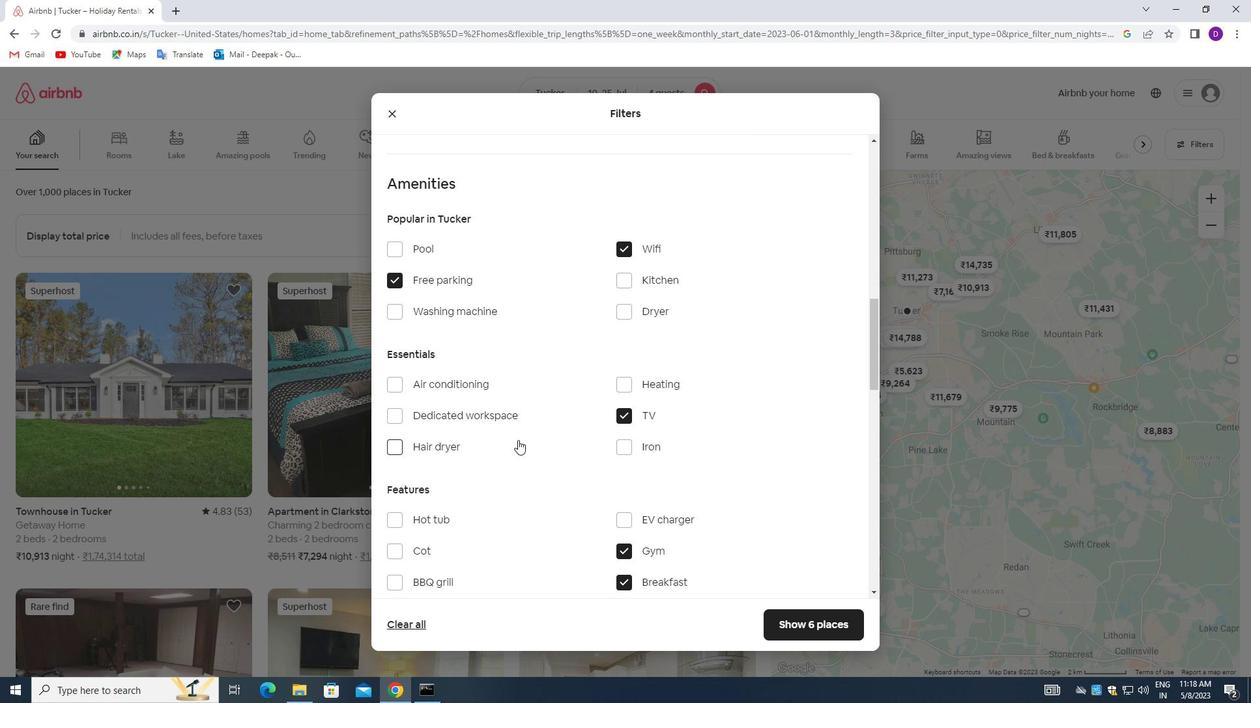 
Action: Mouse scrolled (519, 439) with delta (0, 0)
Screenshot: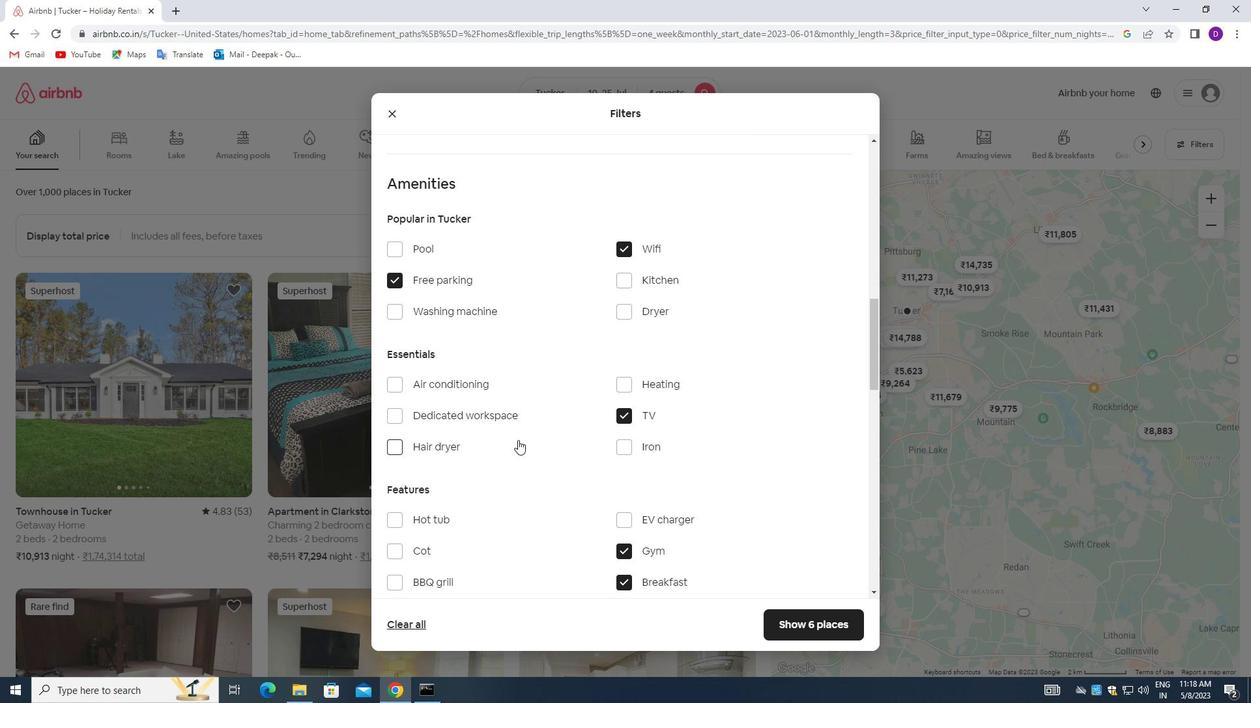 
Action: Mouse moved to (520, 440)
Screenshot: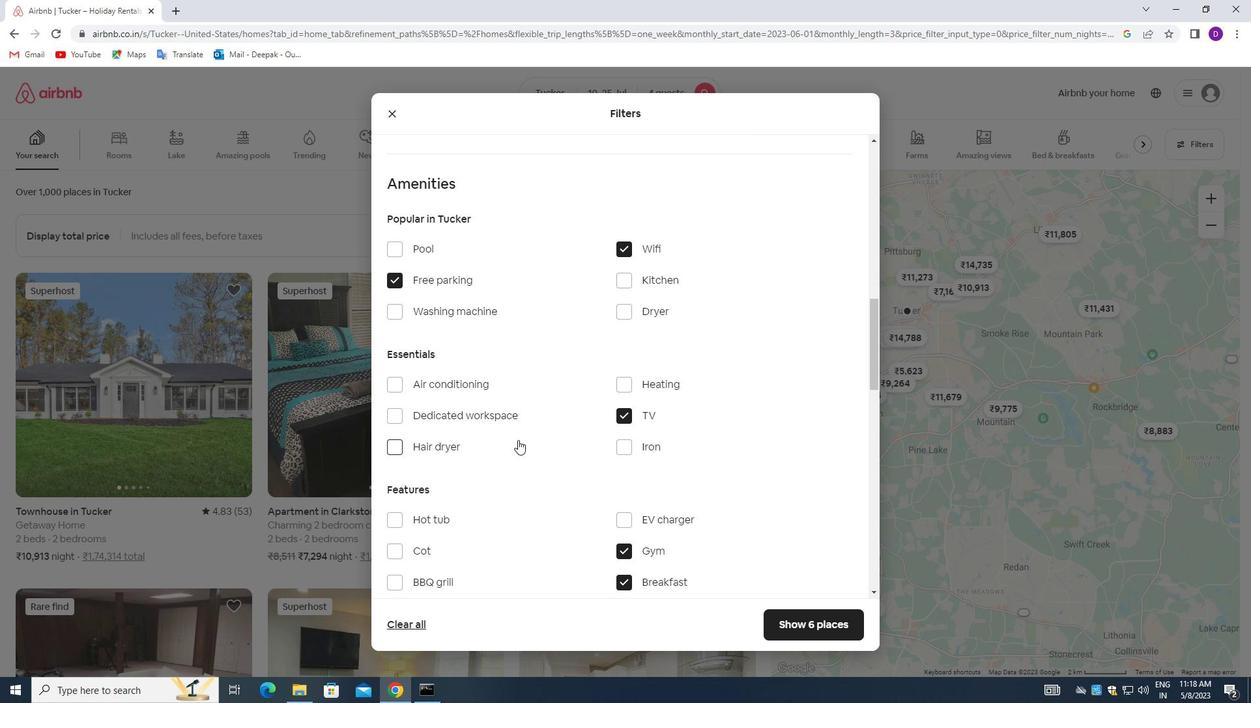 
Action: Mouse scrolled (520, 439) with delta (0, 0)
Screenshot: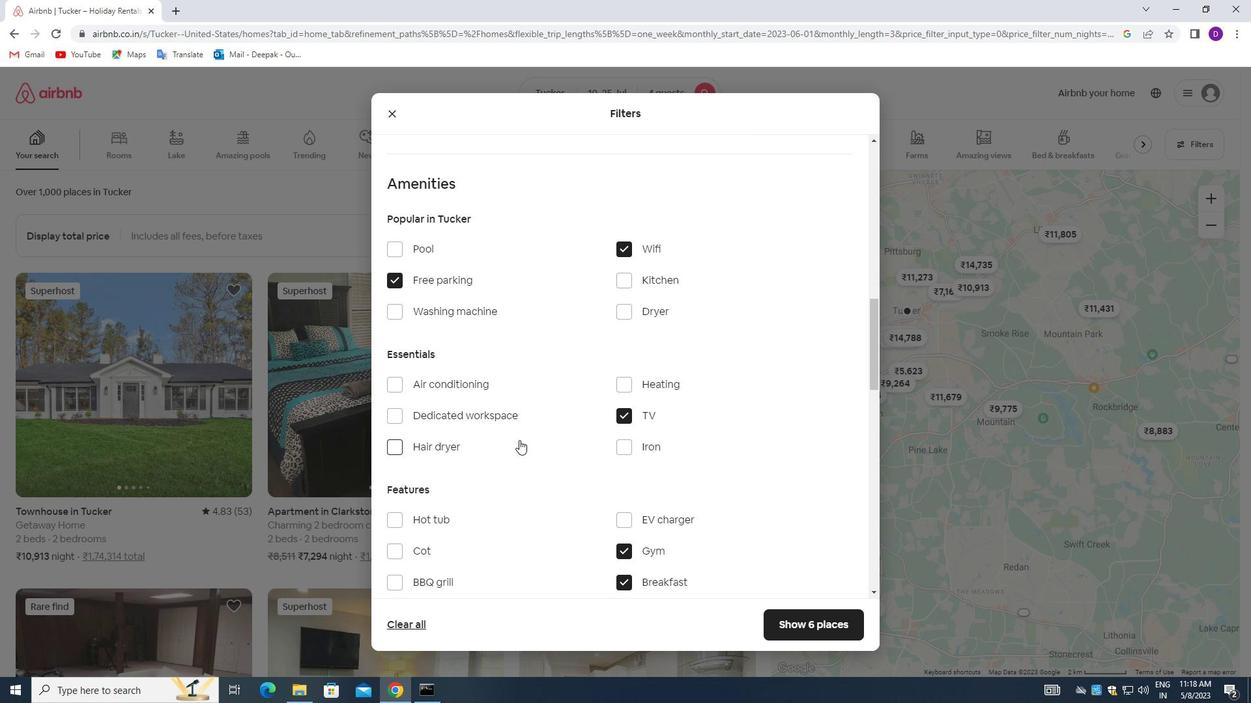 
Action: Mouse moved to (520, 440)
Screenshot: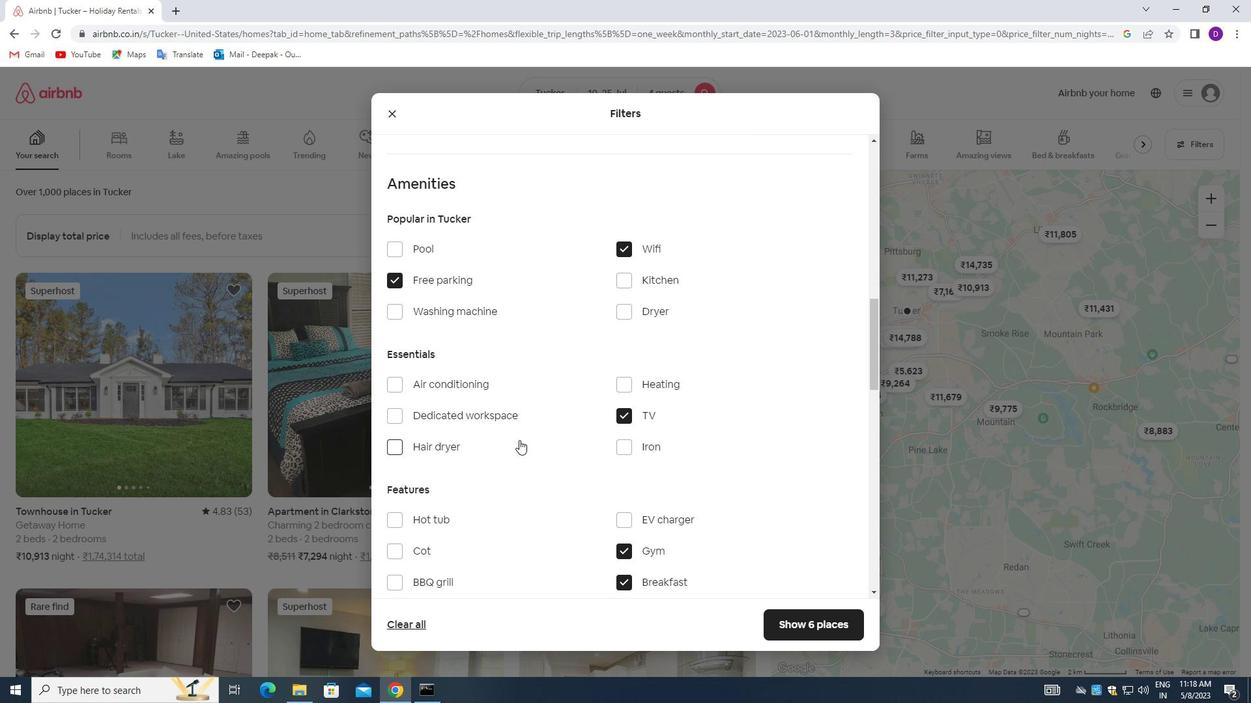 
Action: Mouse scrolled (520, 439) with delta (0, 0)
Screenshot: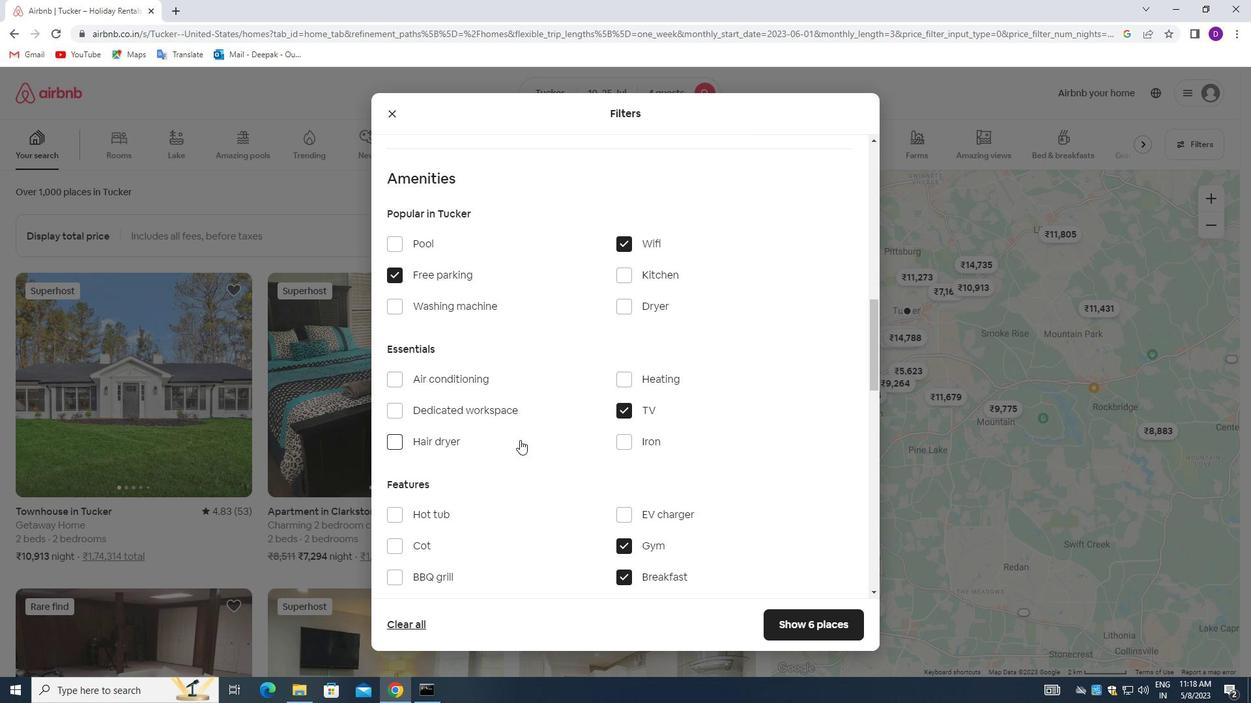 
Action: Mouse moved to (520, 447)
Screenshot: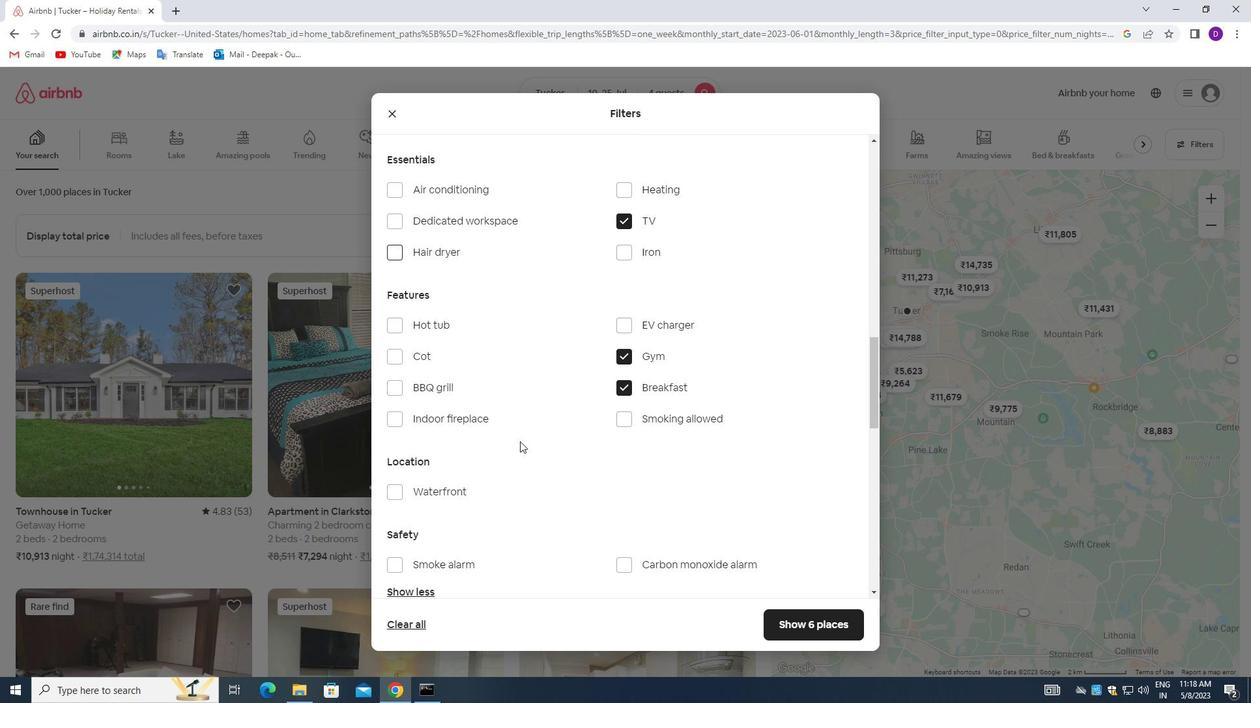 
Action: Mouse scrolled (520, 446) with delta (0, 0)
Screenshot: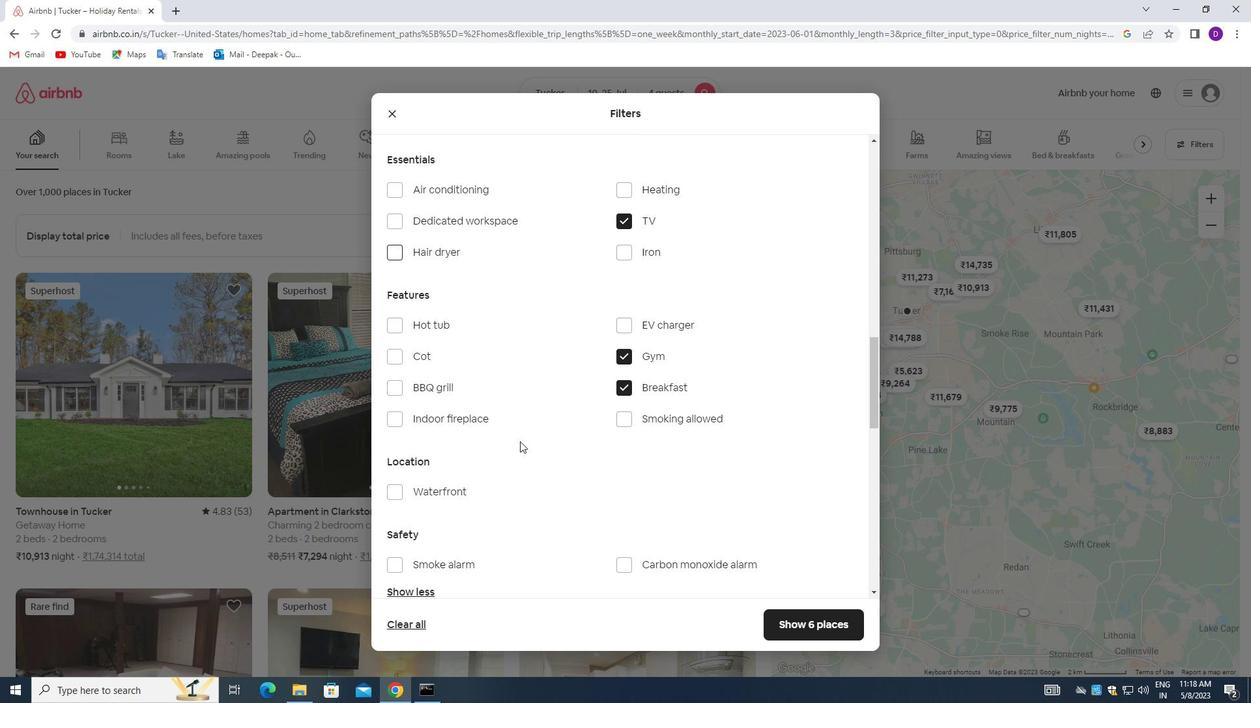 
Action: Mouse moved to (522, 450)
Screenshot: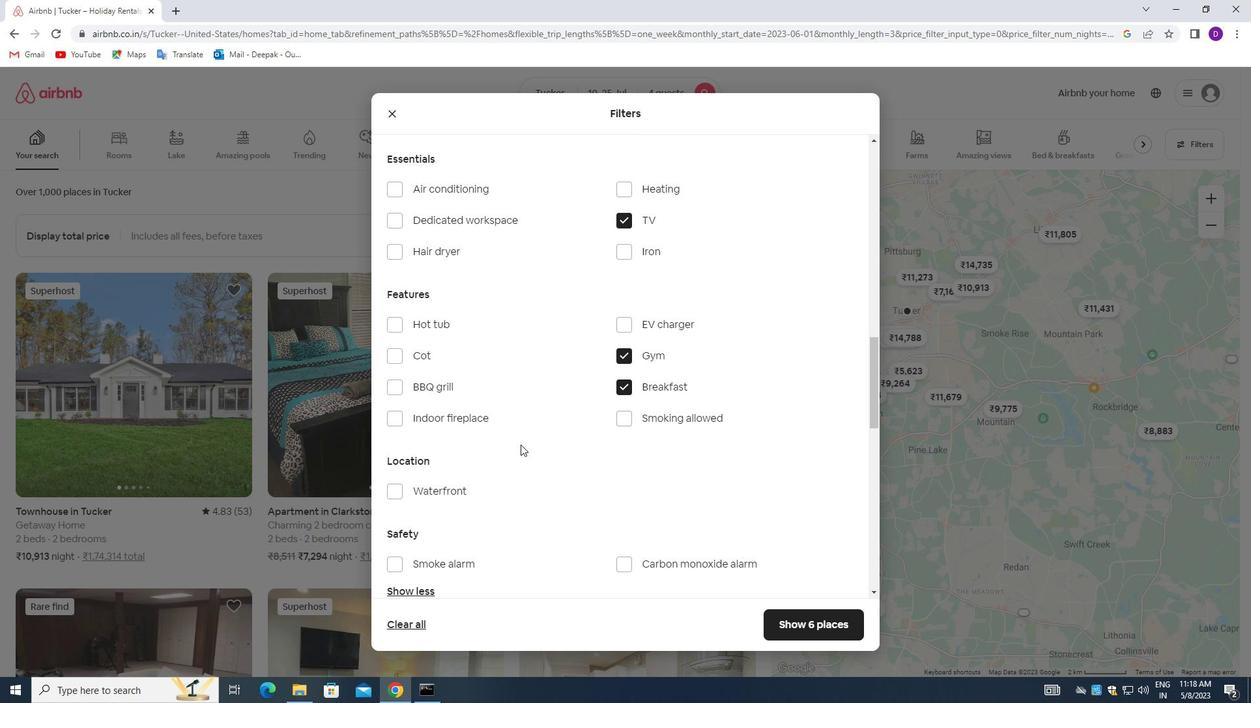 
Action: Mouse scrolled (522, 450) with delta (0, 0)
Screenshot: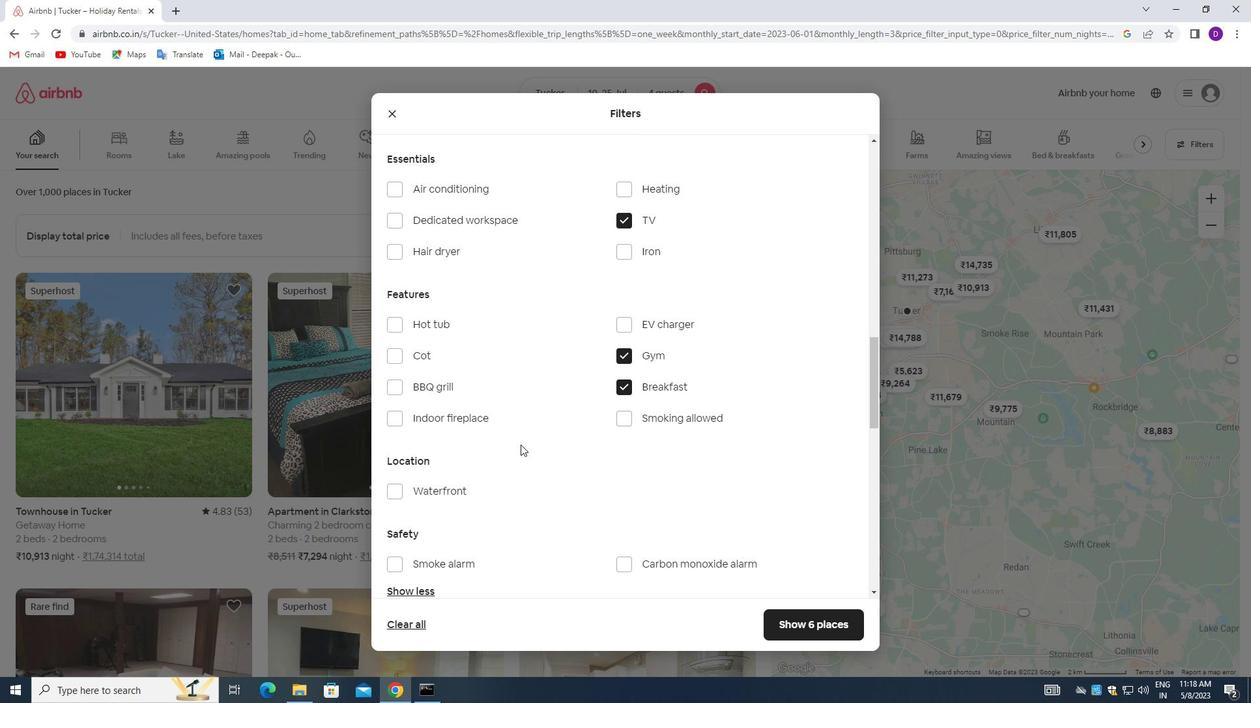 
Action: Mouse moved to (523, 452)
Screenshot: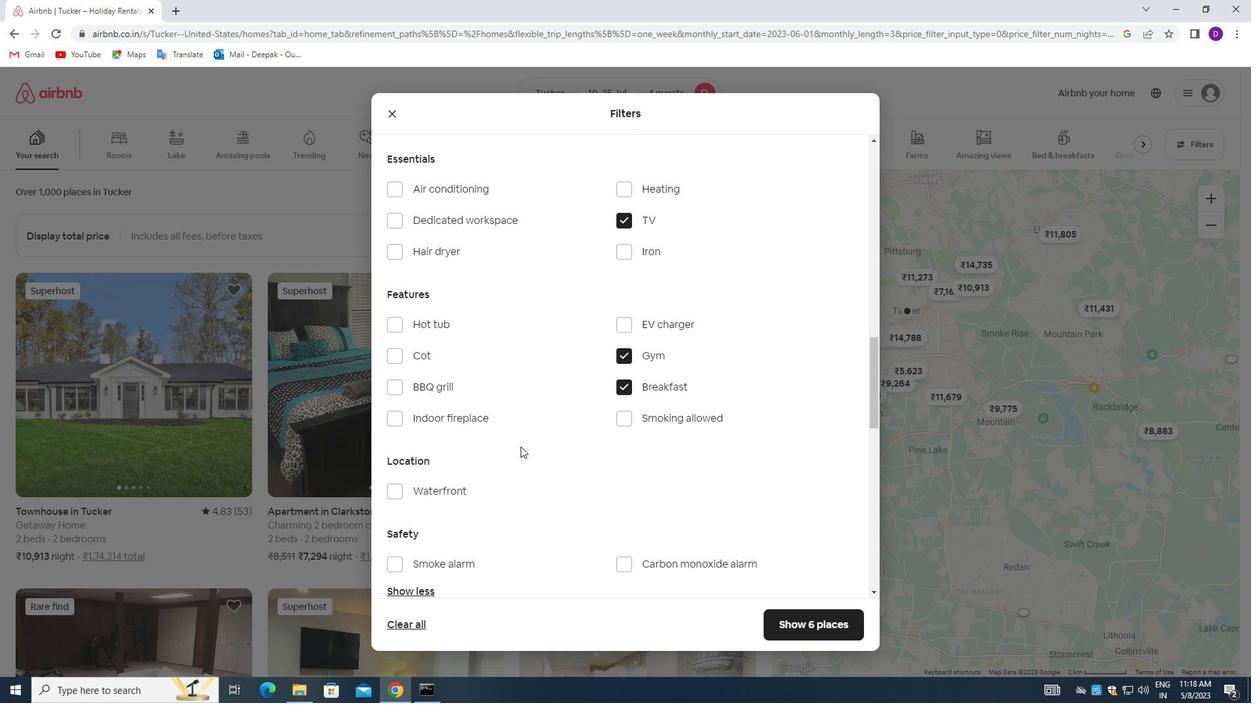 
Action: Mouse scrolled (523, 452) with delta (0, 0)
Screenshot: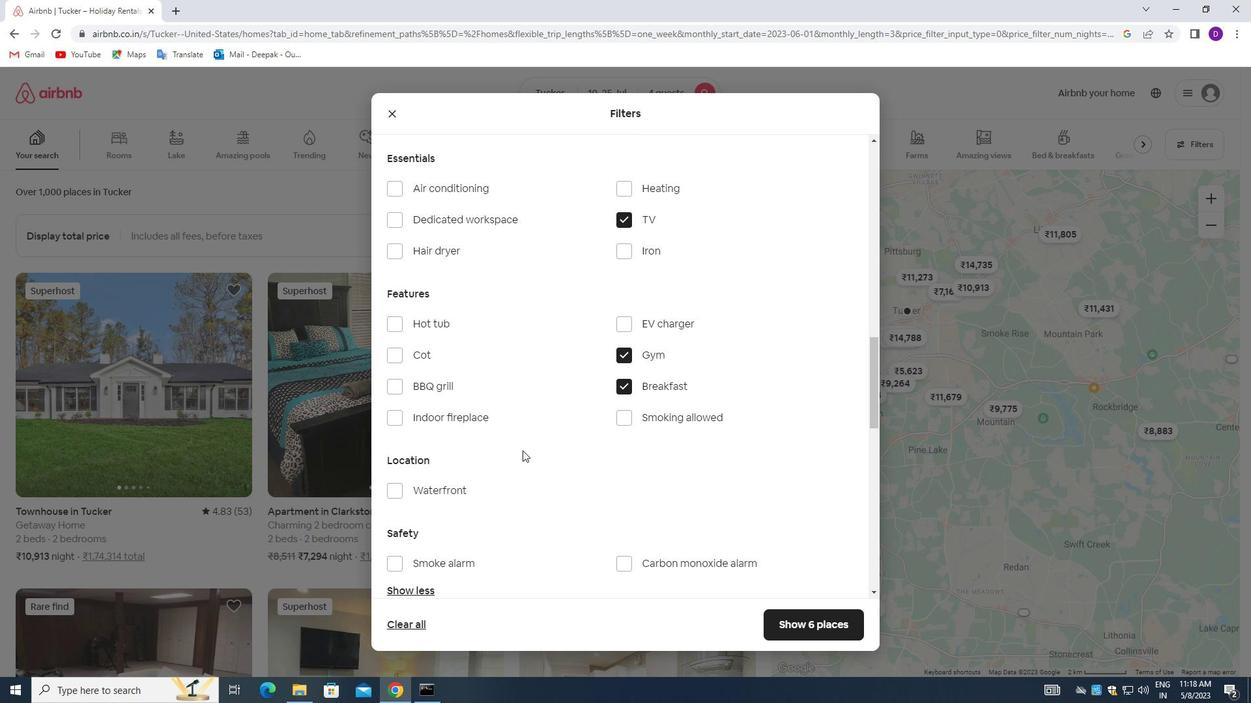 
Action: Mouse moved to (592, 495)
Screenshot: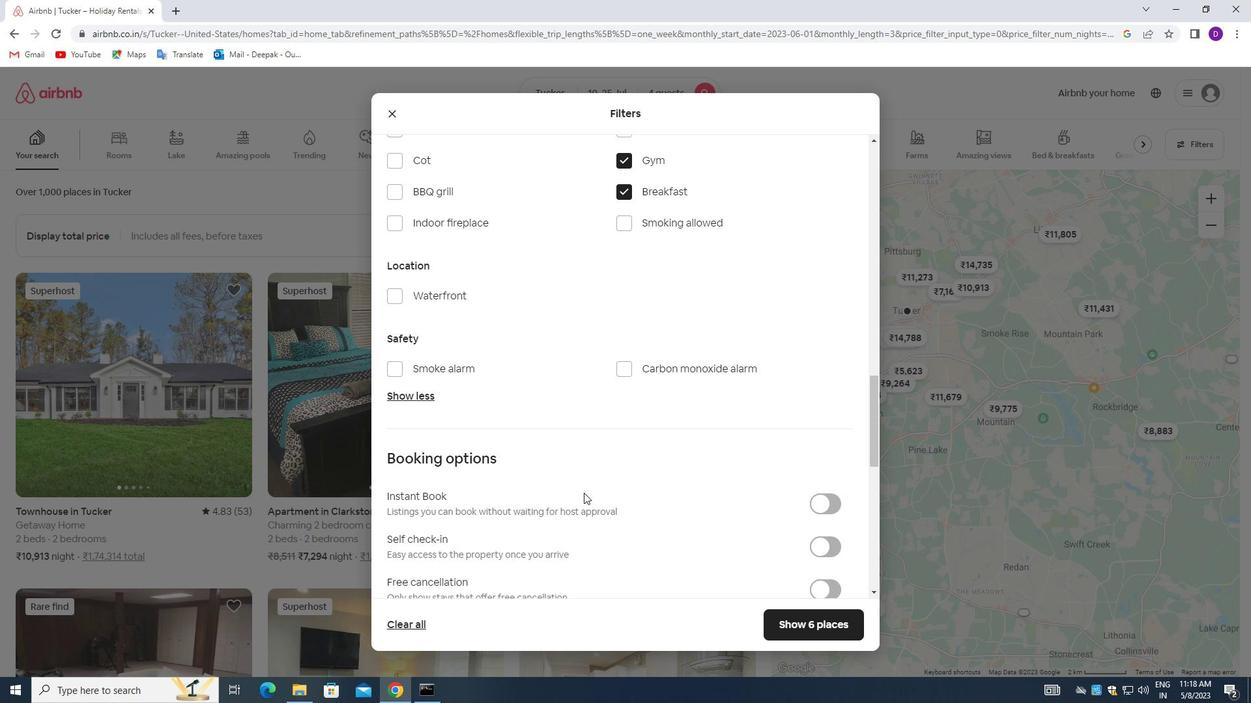 
Action: Mouse scrolled (592, 494) with delta (0, 0)
Screenshot: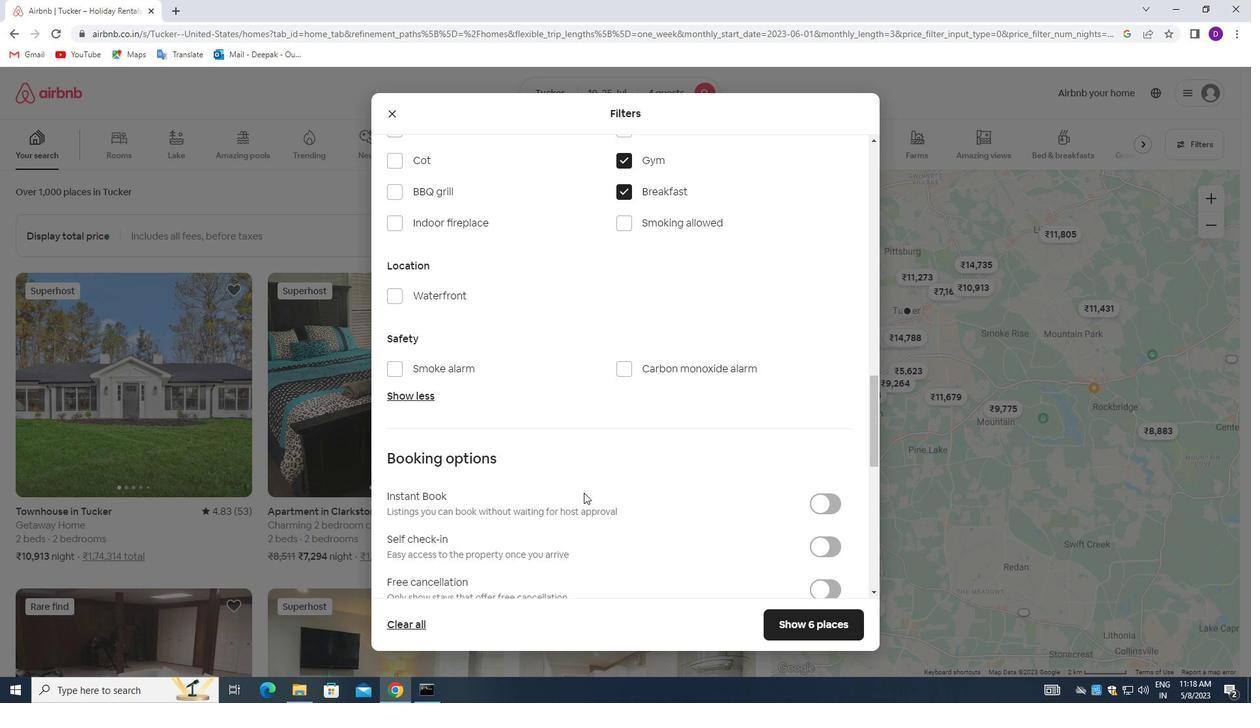 
Action: Mouse moved to (811, 484)
Screenshot: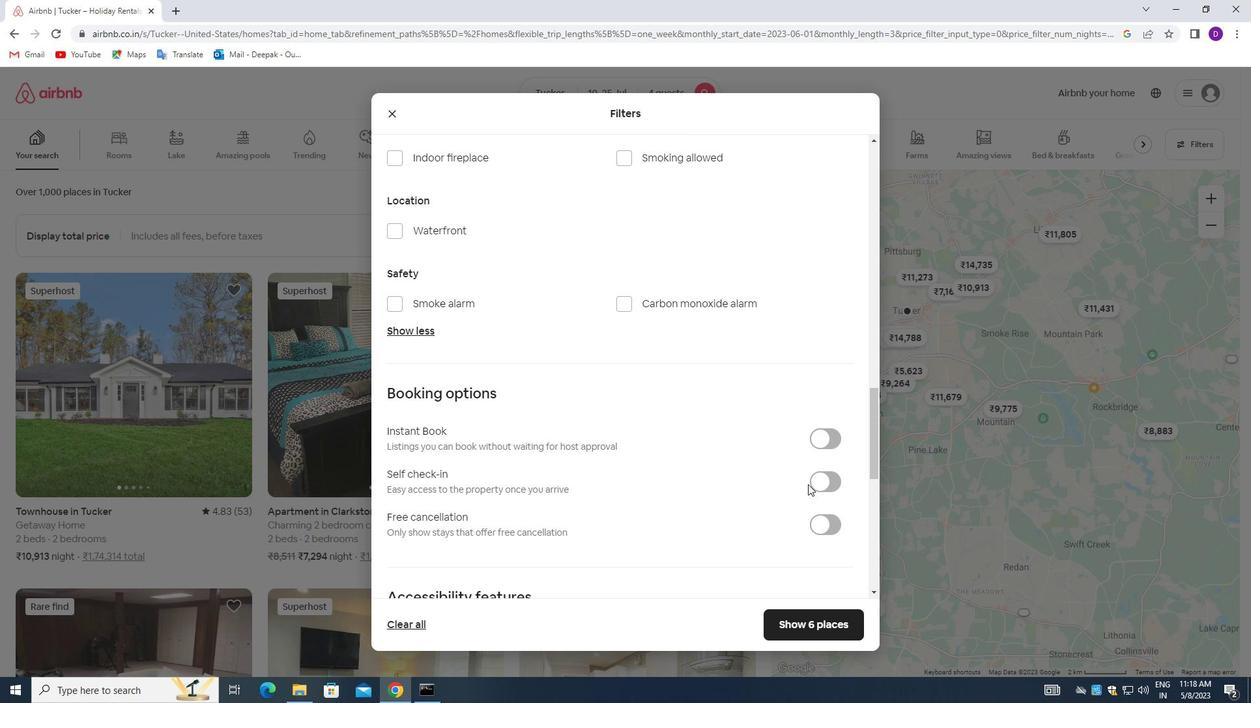 
Action: Mouse pressed left at (811, 484)
Screenshot: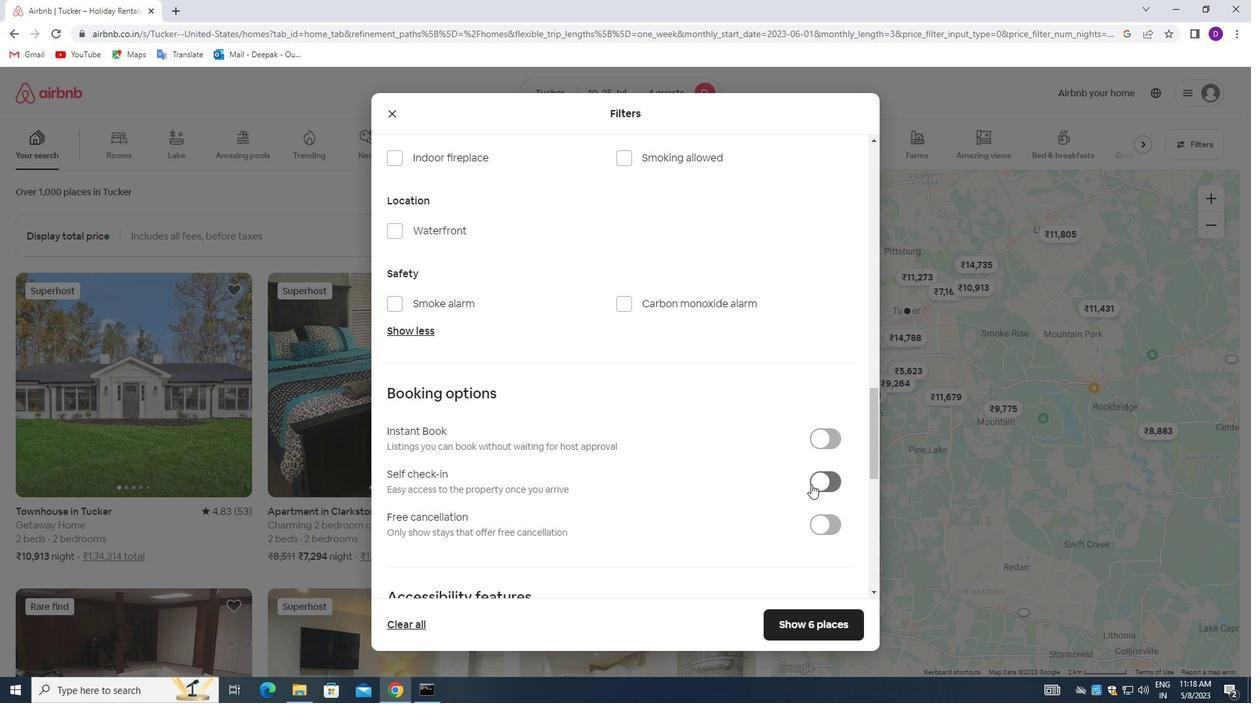 
Action: Mouse moved to (604, 486)
Screenshot: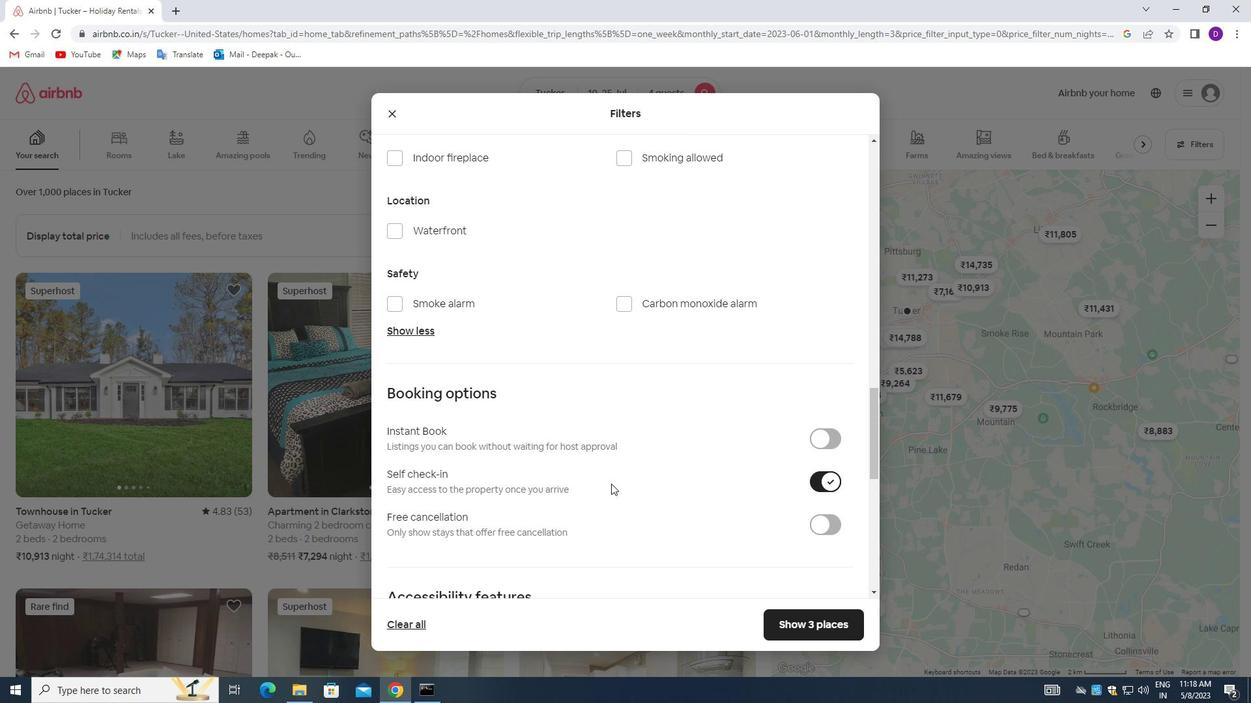 
Action: Mouse scrolled (604, 485) with delta (0, 0)
Screenshot: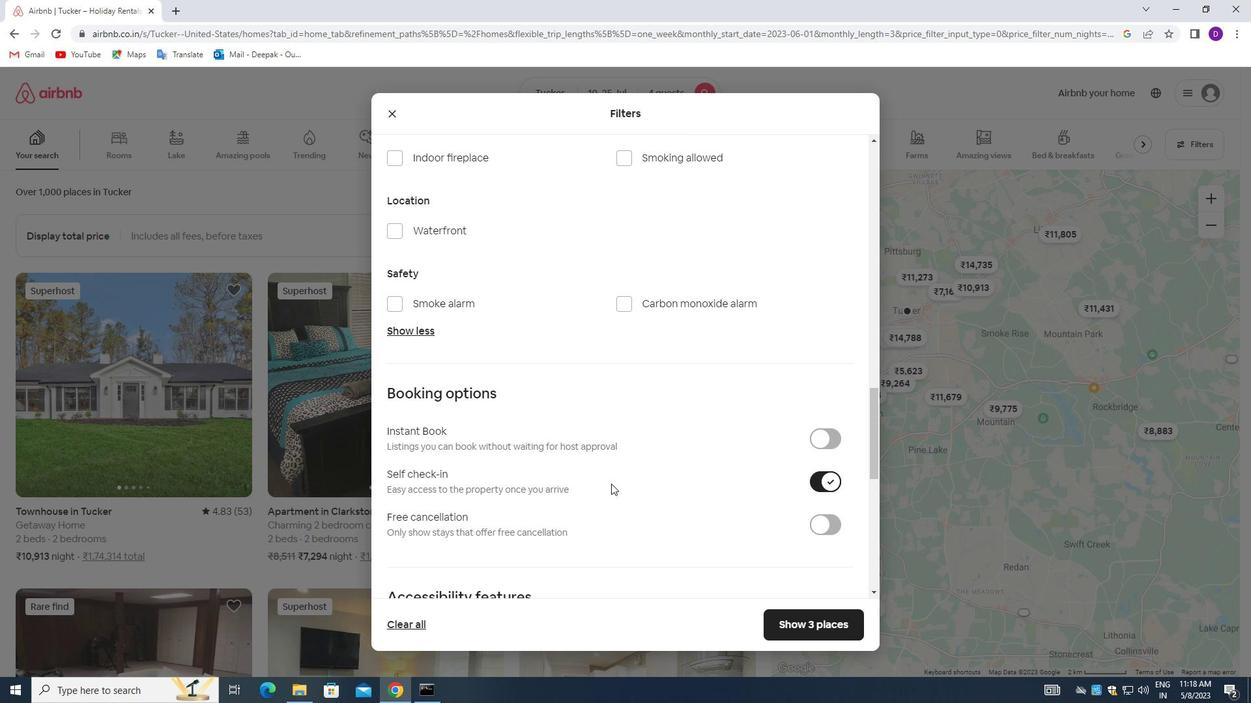
Action: Mouse moved to (602, 486)
Screenshot: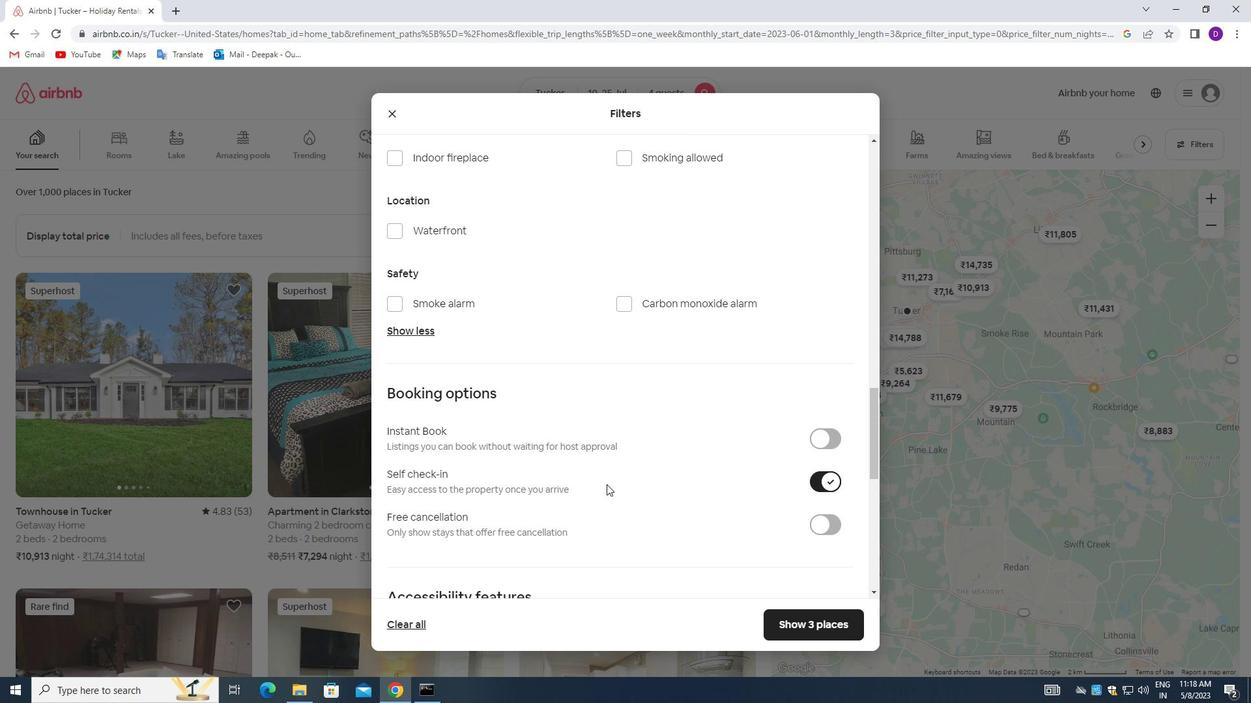 
Action: Mouse scrolled (602, 485) with delta (0, 0)
Screenshot: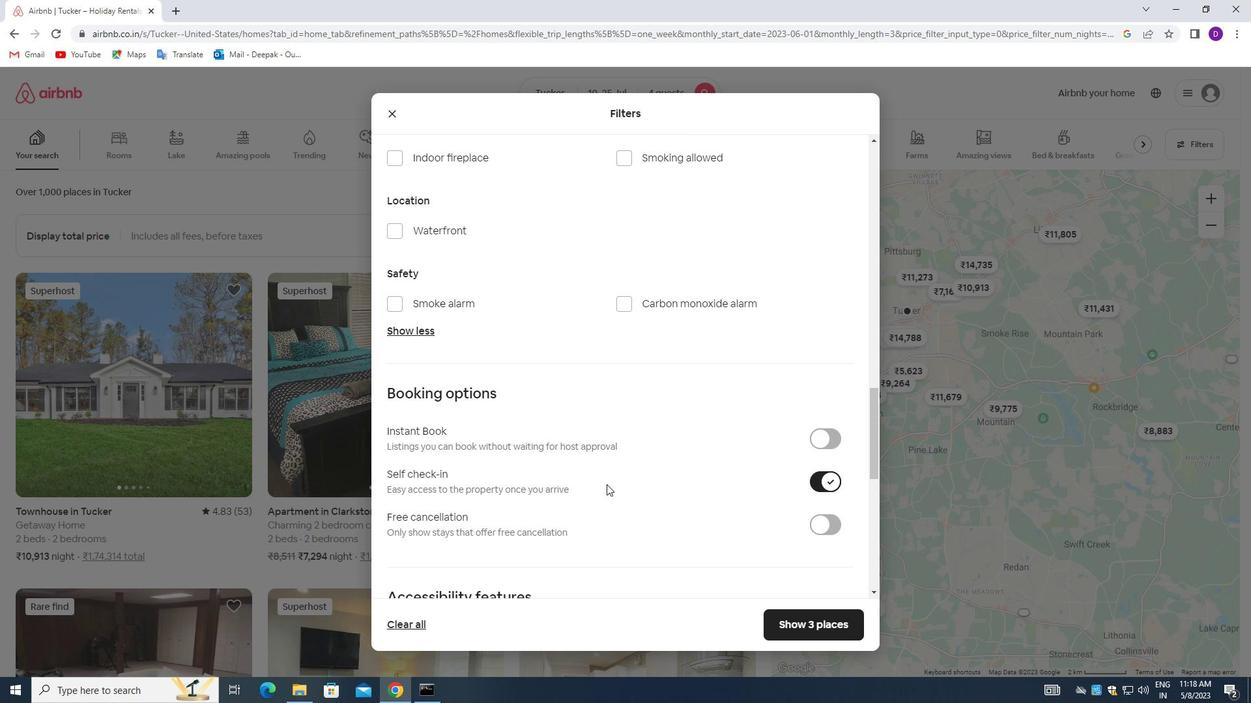 
Action: Mouse moved to (598, 486)
Screenshot: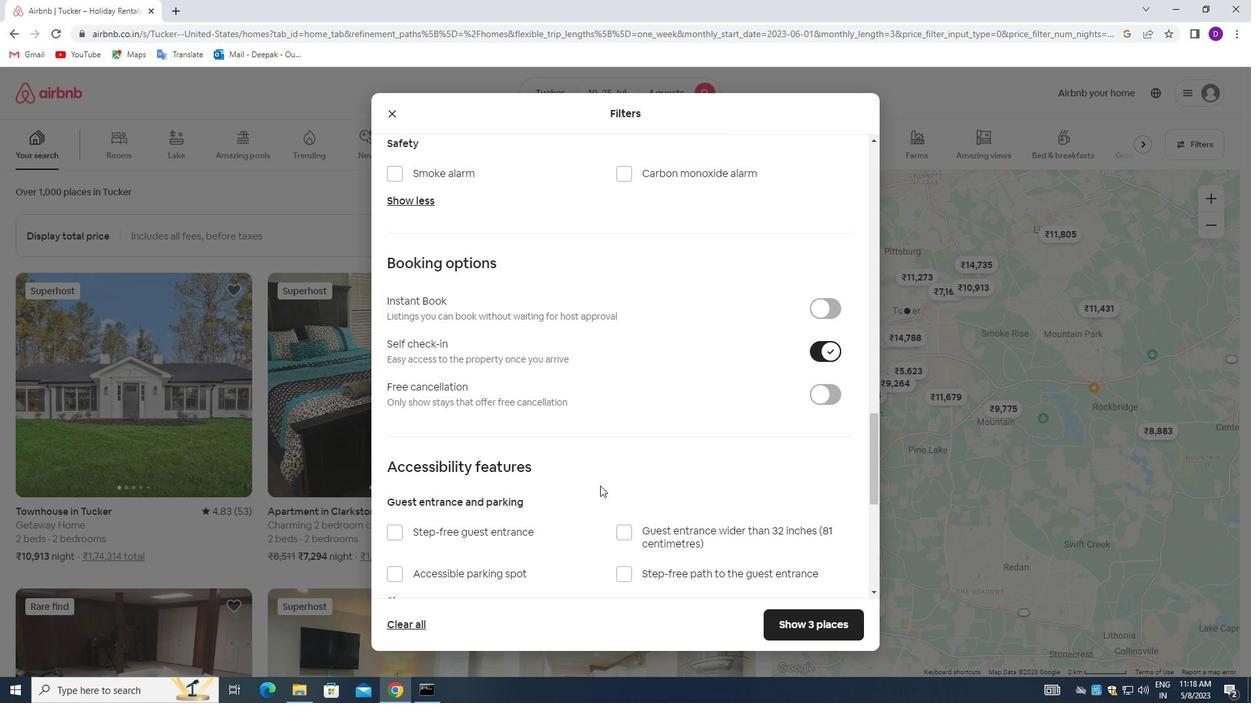 
Action: Mouse scrolled (598, 485) with delta (0, 0)
Screenshot: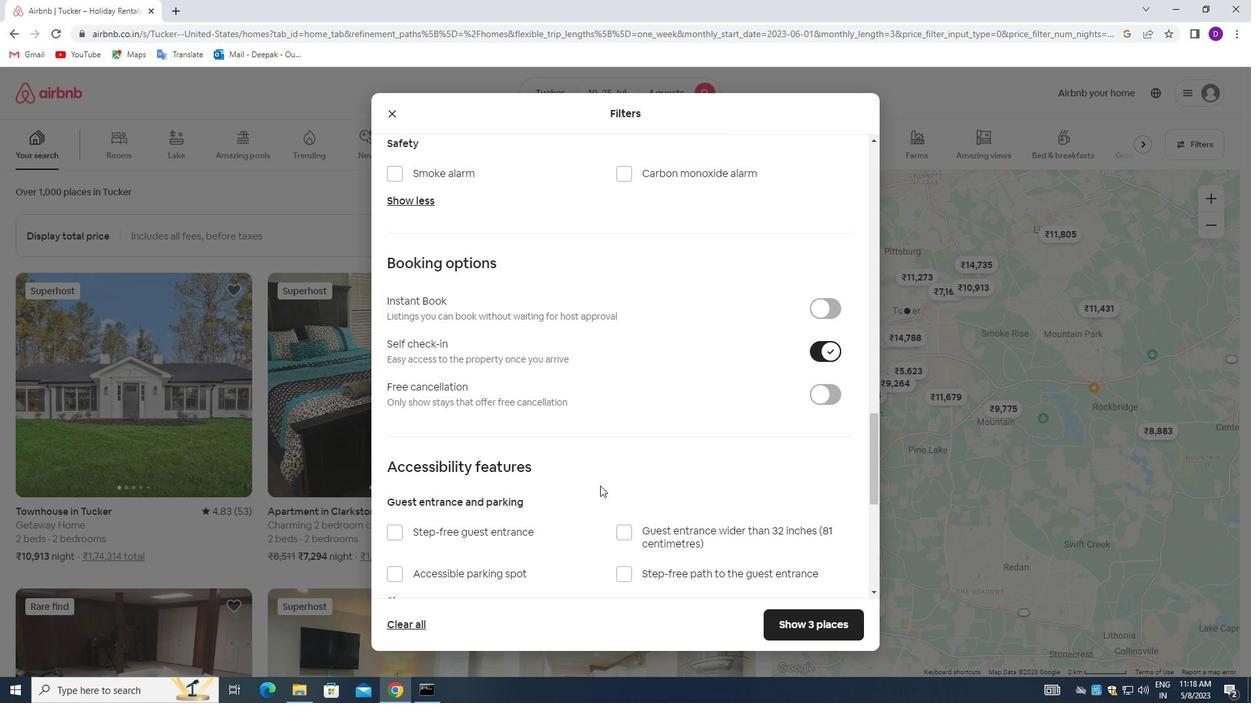 
Action: Mouse moved to (597, 486)
Screenshot: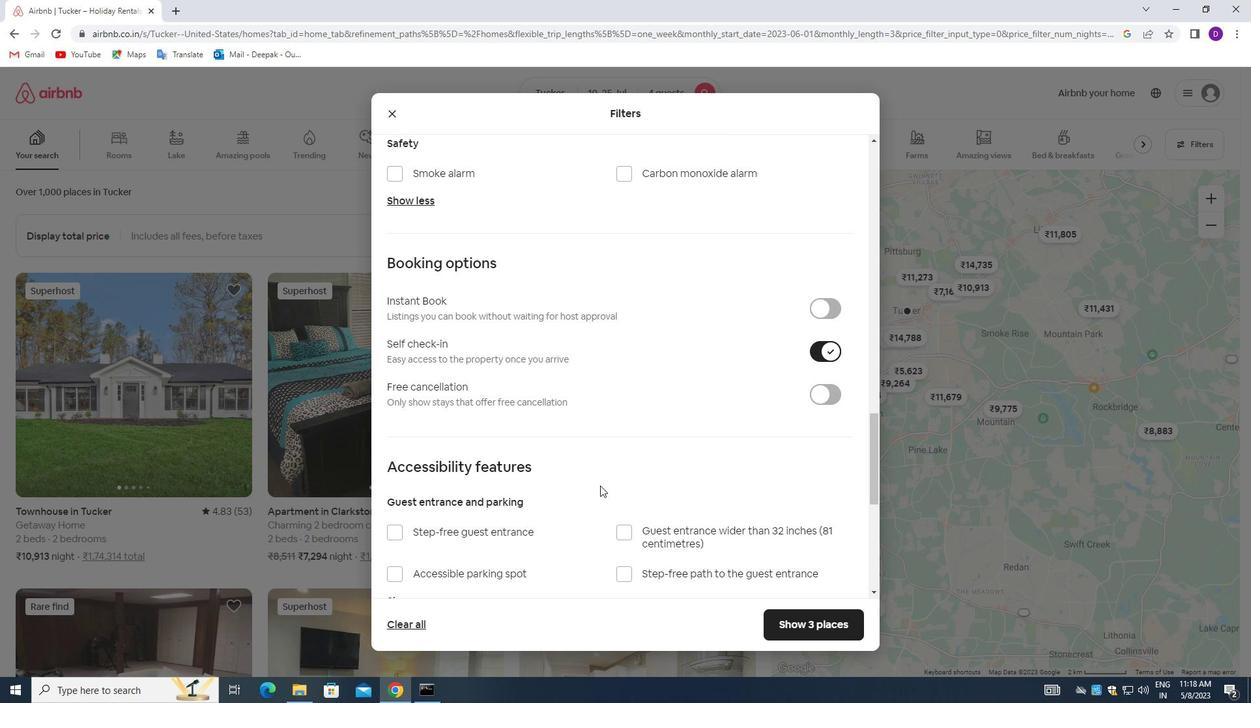 
Action: Mouse scrolled (597, 486) with delta (0, 0)
Screenshot: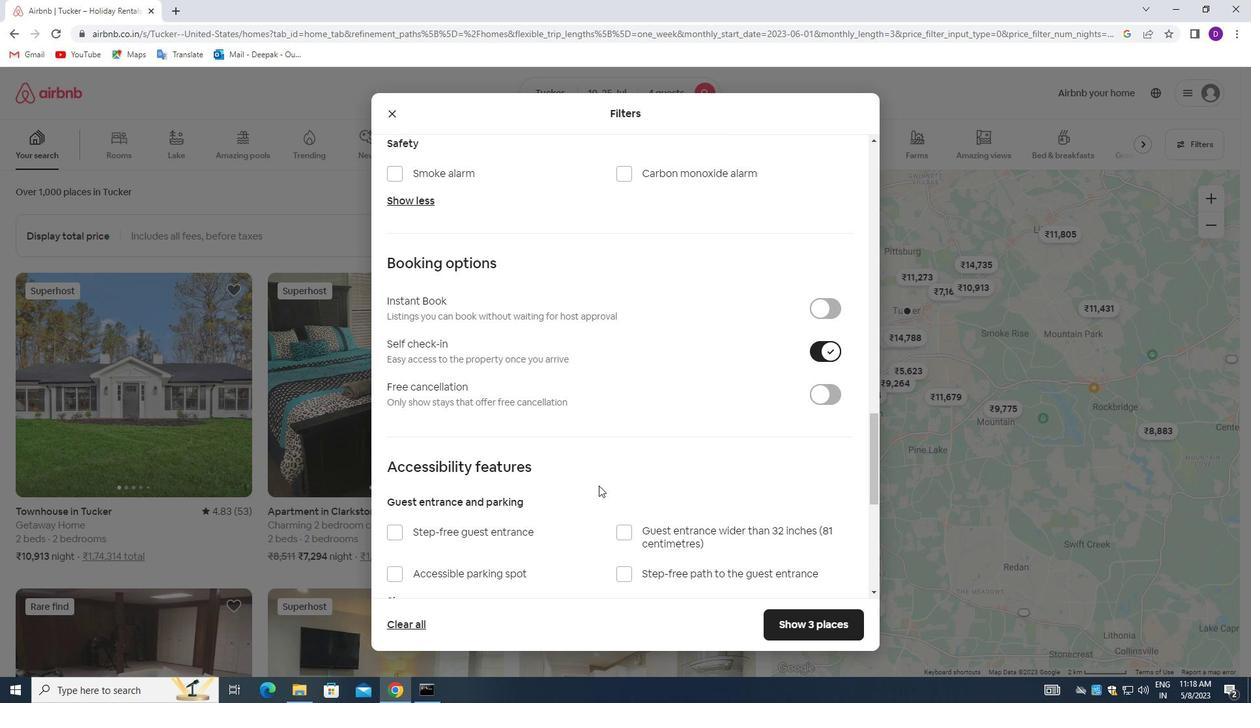 
Action: Mouse moved to (595, 488)
Screenshot: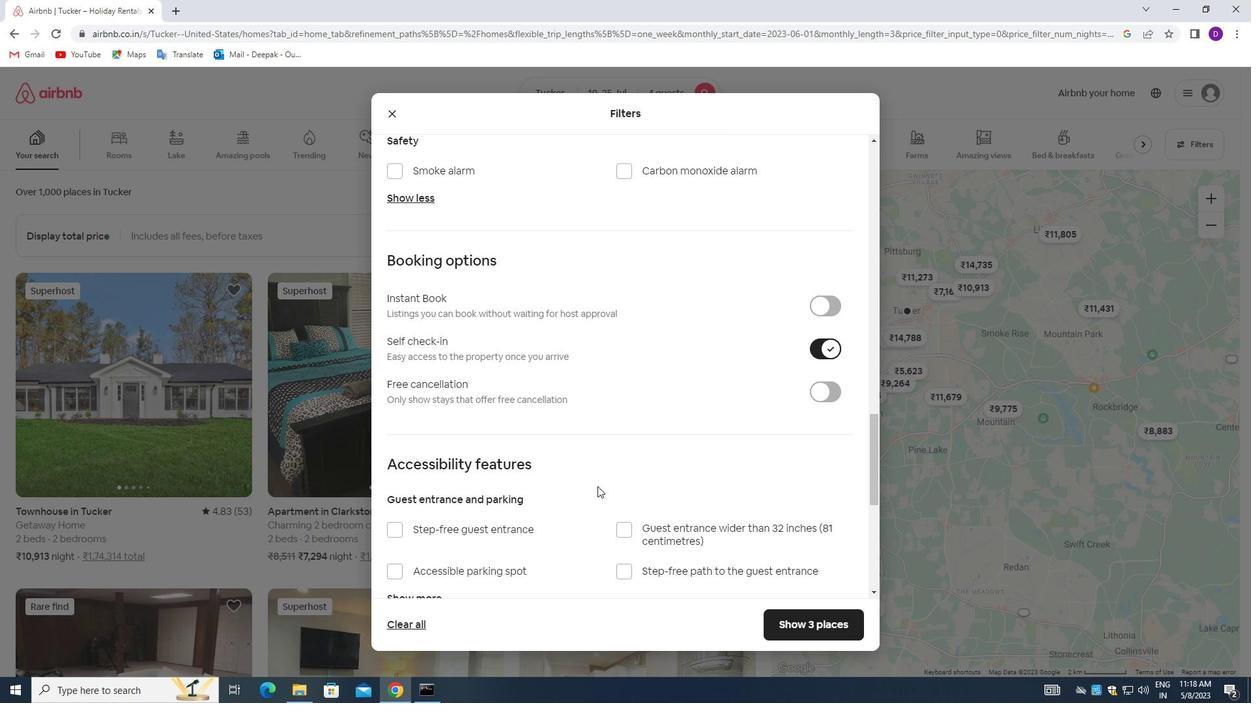 
Action: Mouse scrolled (595, 488) with delta (0, 0)
Screenshot: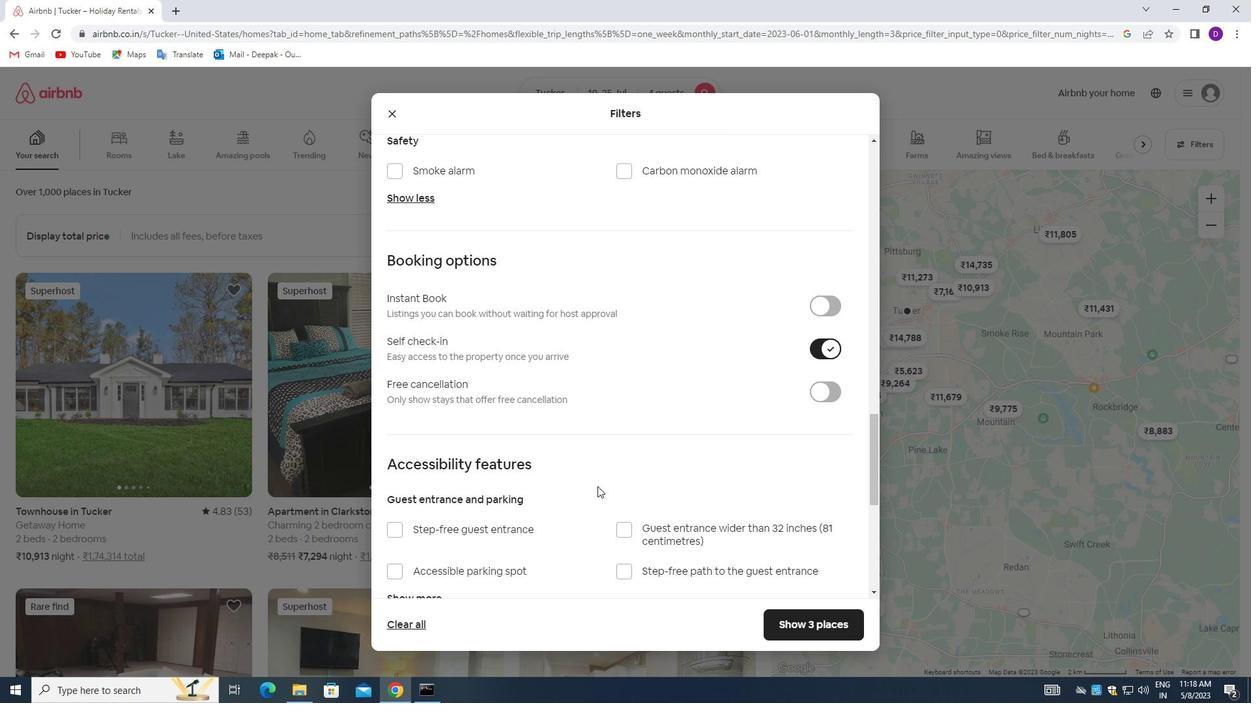 
Action: Mouse scrolled (595, 488) with delta (0, 0)
Screenshot: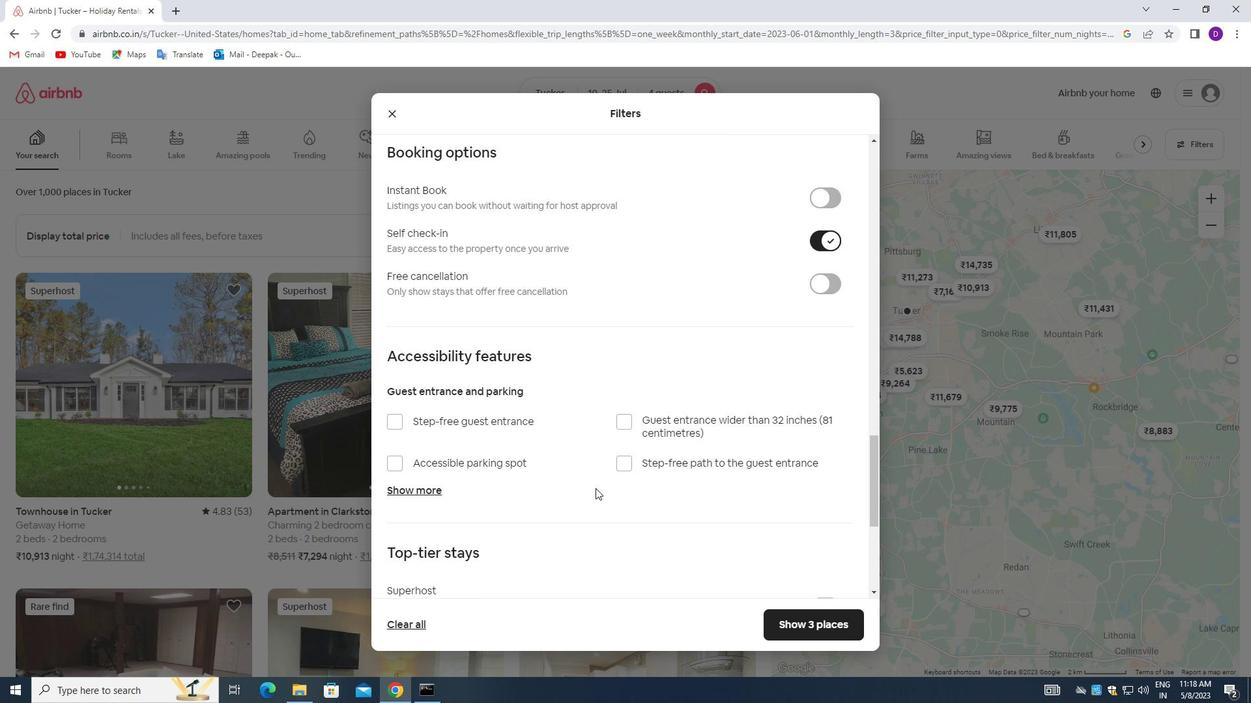 
Action: Mouse moved to (593, 488)
Screenshot: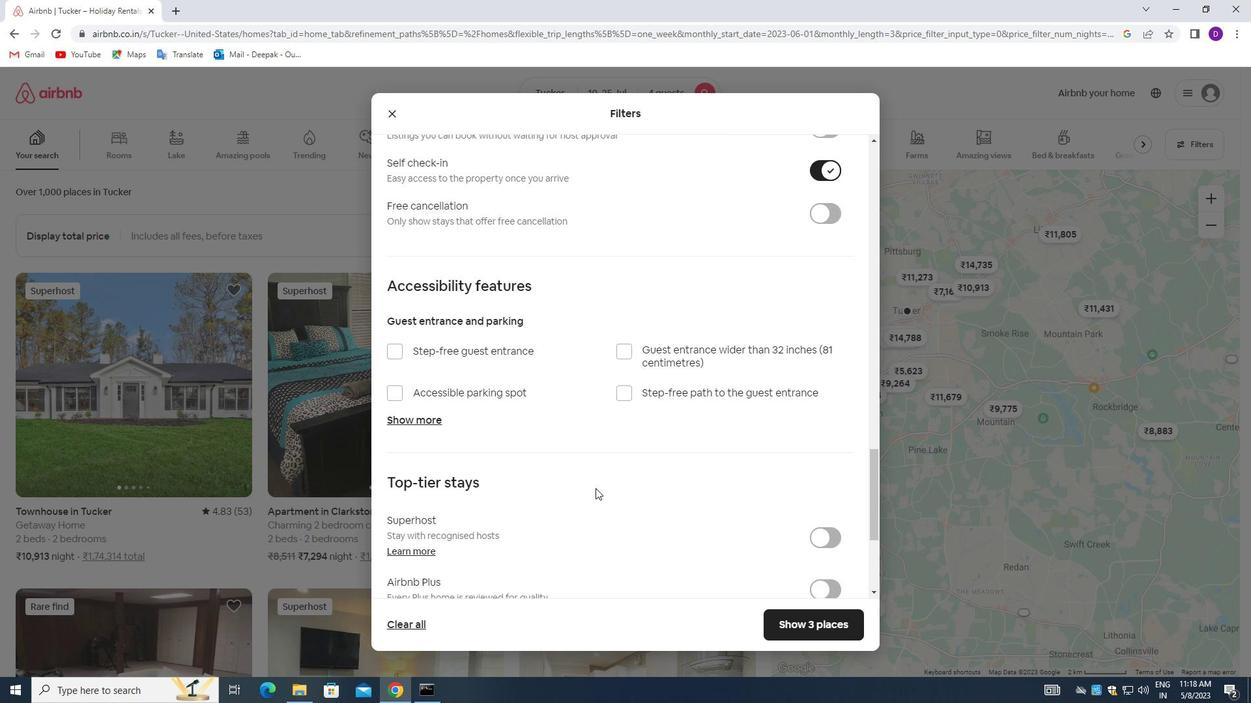 
Action: Mouse scrolled (593, 488) with delta (0, 0)
Screenshot: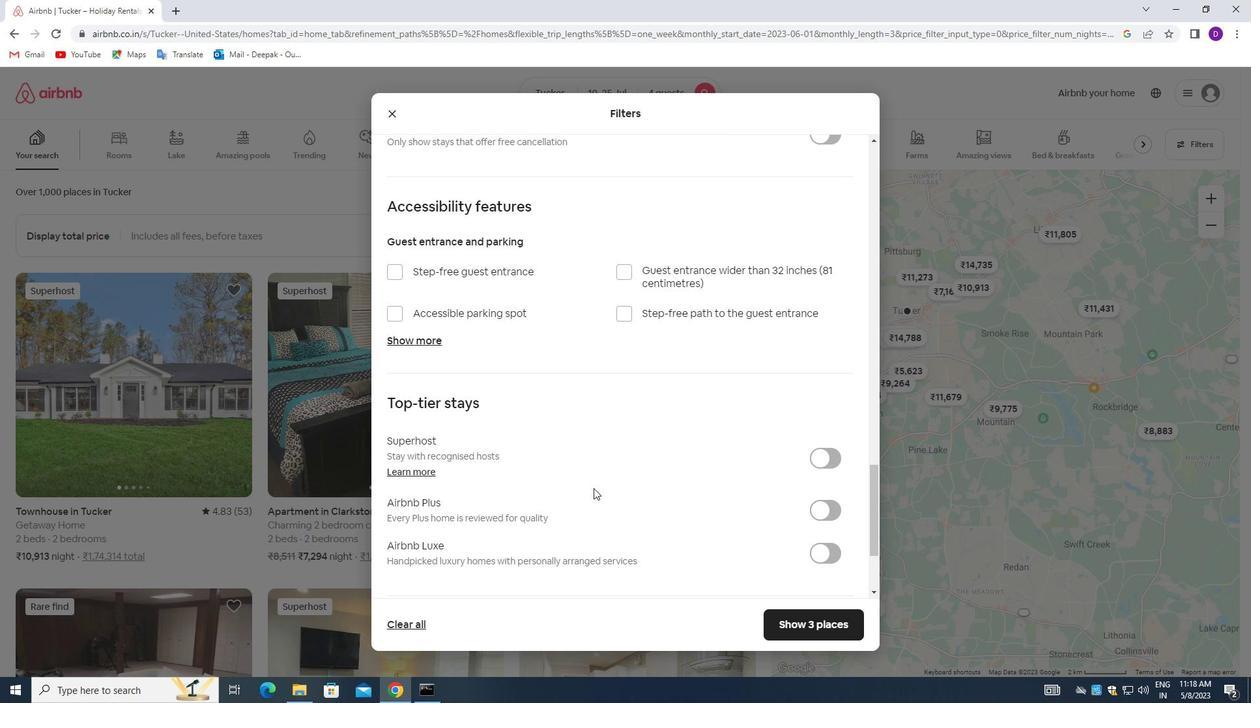 
Action: Mouse scrolled (593, 488) with delta (0, 0)
Screenshot: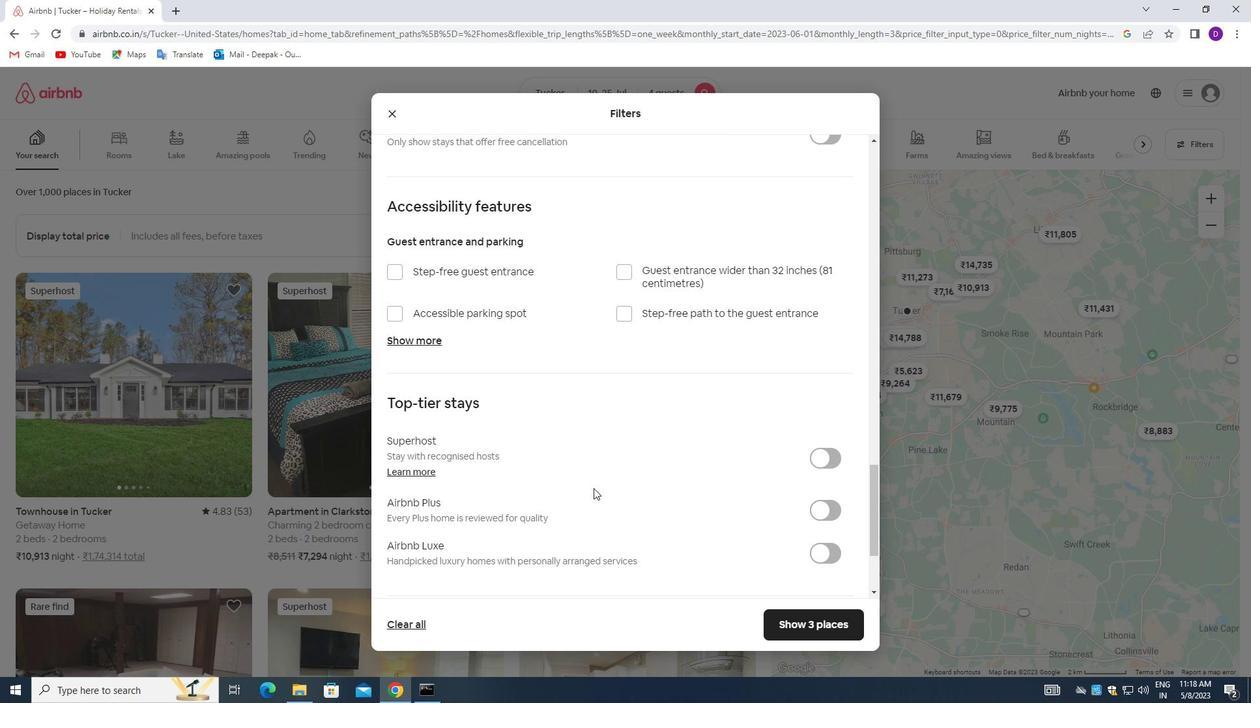 
Action: Mouse scrolled (593, 488) with delta (0, 0)
Screenshot: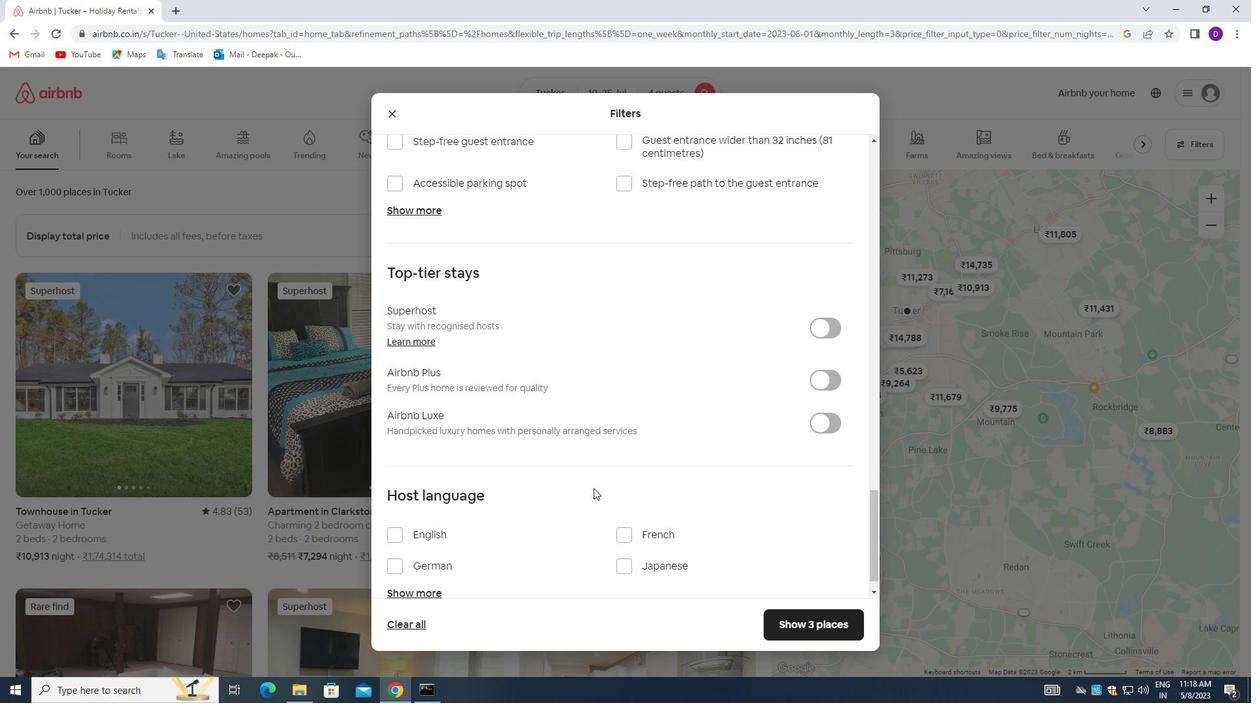 
Action: Mouse moved to (591, 488)
Screenshot: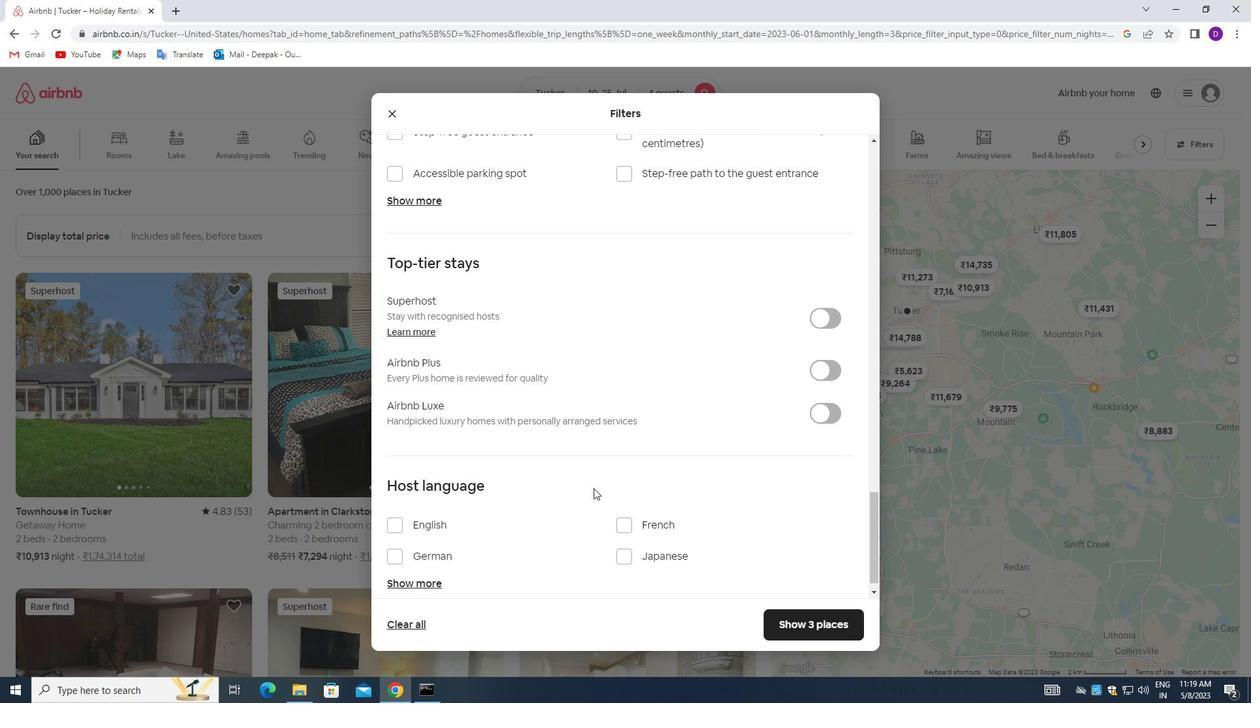 
Action: Mouse scrolled (591, 488) with delta (0, 0)
Screenshot: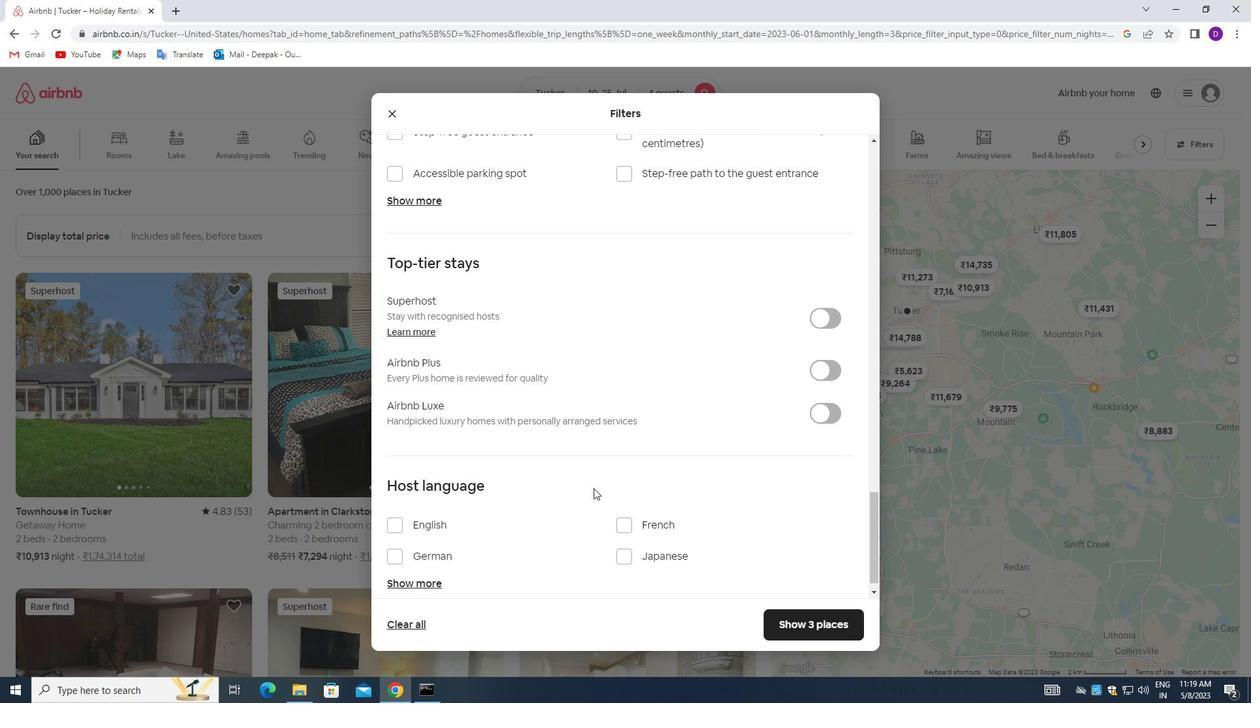 
Action: Mouse moved to (572, 491)
Screenshot: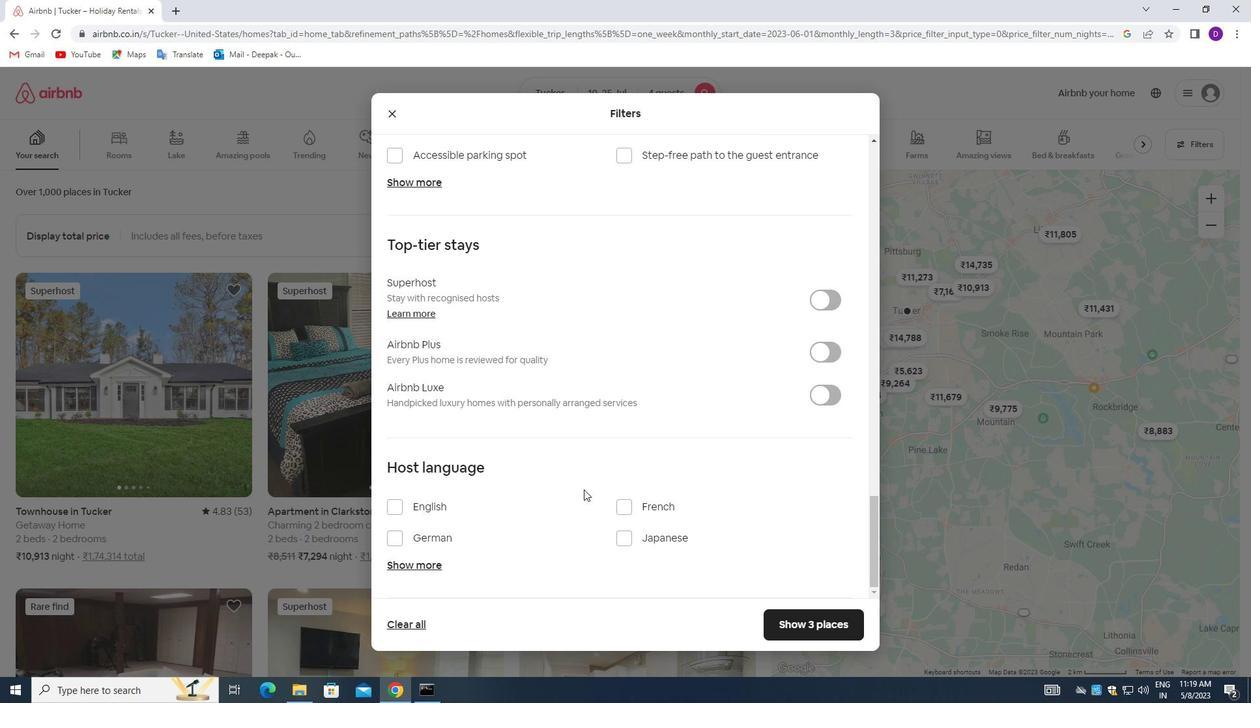 
Action: Mouse scrolled (572, 490) with delta (0, 0)
Screenshot: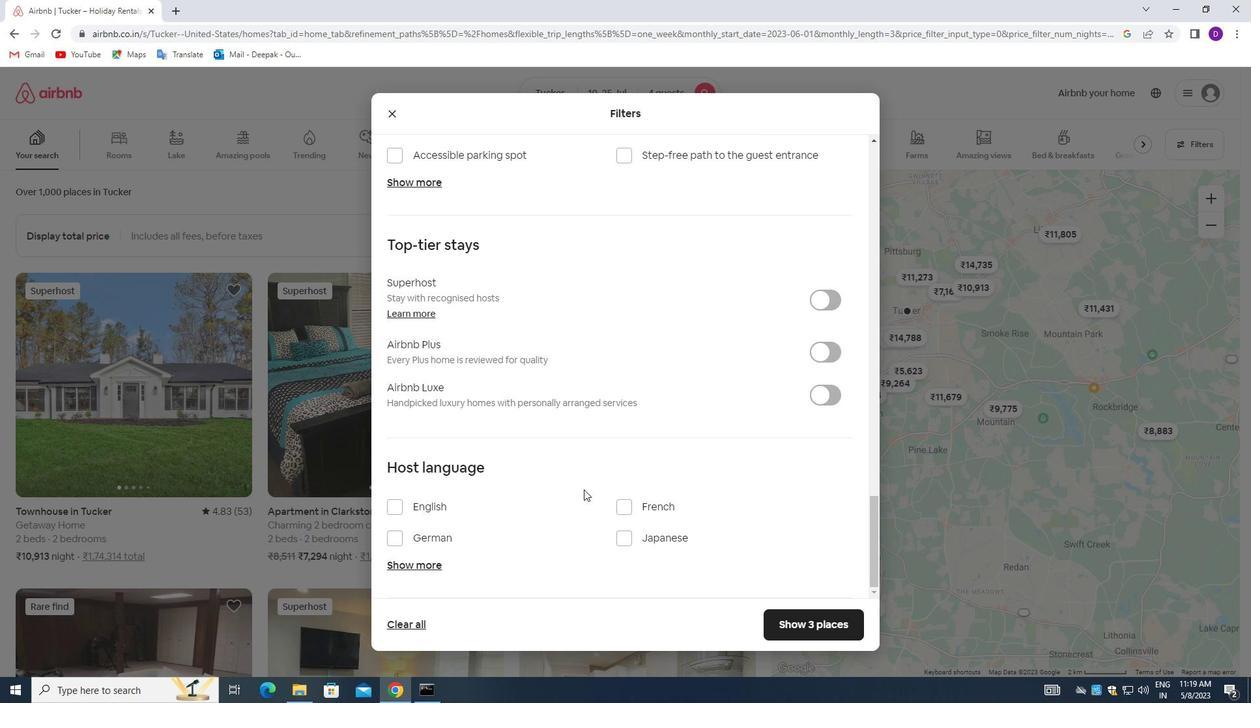 
Action: Mouse moved to (536, 496)
Screenshot: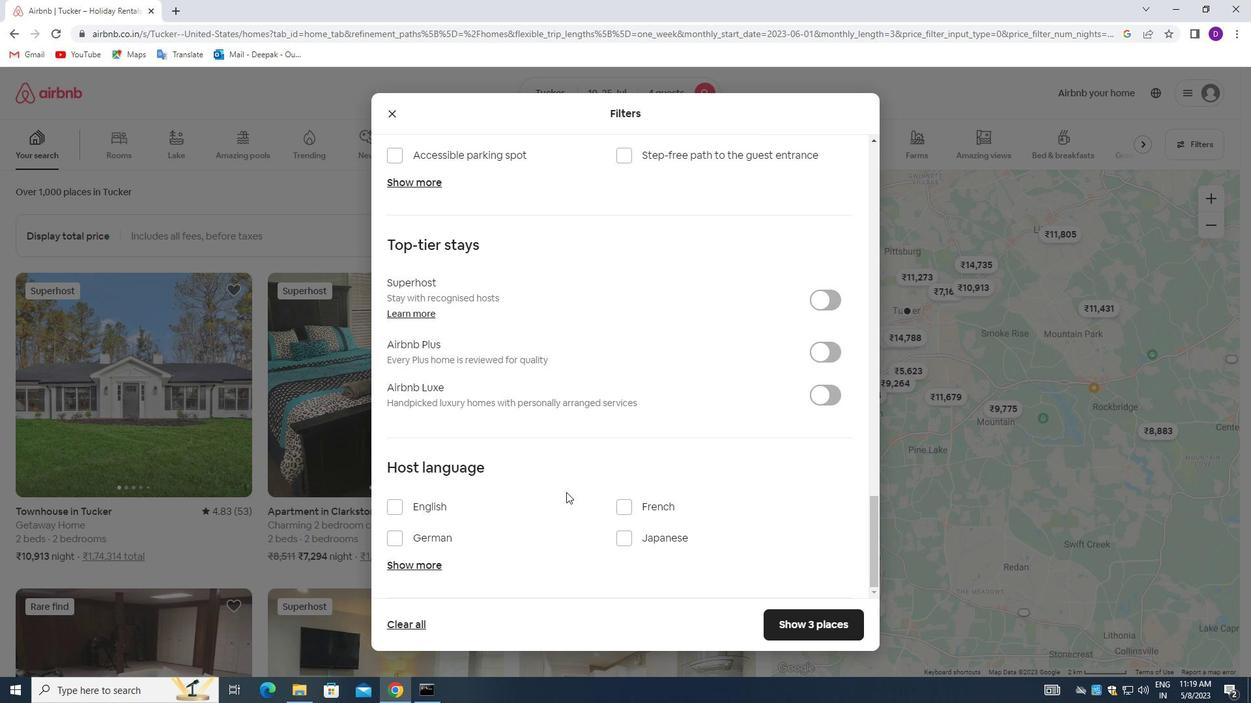 
Action: Mouse scrolled (536, 495) with delta (0, 0)
Screenshot: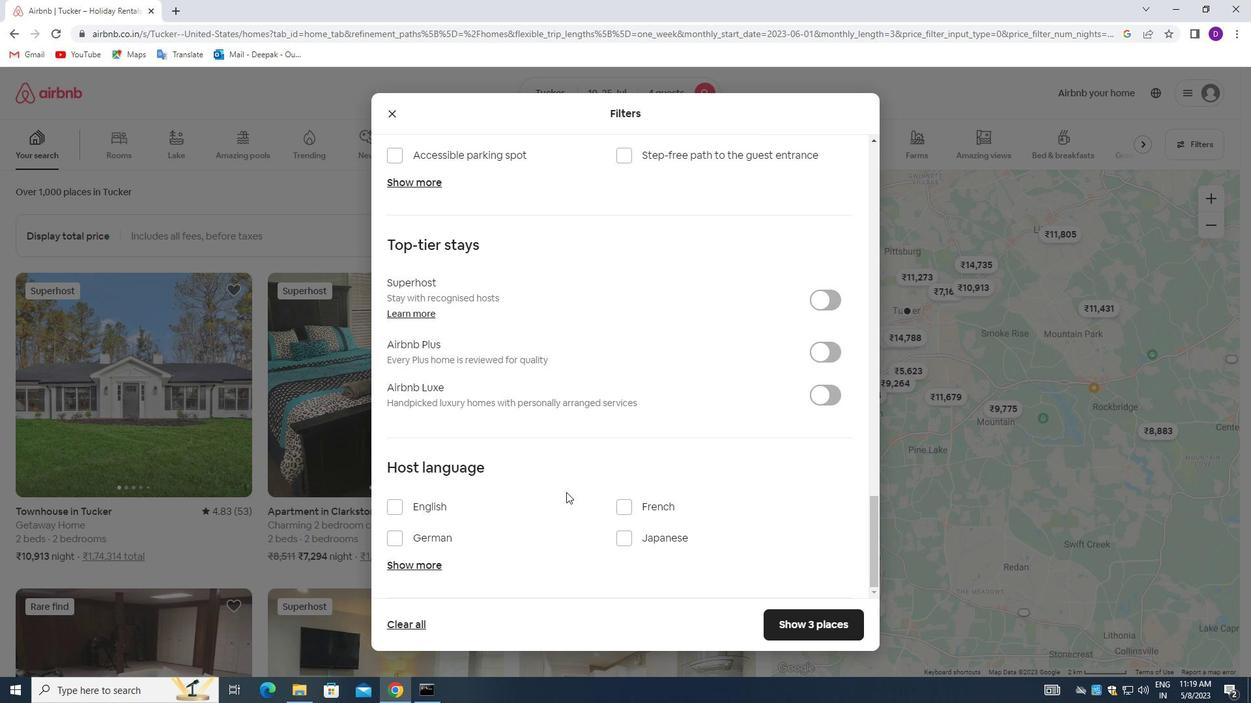 
Action: Mouse moved to (392, 507)
Screenshot: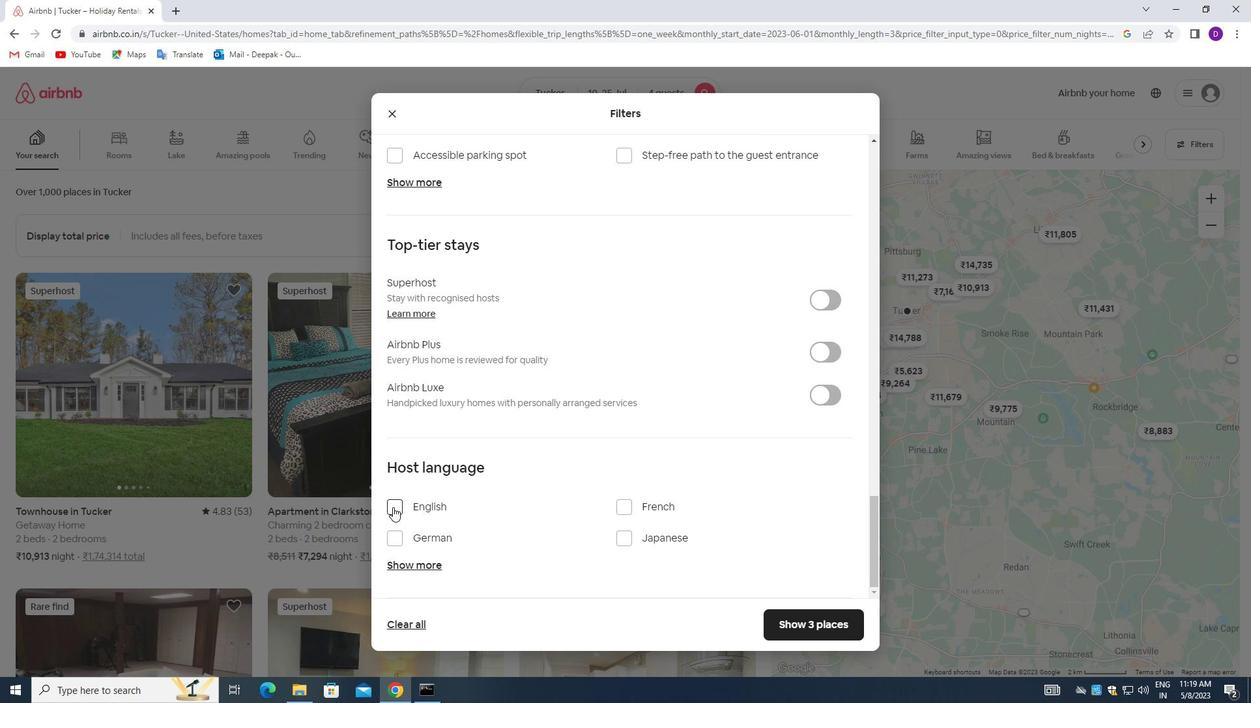 
Action: Mouse pressed left at (392, 507)
Screenshot: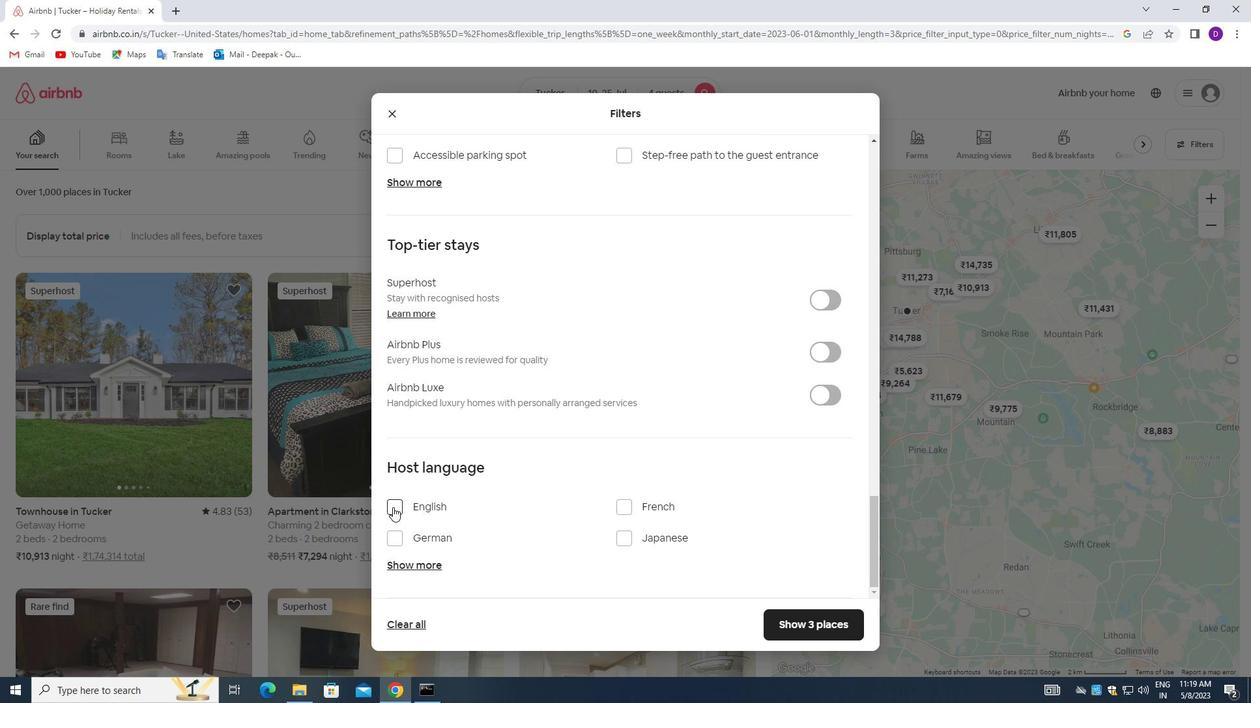 
Action: Mouse moved to (741, 544)
Screenshot: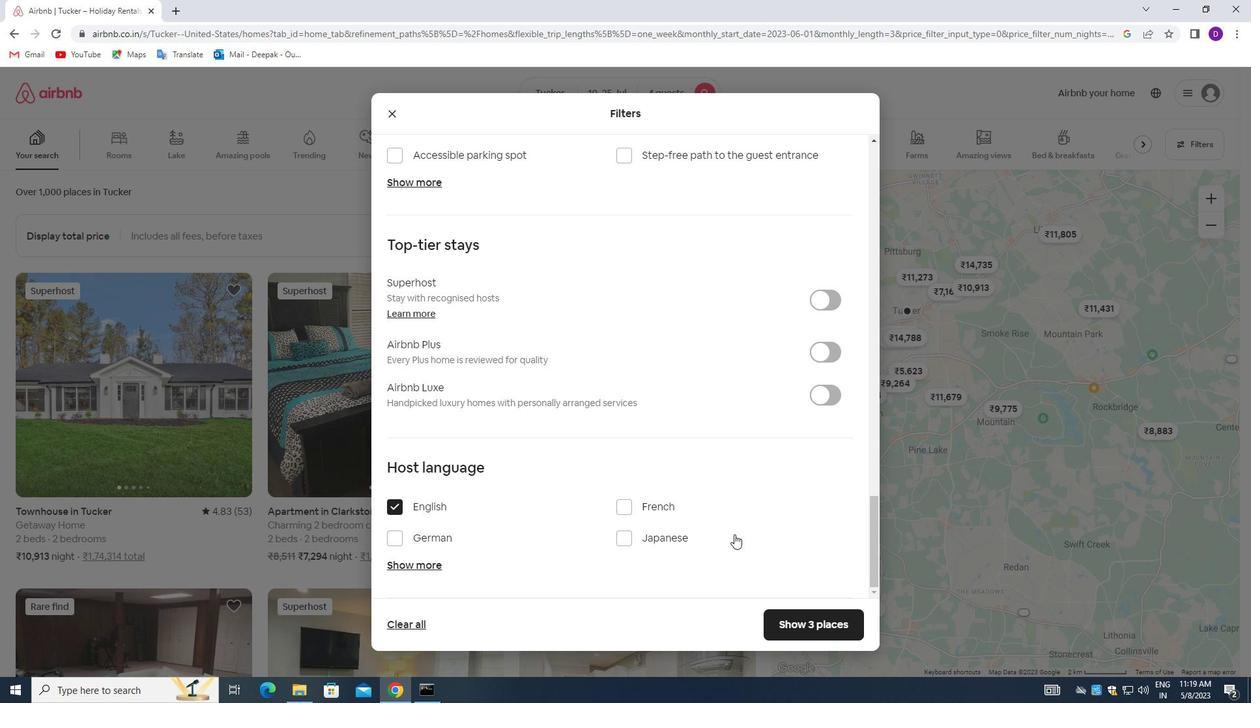 
Action: Mouse scrolled (741, 544) with delta (0, 0)
Screenshot: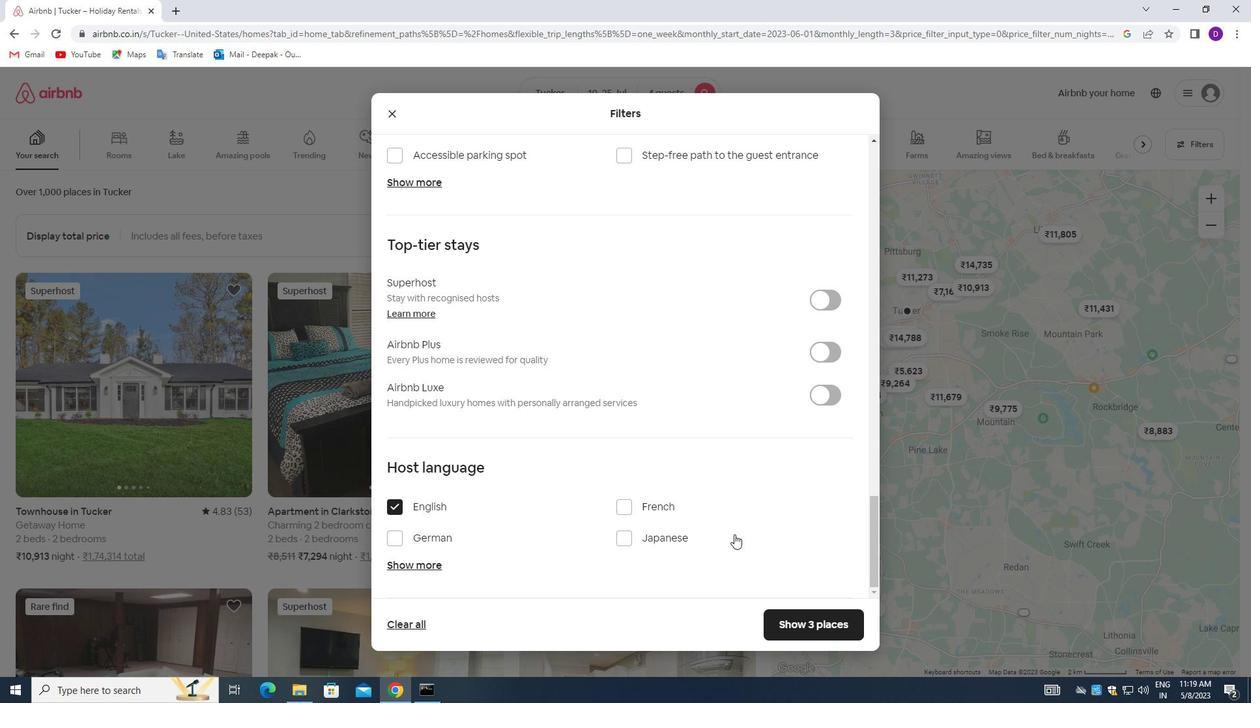 
Action: Mouse moved to (743, 553)
Screenshot: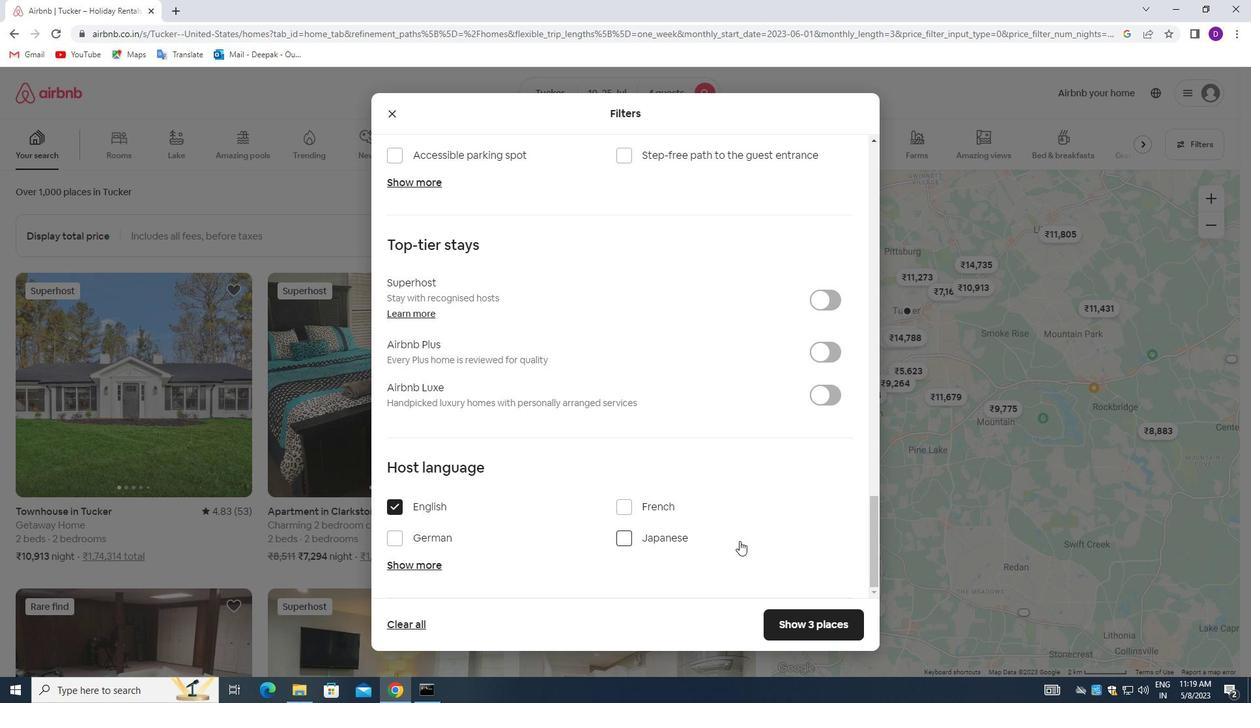 
Action: Mouse scrolled (743, 552) with delta (0, 0)
Screenshot: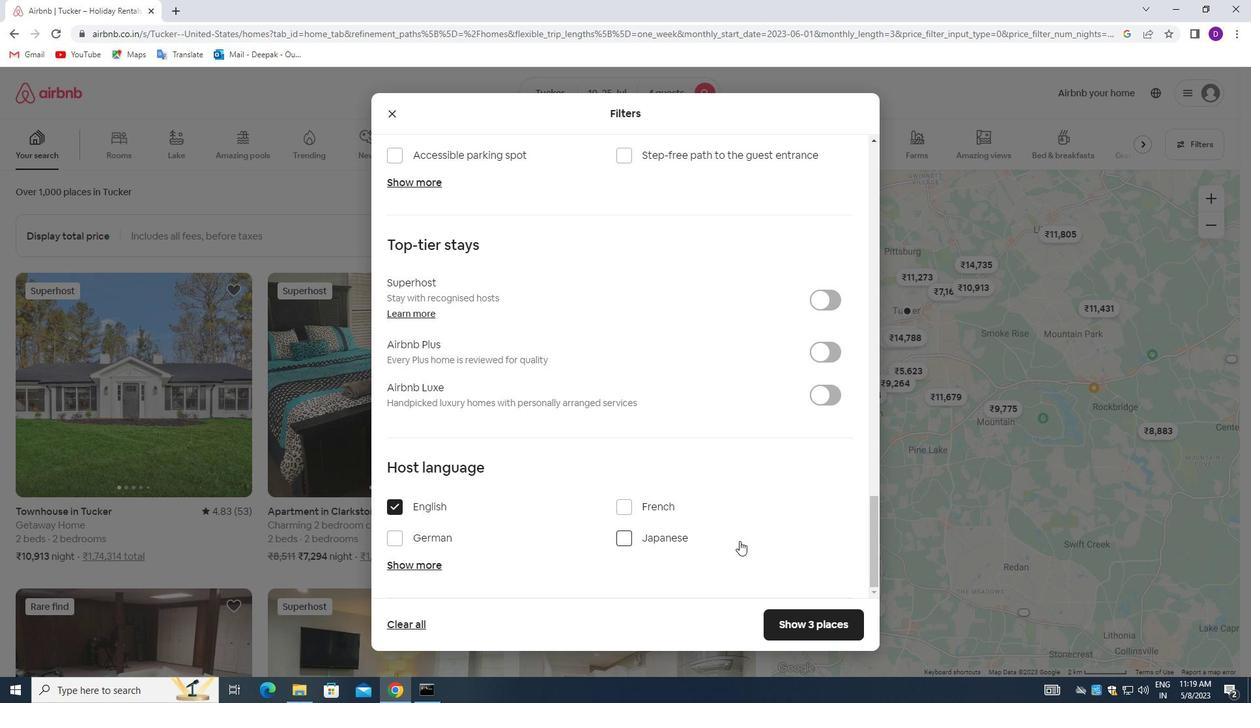 
Action: Mouse moved to (771, 617)
Screenshot: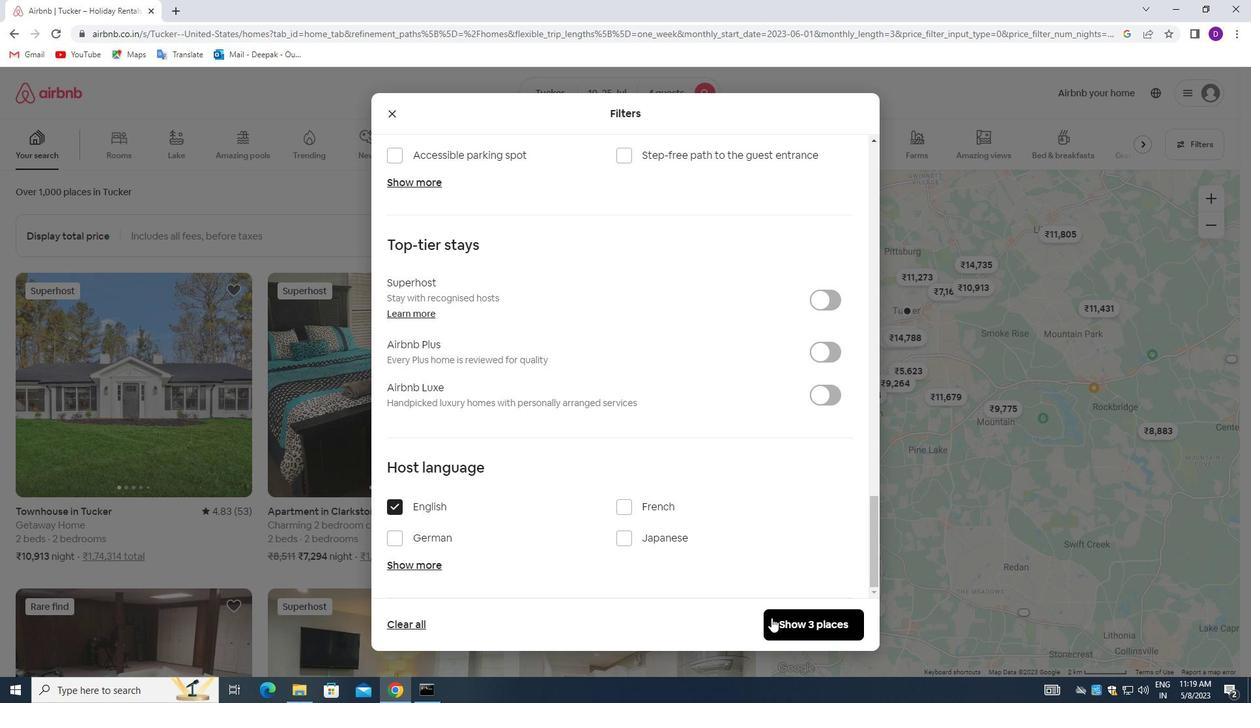 
Action: Mouse pressed left at (771, 617)
Screenshot: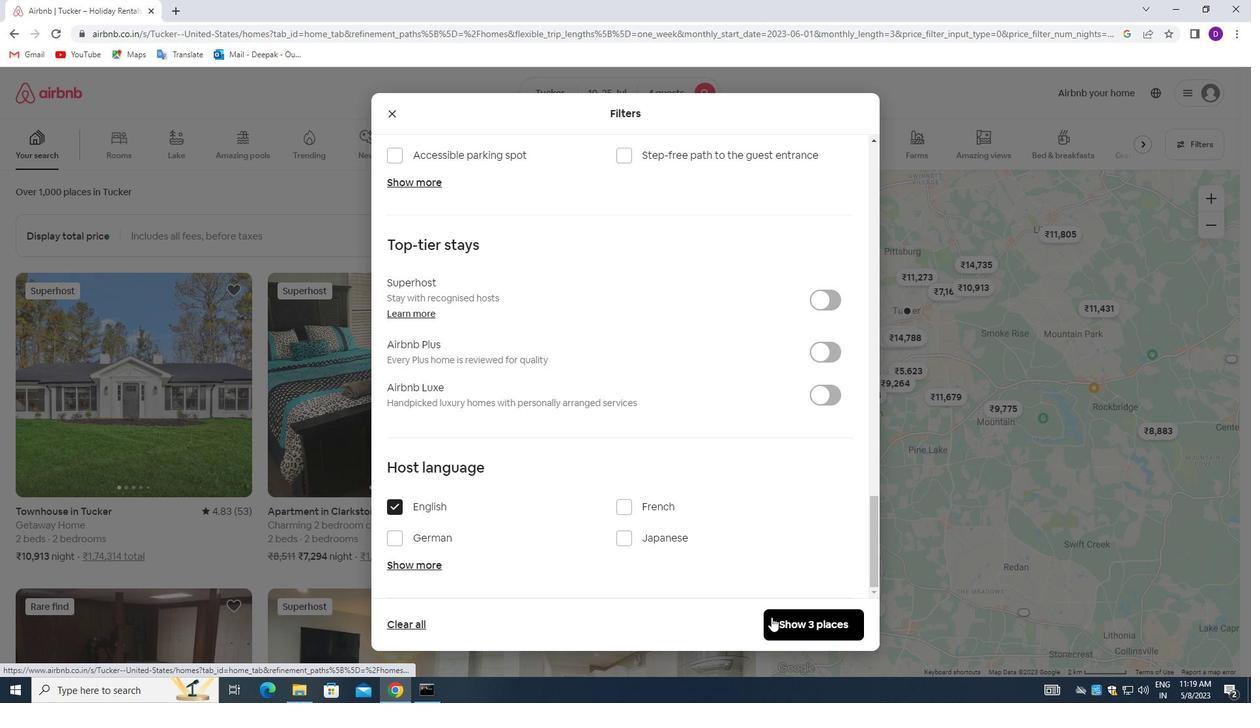 
Action: Mouse moved to (702, 501)
Screenshot: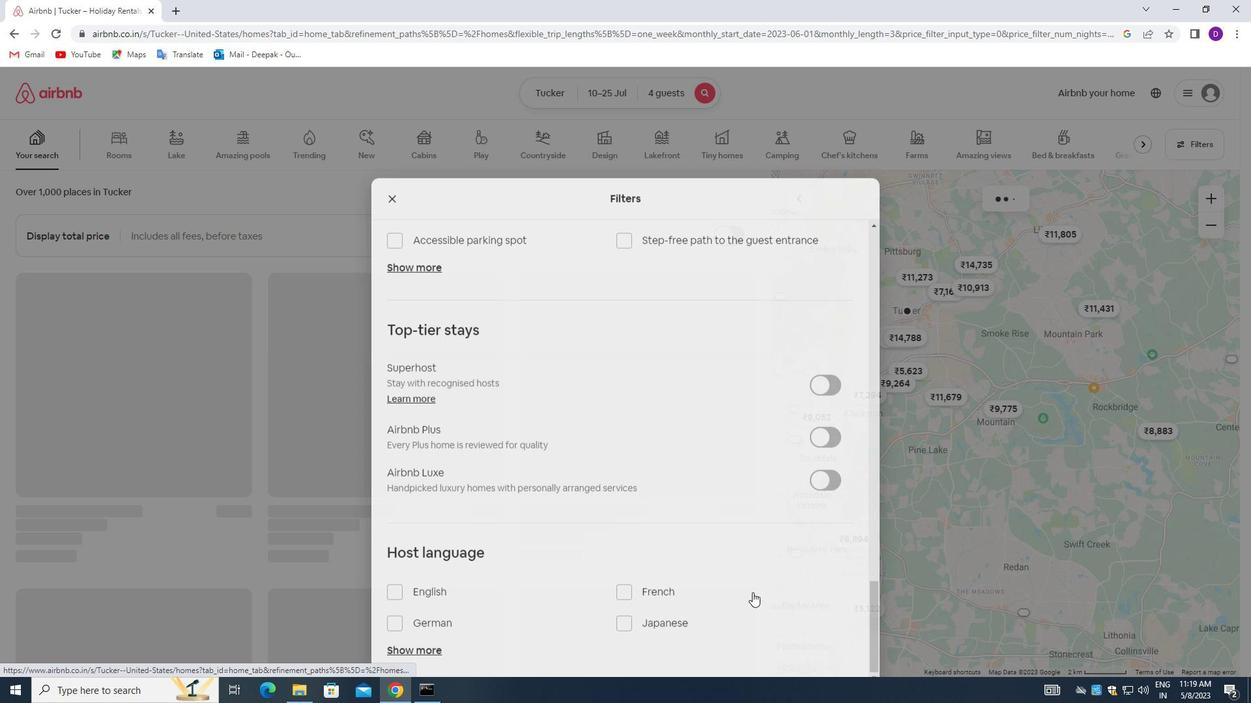 
